 Task: Look for space in Tharangambadi, India from 15th June, 2023 to 21st June, 2023 for 5 adults in price range Rs.14000 to Rs.25000. Place can be entire place with 3 bedrooms having 3 beds and 3 bathrooms. Property type can be house, flat, guest house. Booking option can be shelf check-in. Required host language is English.
Action: Mouse moved to (537, 80)
Screenshot: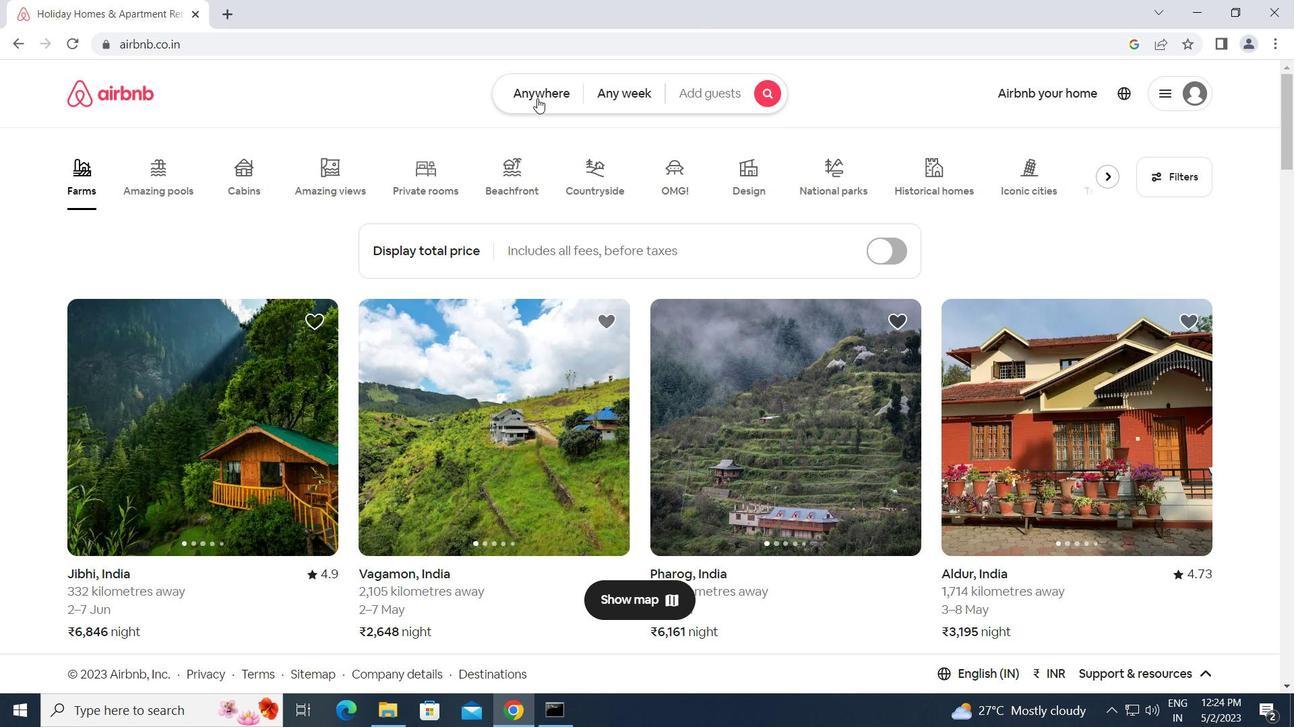 
Action: Mouse pressed left at (537, 80)
Screenshot: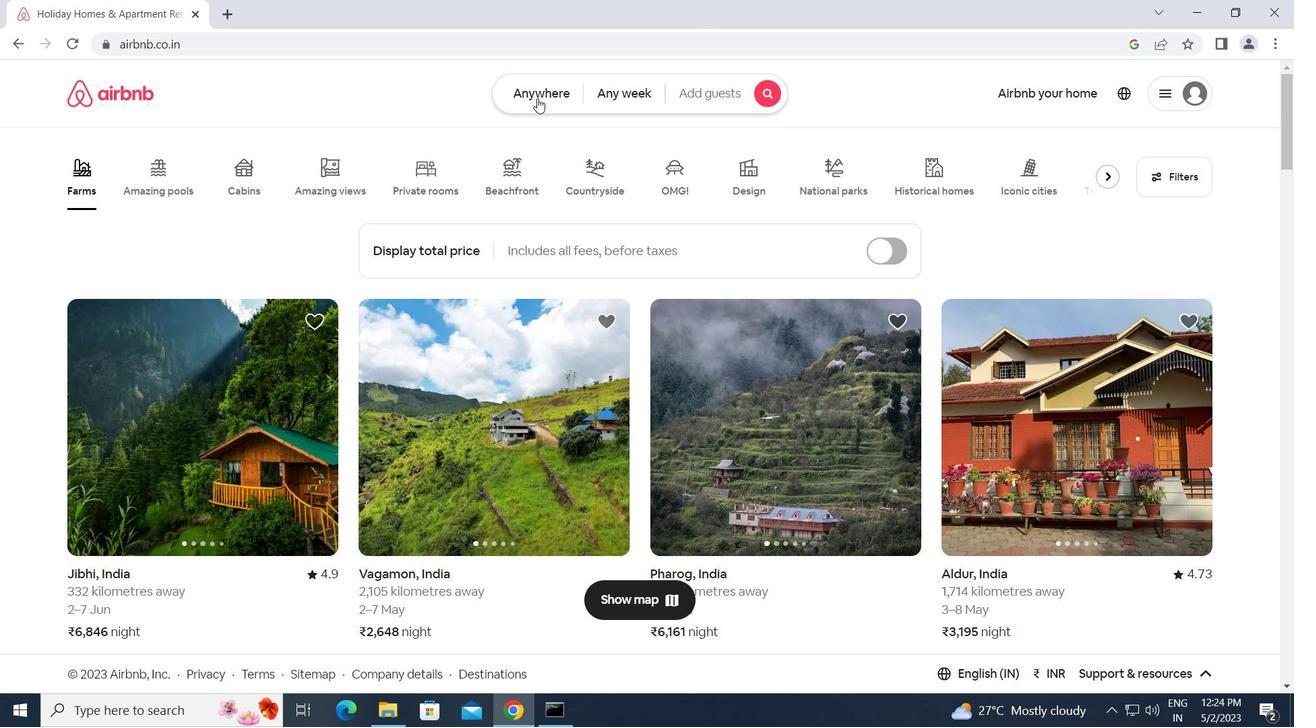 
Action: Mouse moved to (419, 155)
Screenshot: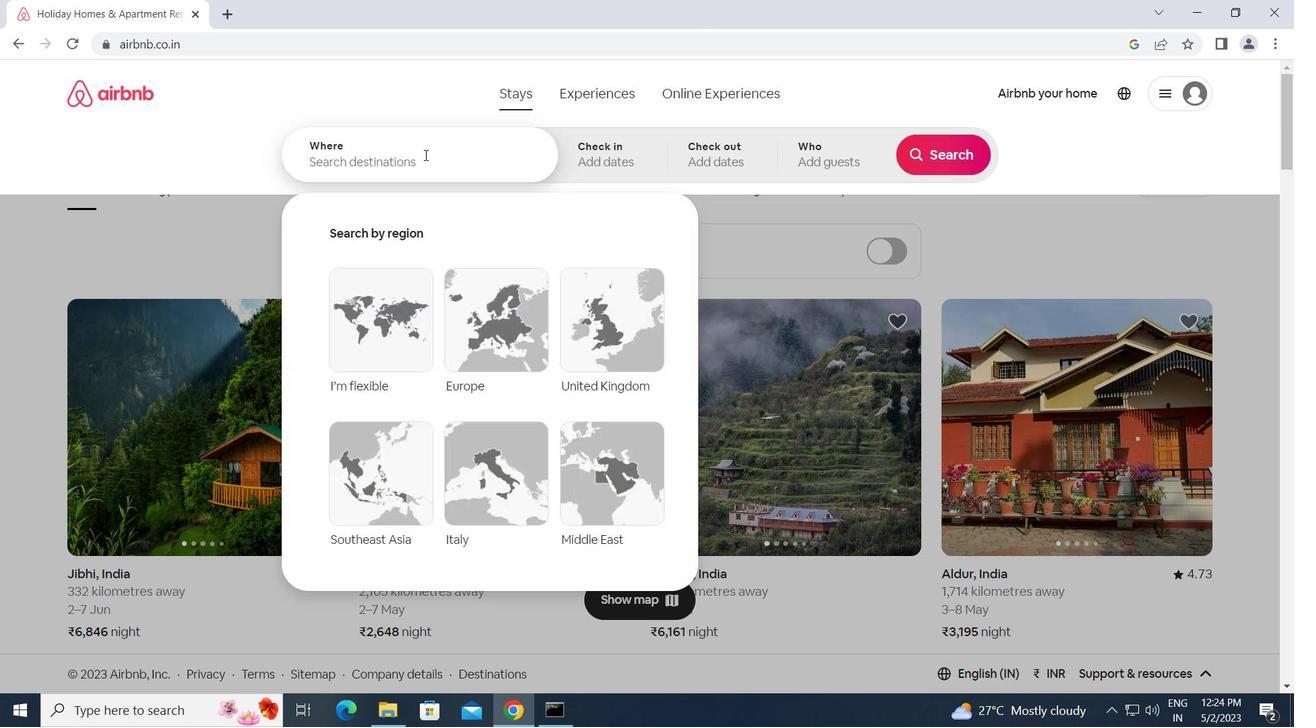
Action: Mouse pressed left at (419, 155)
Screenshot: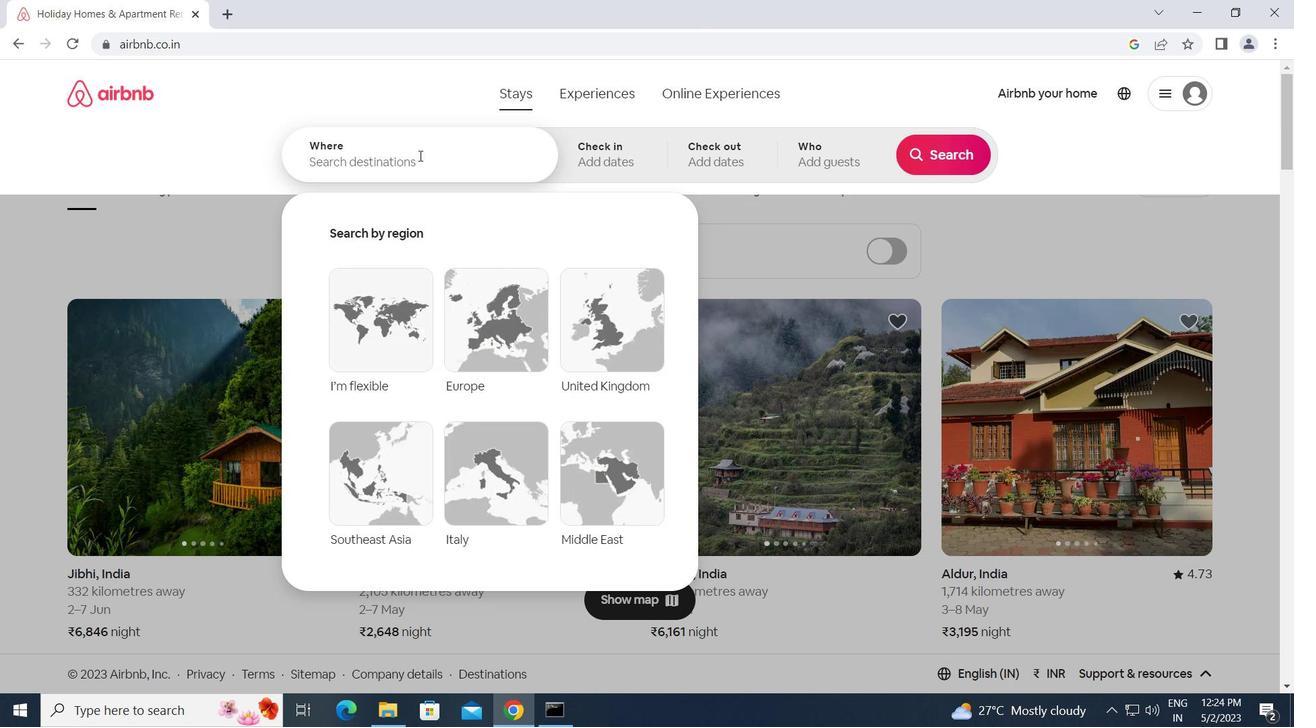 
Action: Key pressed <Key.caps_lock><Key.caps_lock>t<Key.caps_lock>harangambadi,<Key.space><Key.caps_lock>i<Key.caps_lock>ndia<Key.enter>
Screenshot: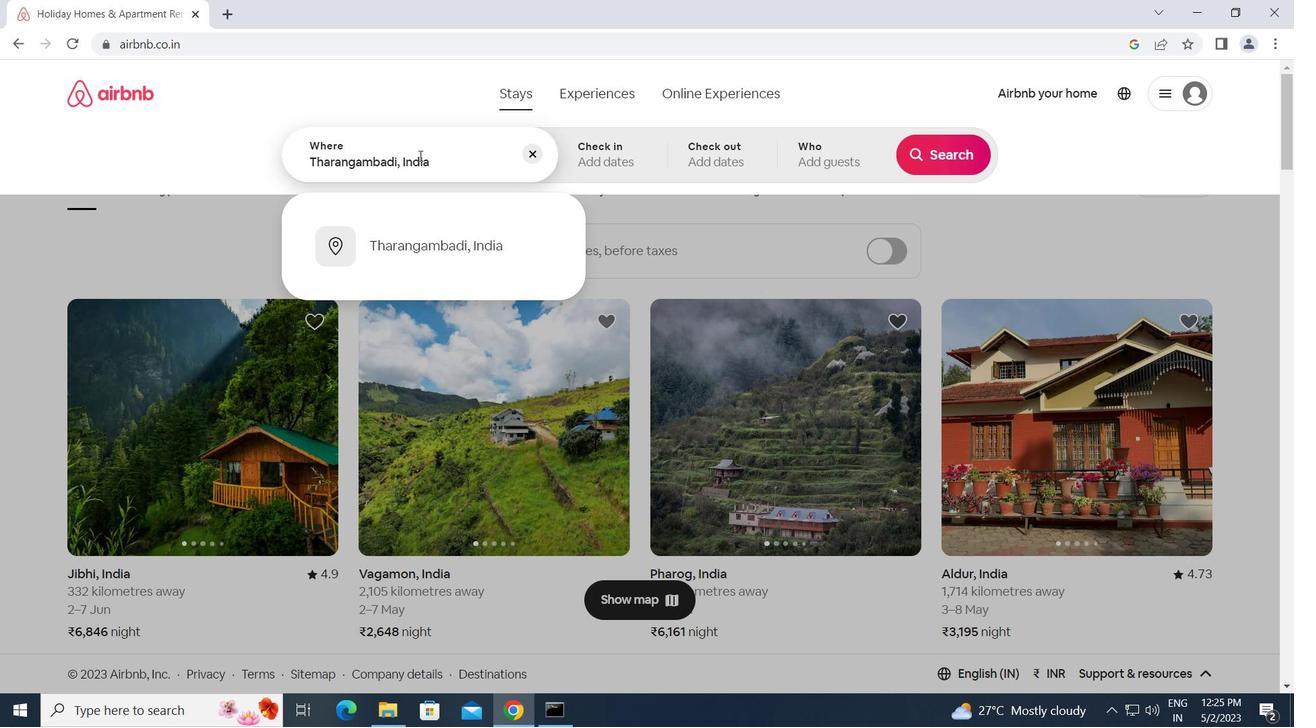 
Action: Mouse moved to (849, 434)
Screenshot: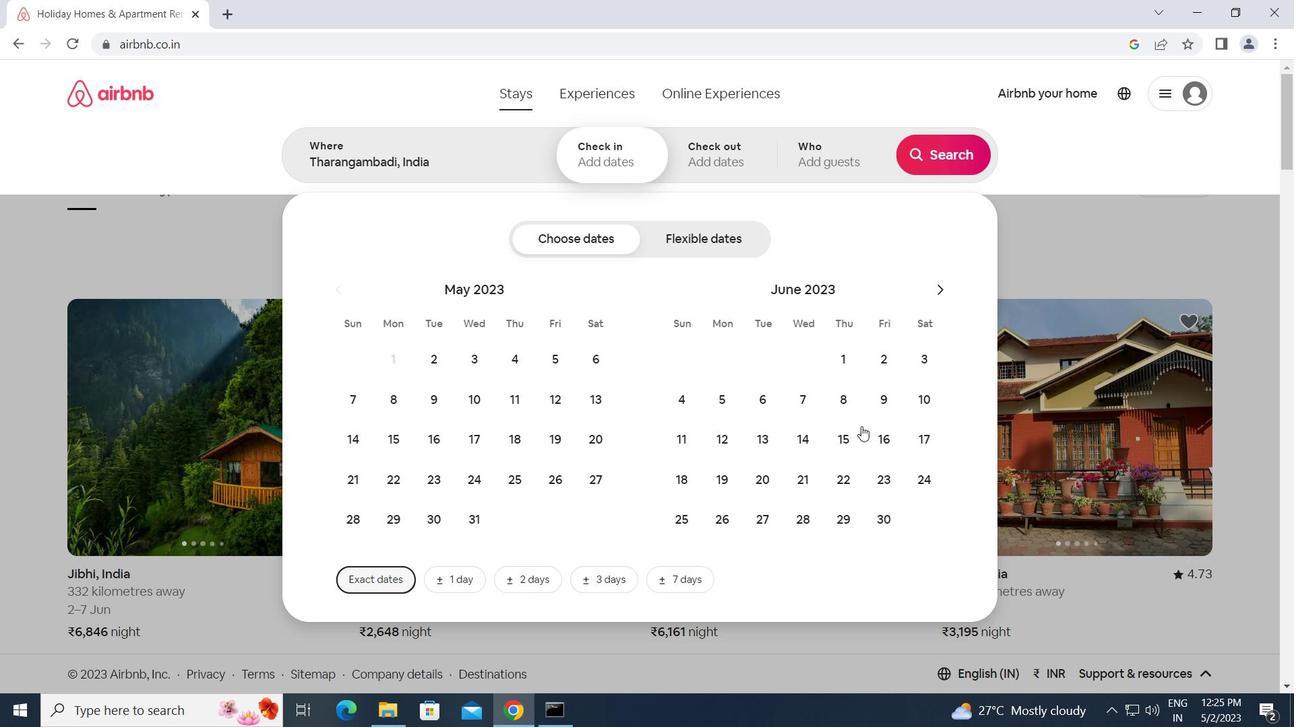 
Action: Mouse pressed left at (849, 434)
Screenshot: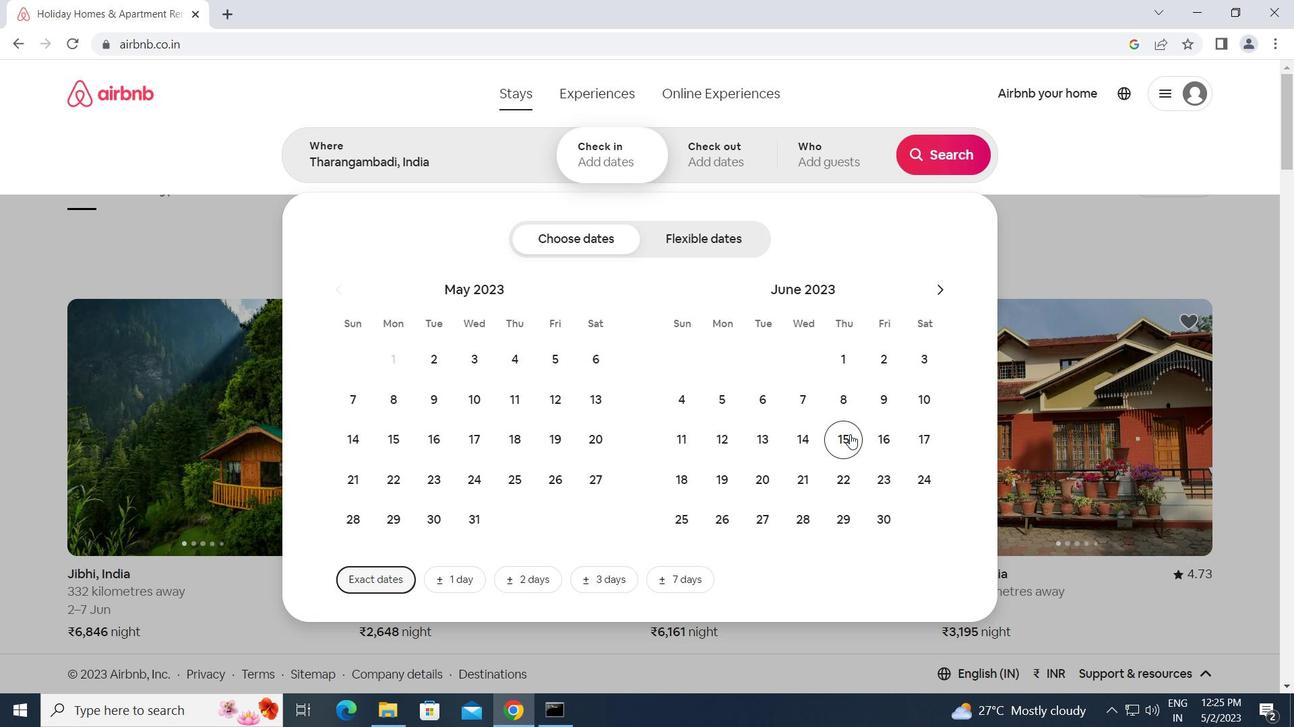 
Action: Mouse moved to (792, 477)
Screenshot: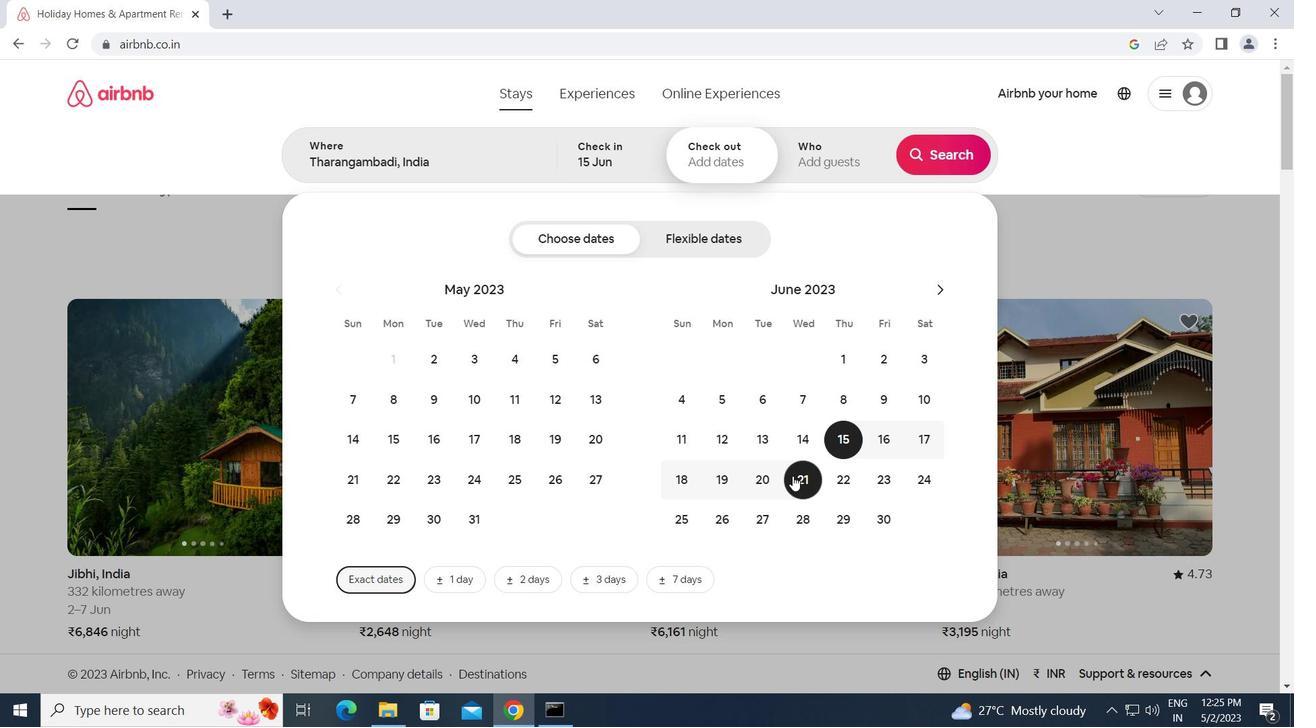 
Action: Mouse pressed left at (792, 477)
Screenshot: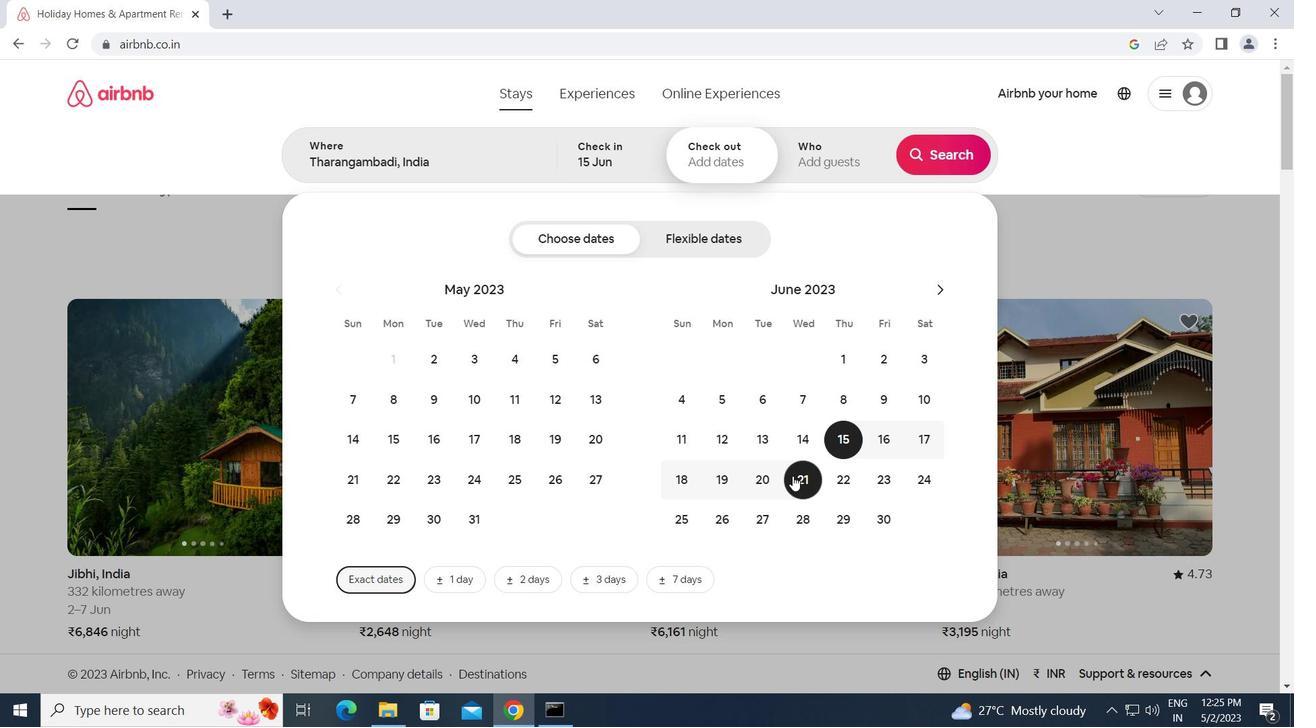 
Action: Mouse moved to (835, 155)
Screenshot: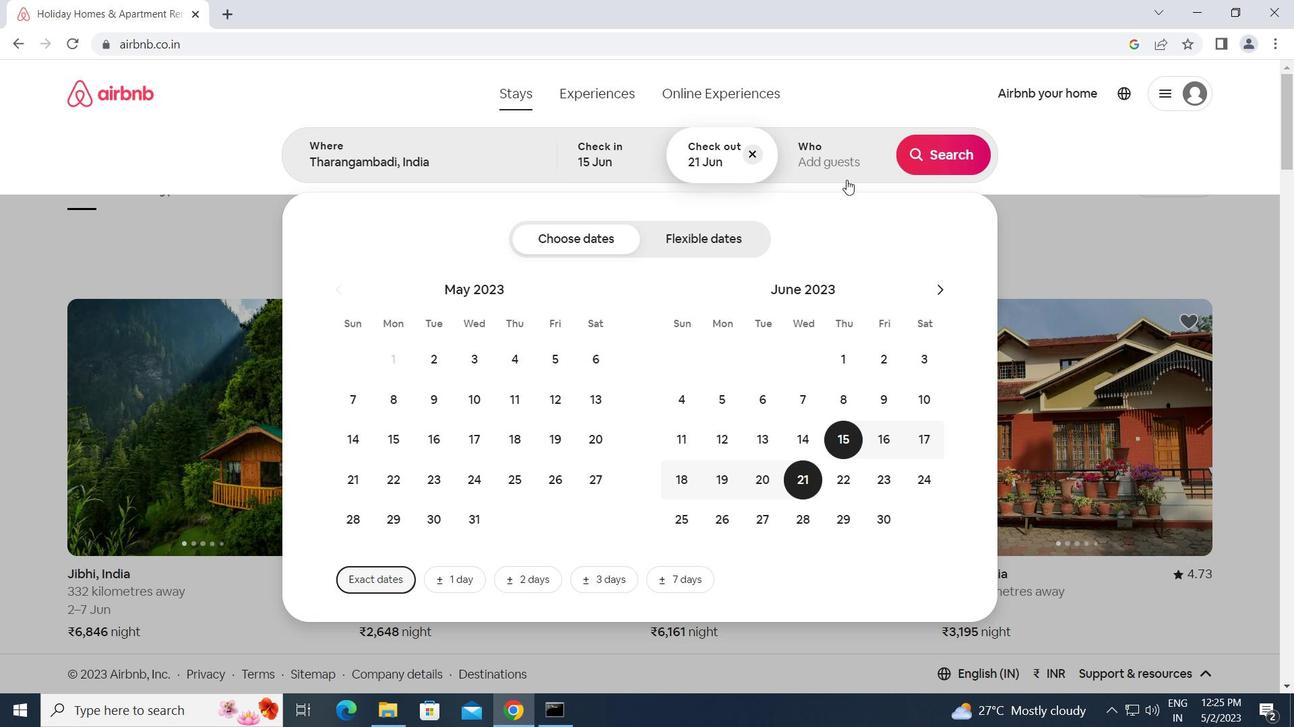 
Action: Mouse pressed left at (835, 155)
Screenshot: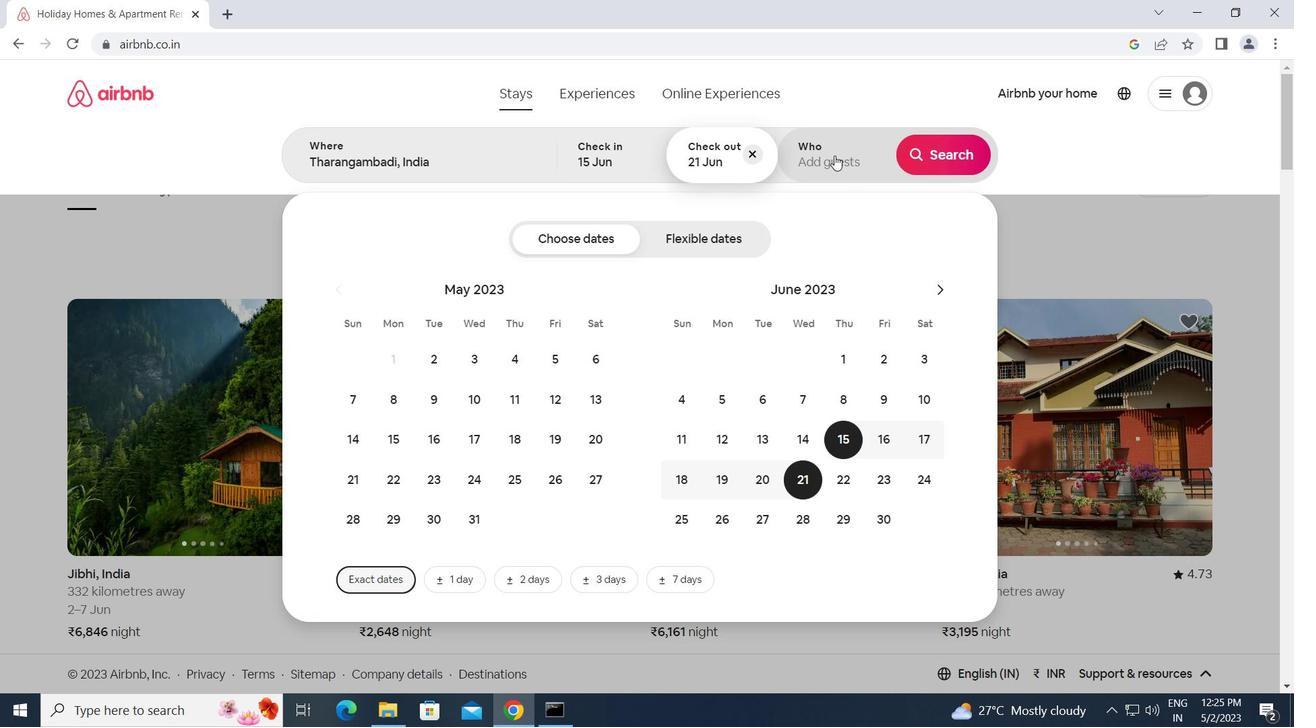 
Action: Mouse moved to (950, 239)
Screenshot: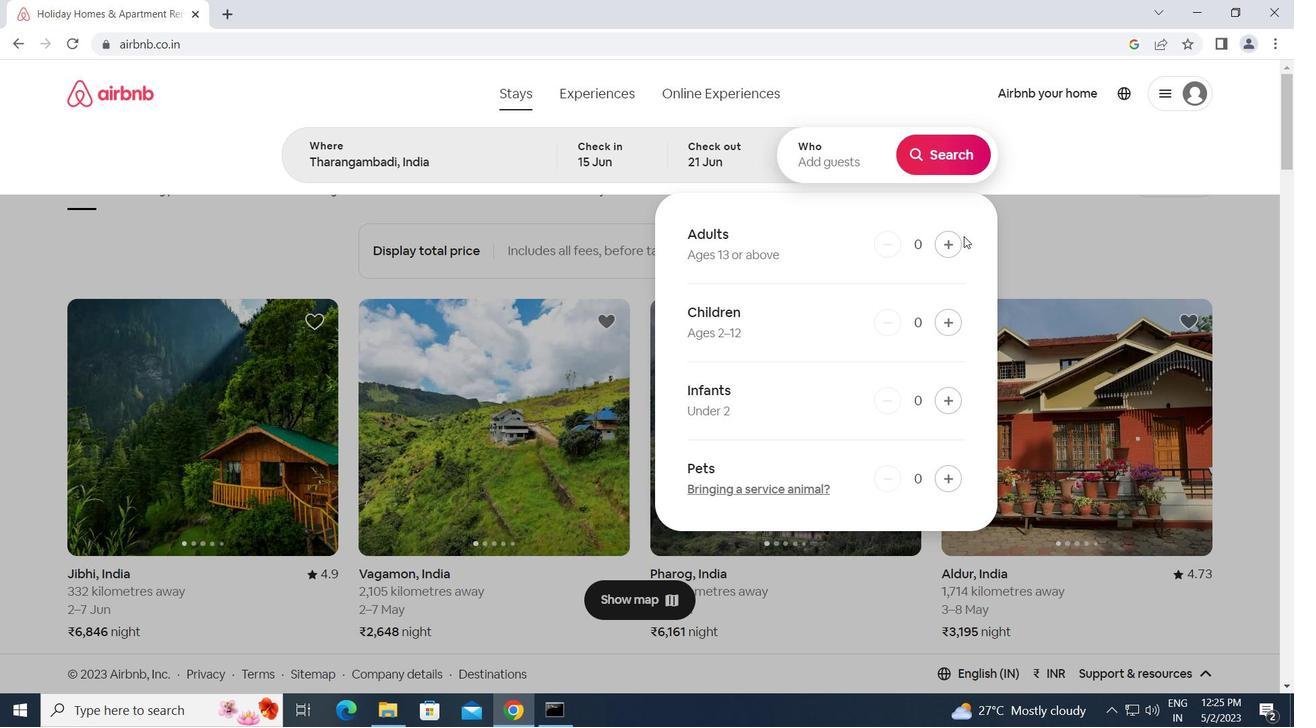 
Action: Mouse pressed left at (950, 239)
Screenshot: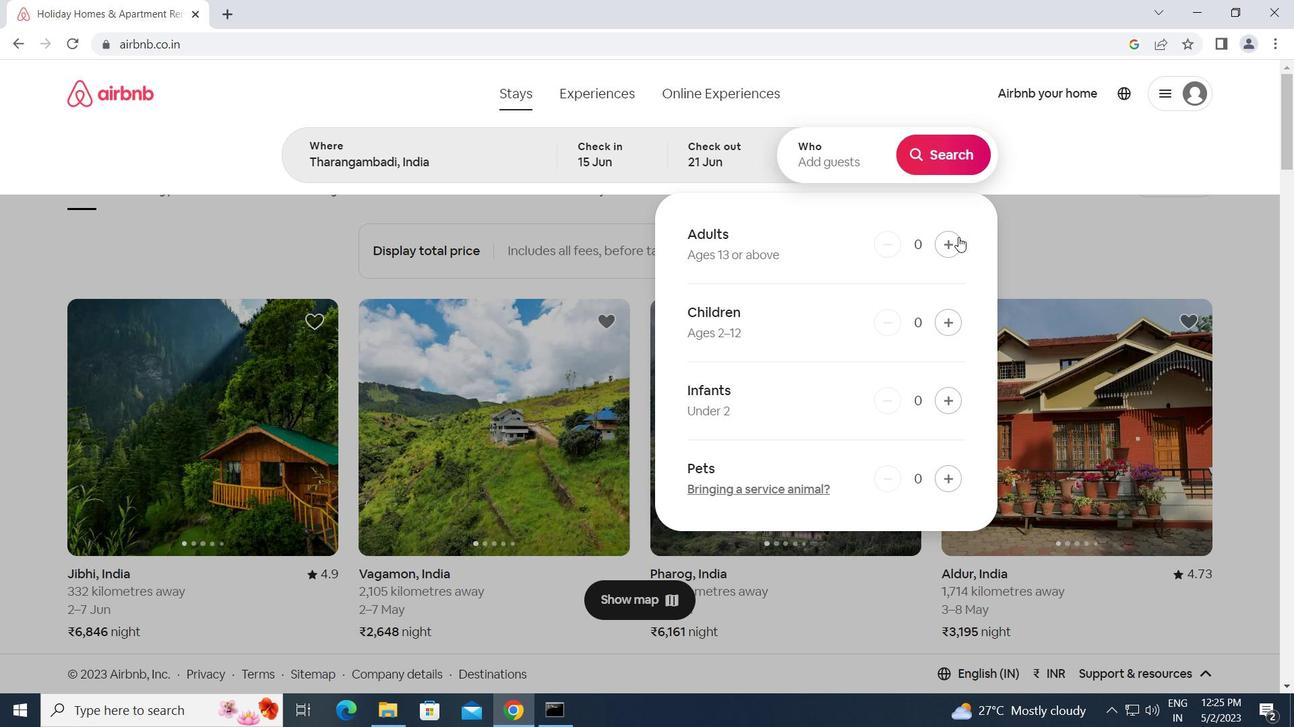
Action: Mouse pressed left at (950, 239)
Screenshot: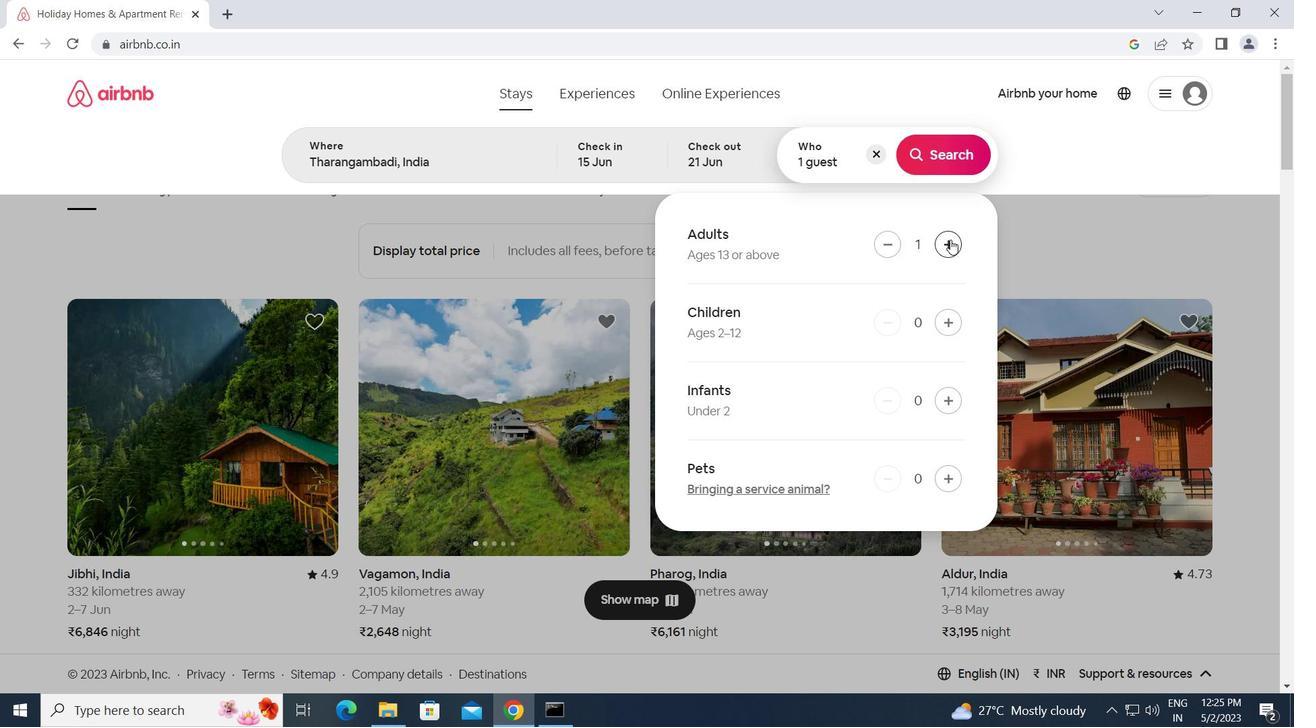 
Action: Mouse pressed left at (950, 239)
Screenshot: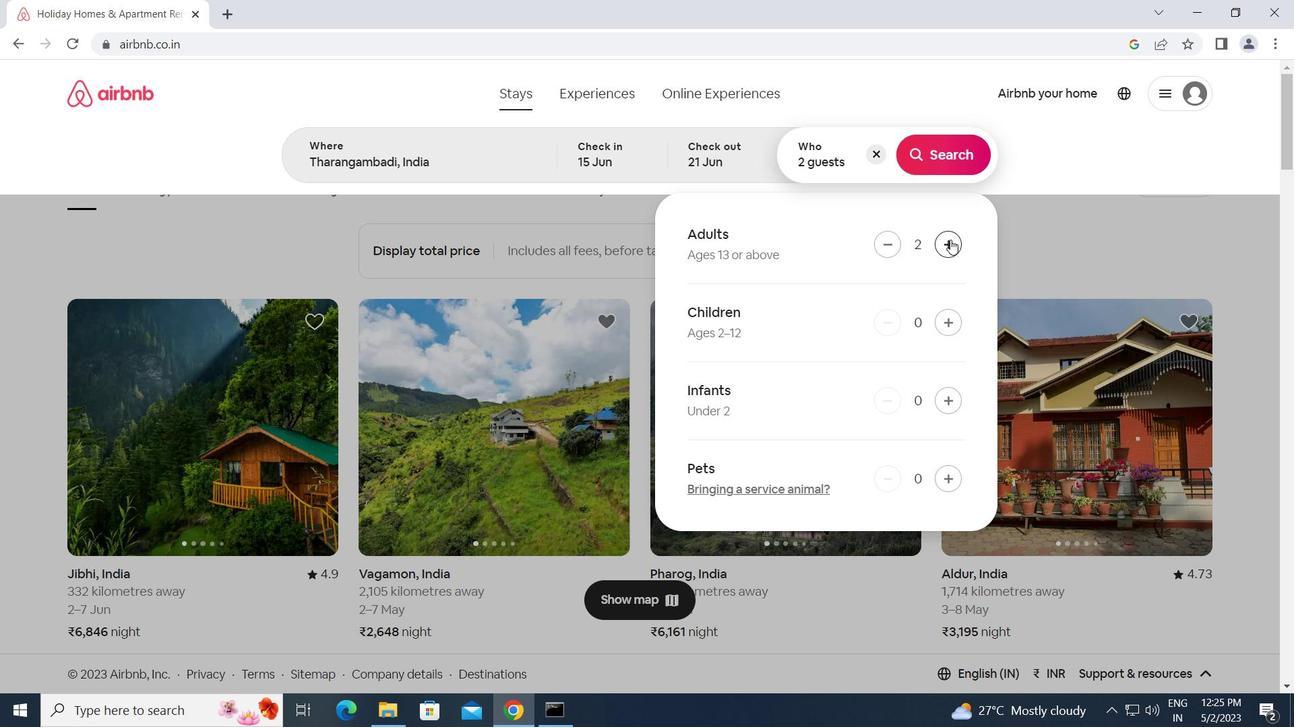 
Action: Mouse pressed left at (950, 239)
Screenshot: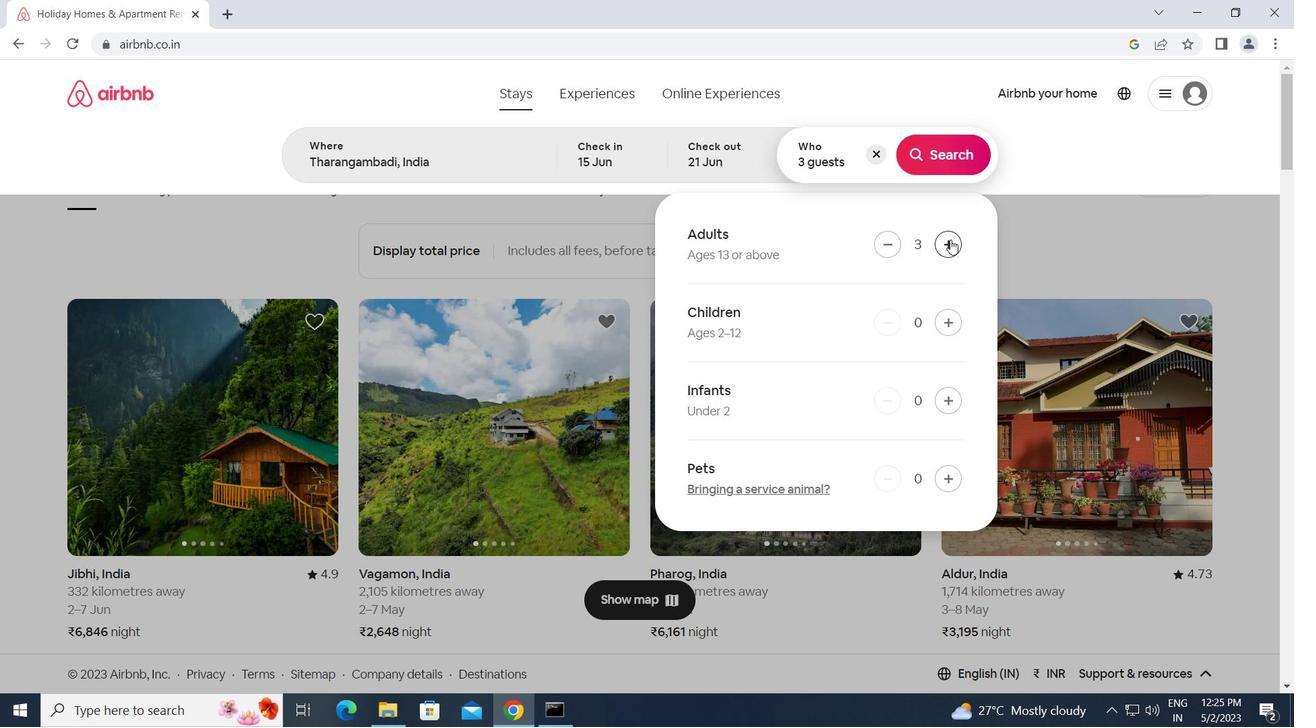 
Action: Mouse pressed left at (950, 239)
Screenshot: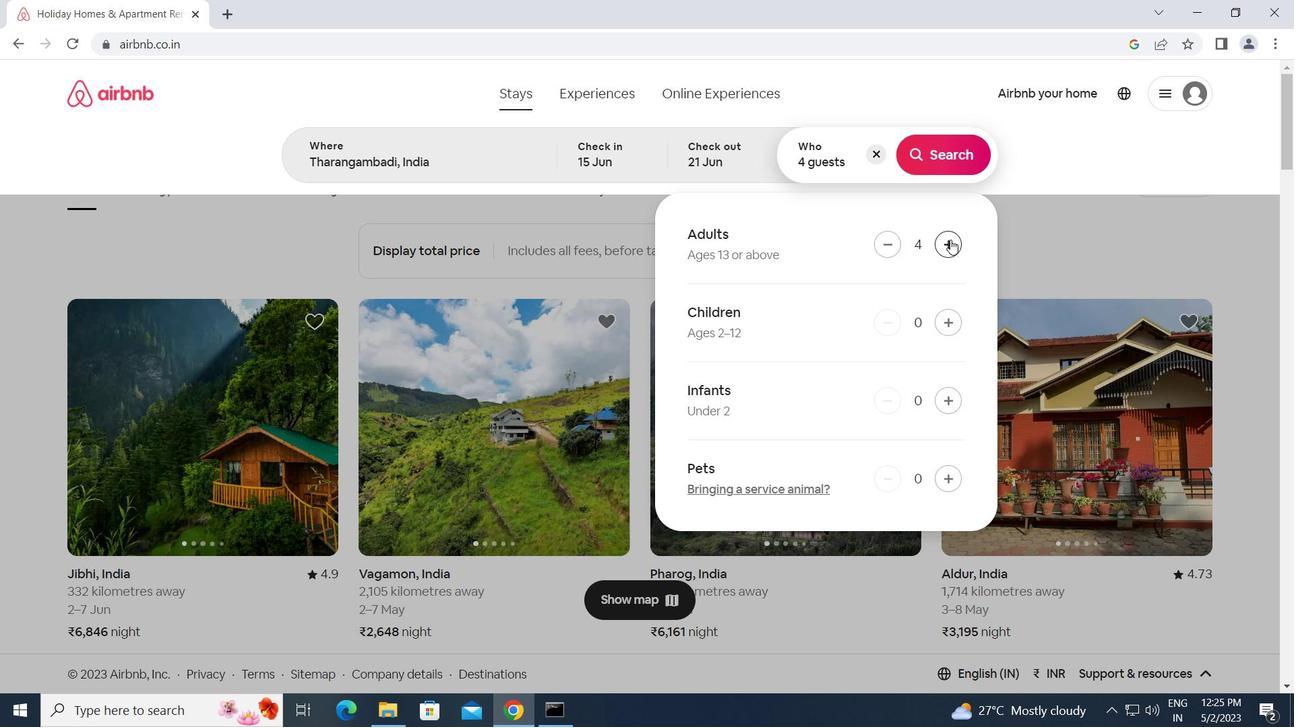 
Action: Mouse moved to (942, 159)
Screenshot: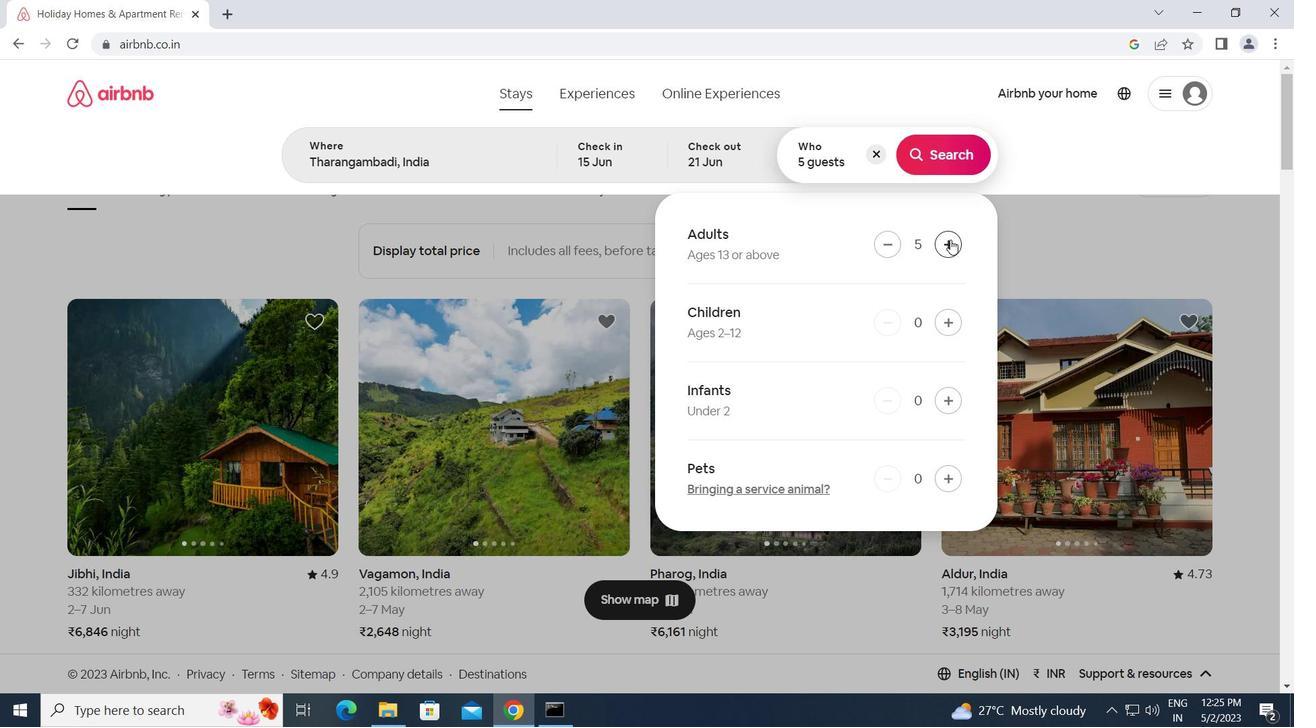 
Action: Mouse pressed left at (942, 159)
Screenshot: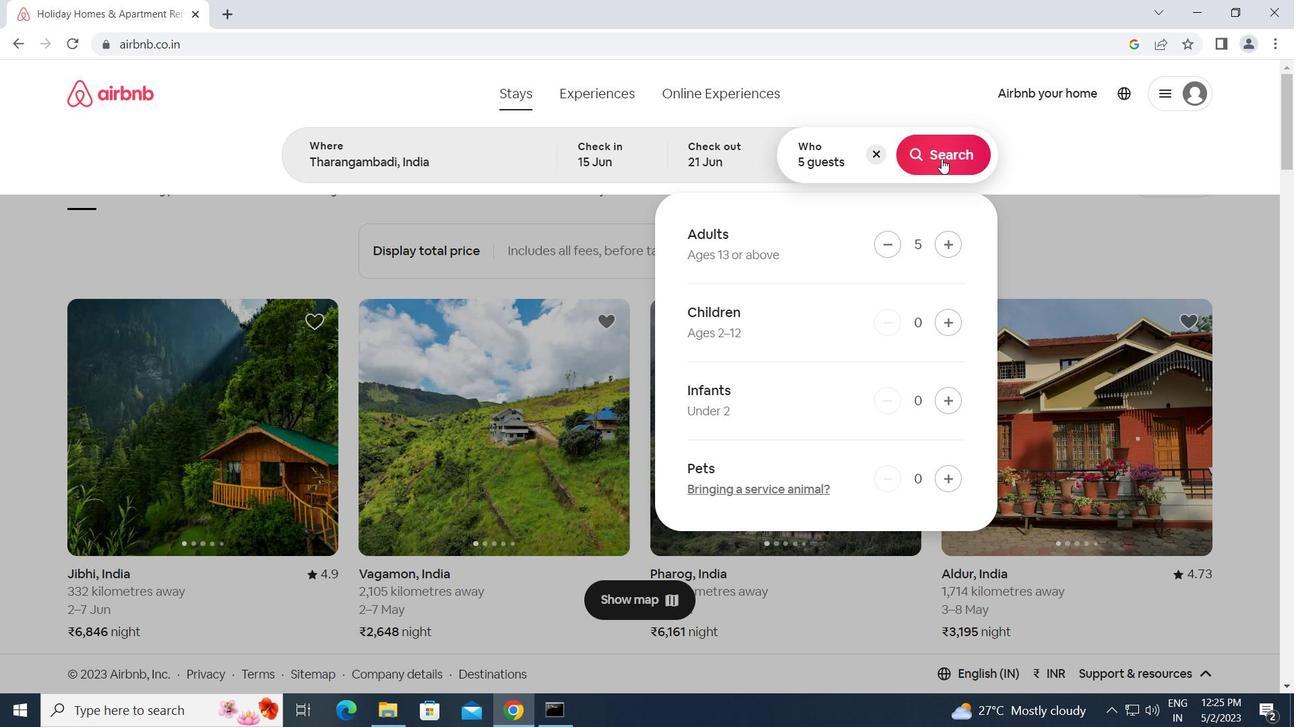 
Action: Mouse moved to (1203, 159)
Screenshot: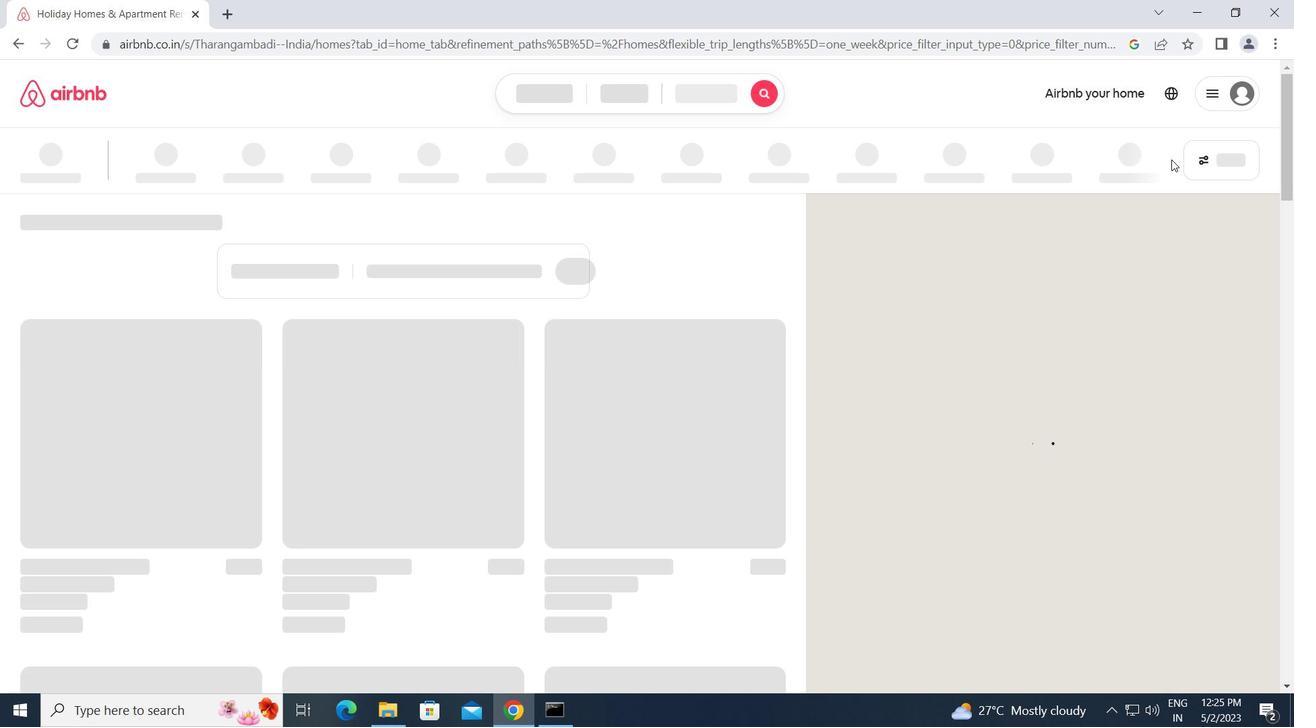 
Action: Mouse pressed left at (1203, 159)
Screenshot: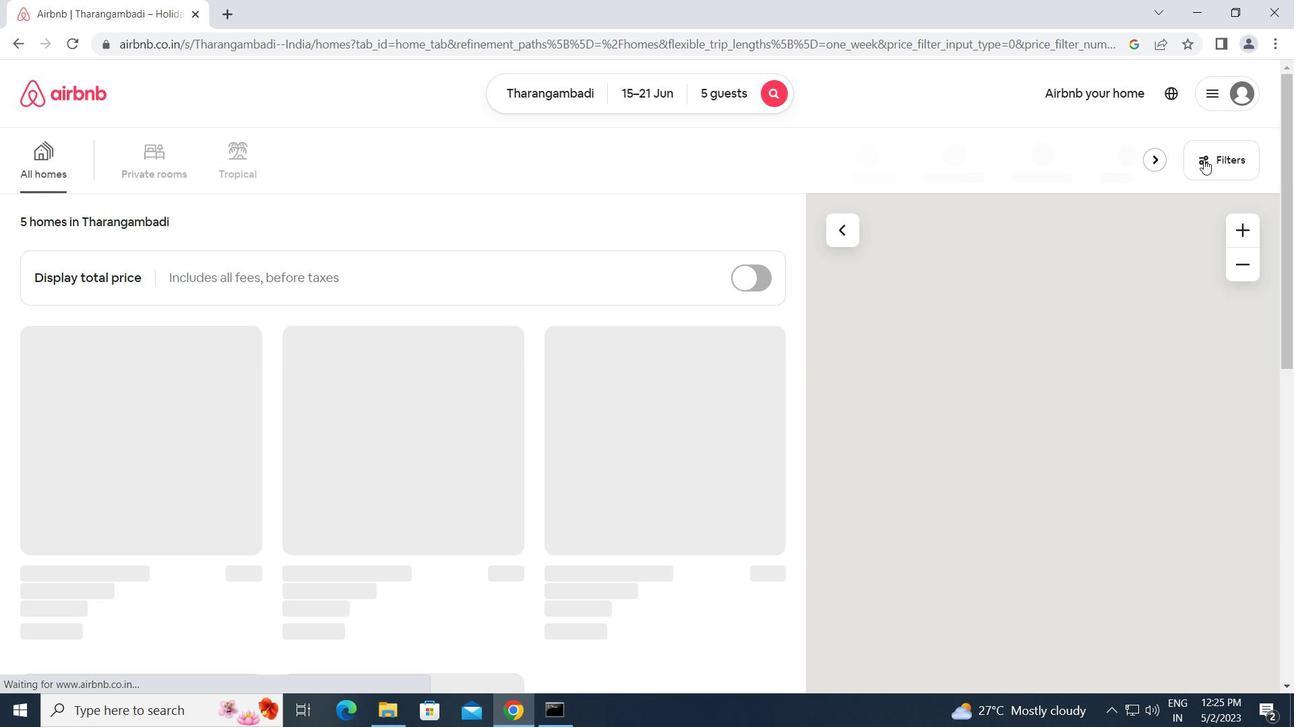 
Action: Mouse moved to (437, 365)
Screenshot: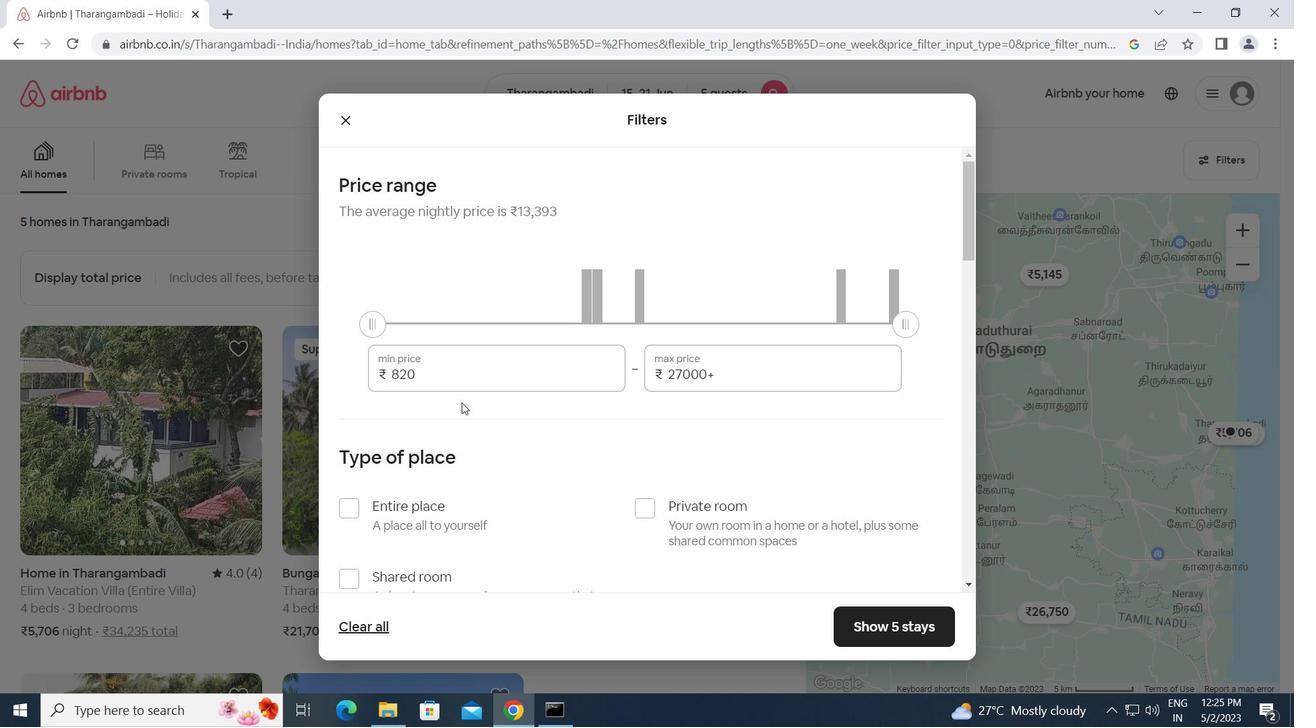 
Action: Mouse pressed left at (437, 365)
Screenshot: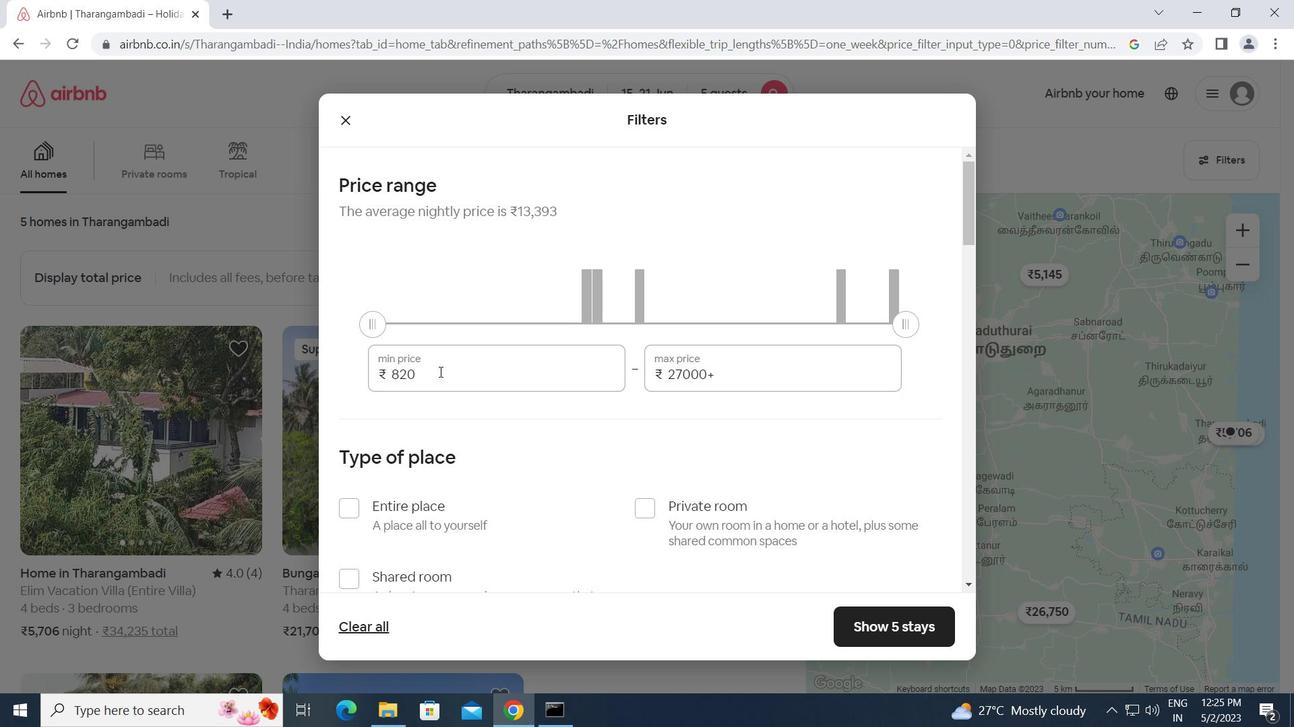 
Action: Mouse moved to (419, 376)
Screenshot: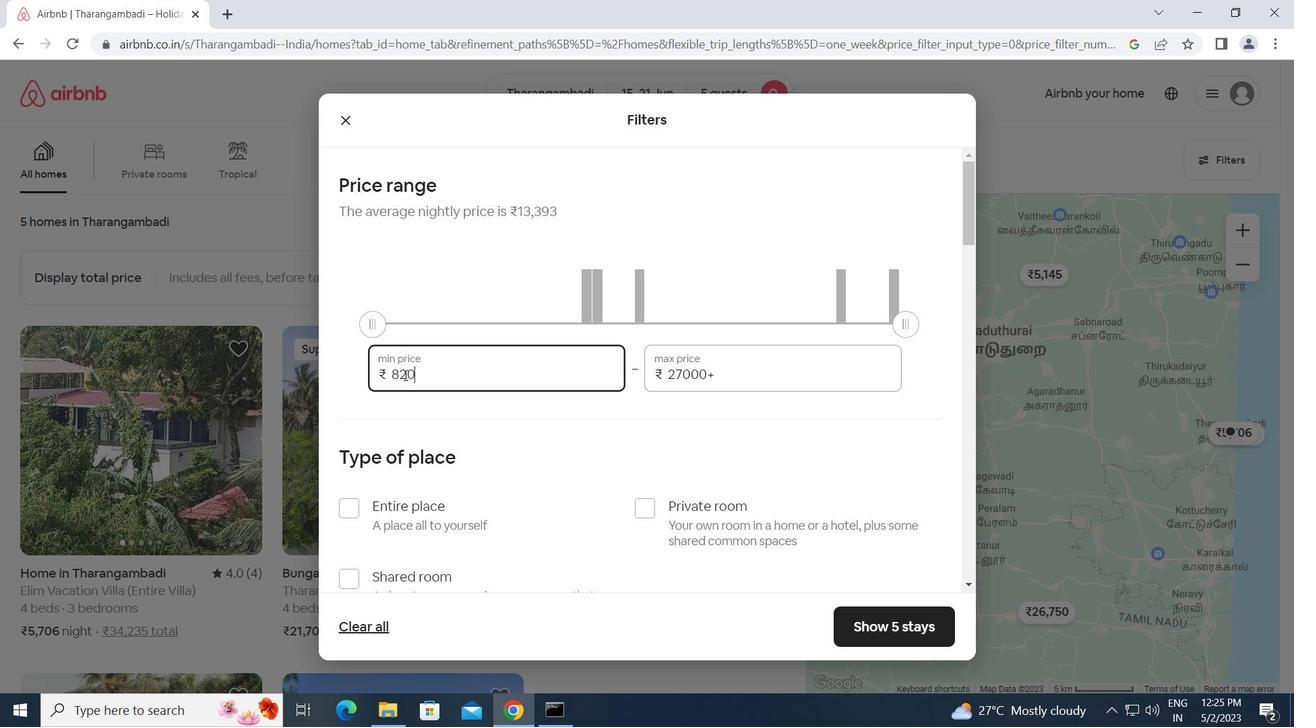 
Action: Mouse pressed left at (419, 376)
Screenshot: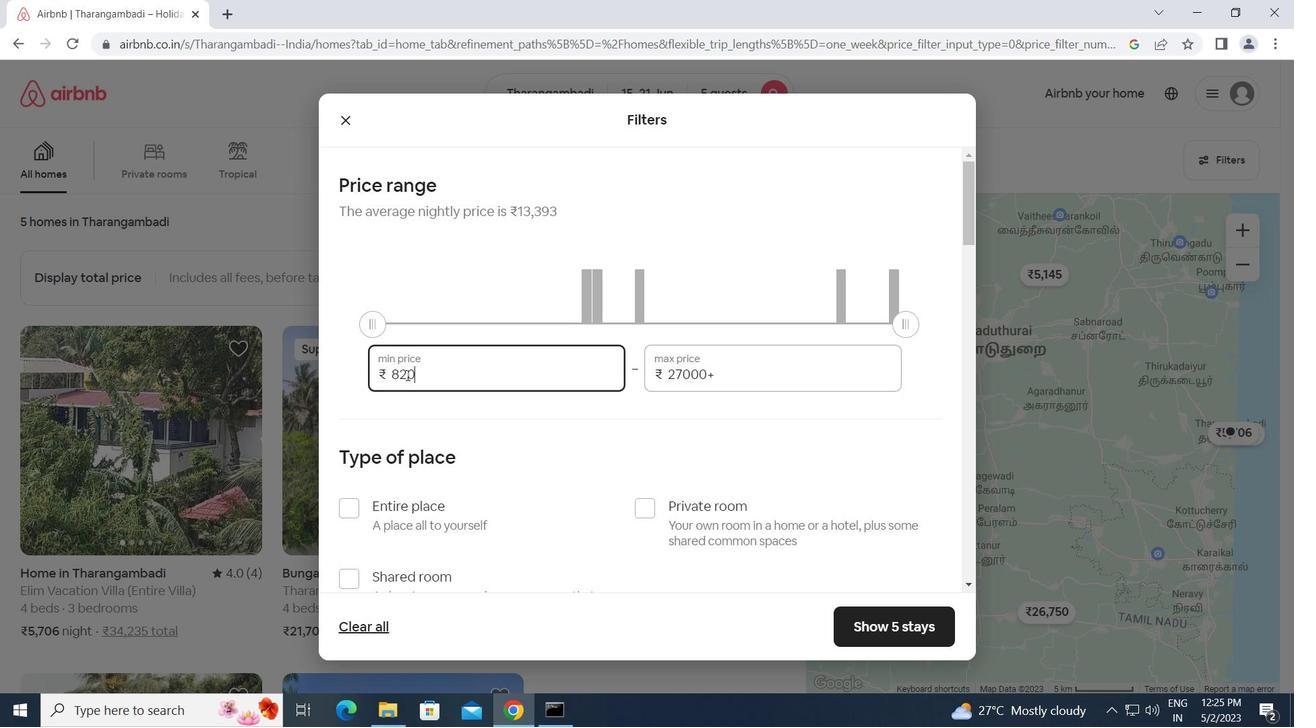 
Action: Mouse moved to (376, 378)
Screenshot: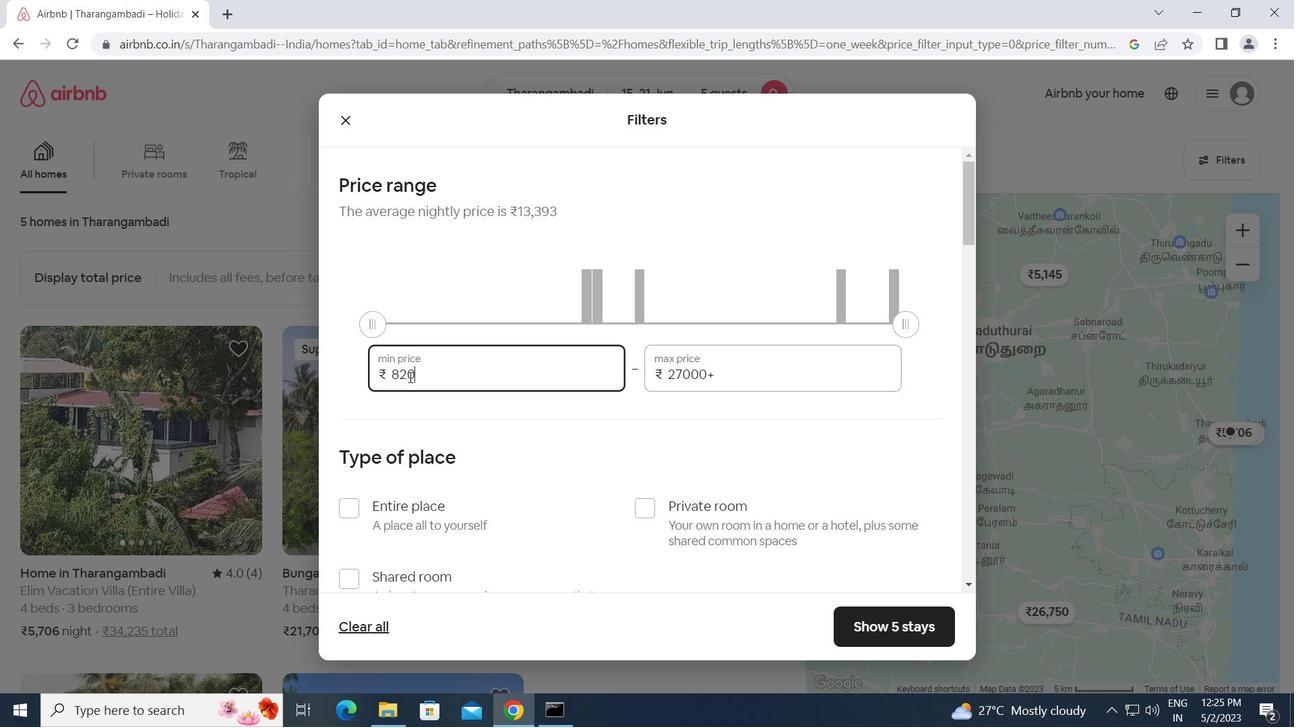 
Action: Key pressed 14000<Key.tab>25000
Screenshot: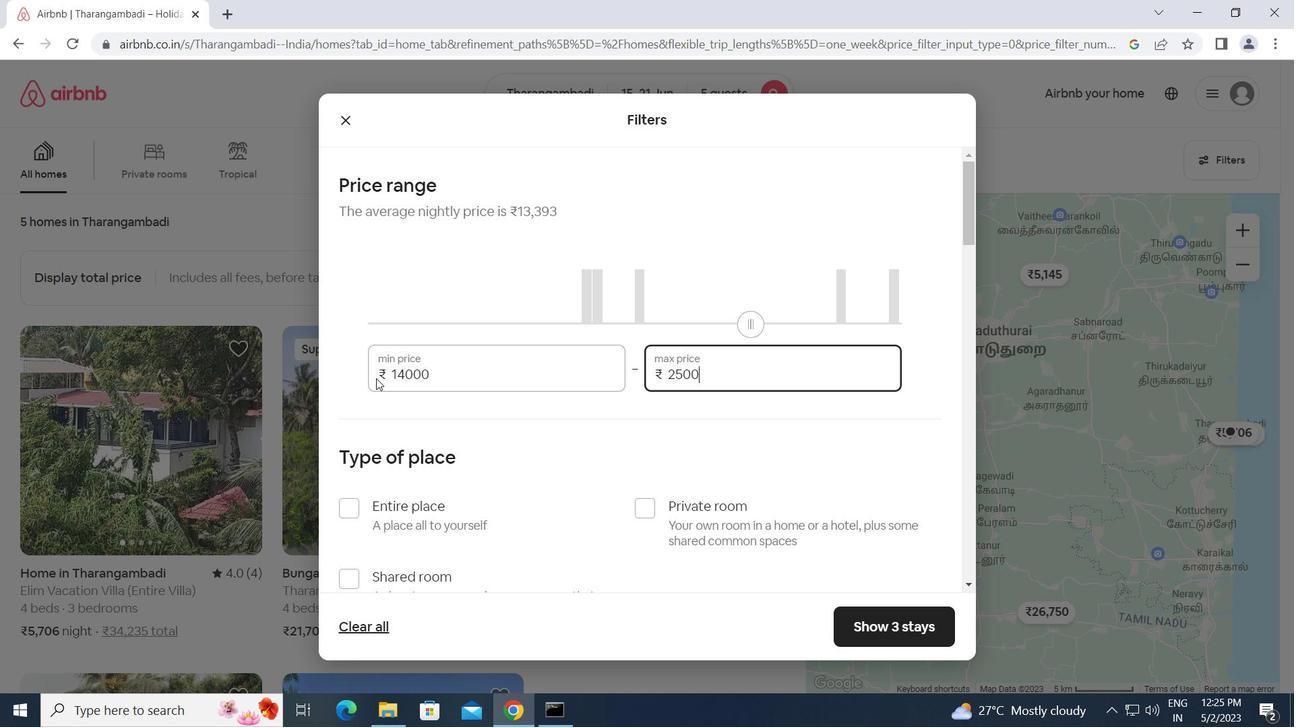 
Action: Mouse moved to (463, 488)
Screenshot: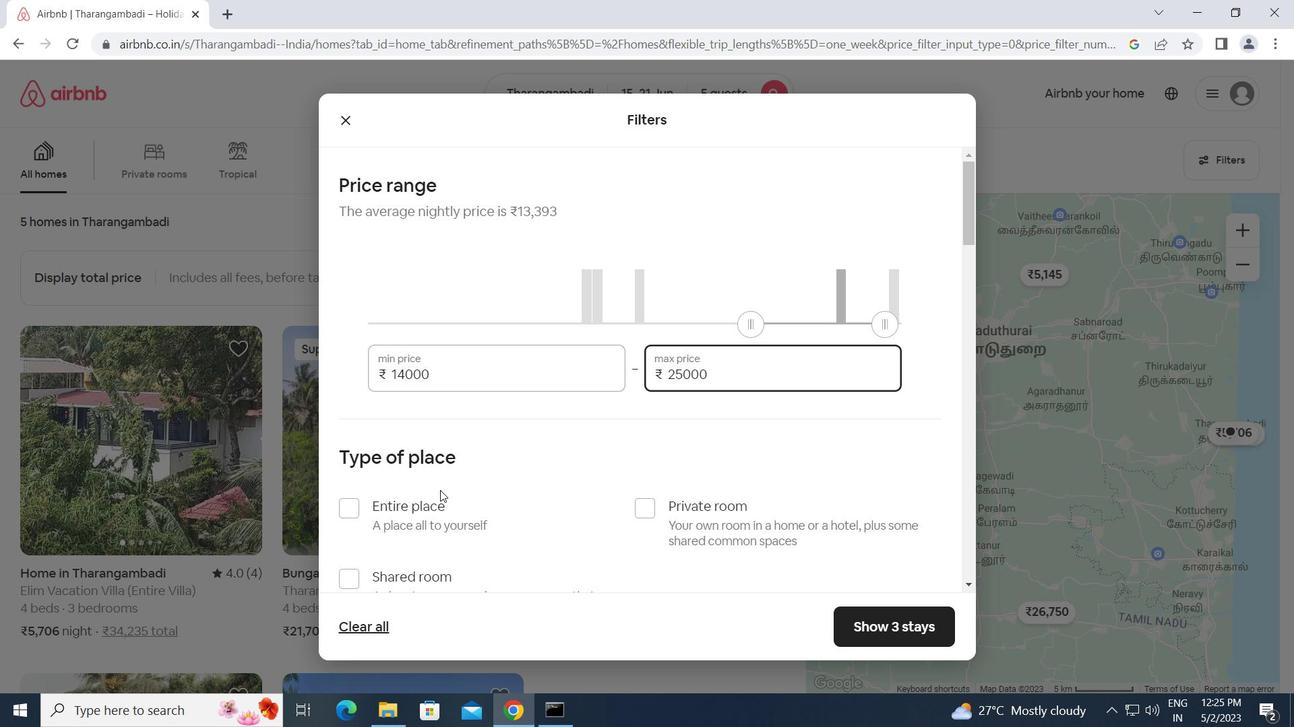 
Action: Mouse scrolled (463, 487) with delta (0, 0)
Screenshot: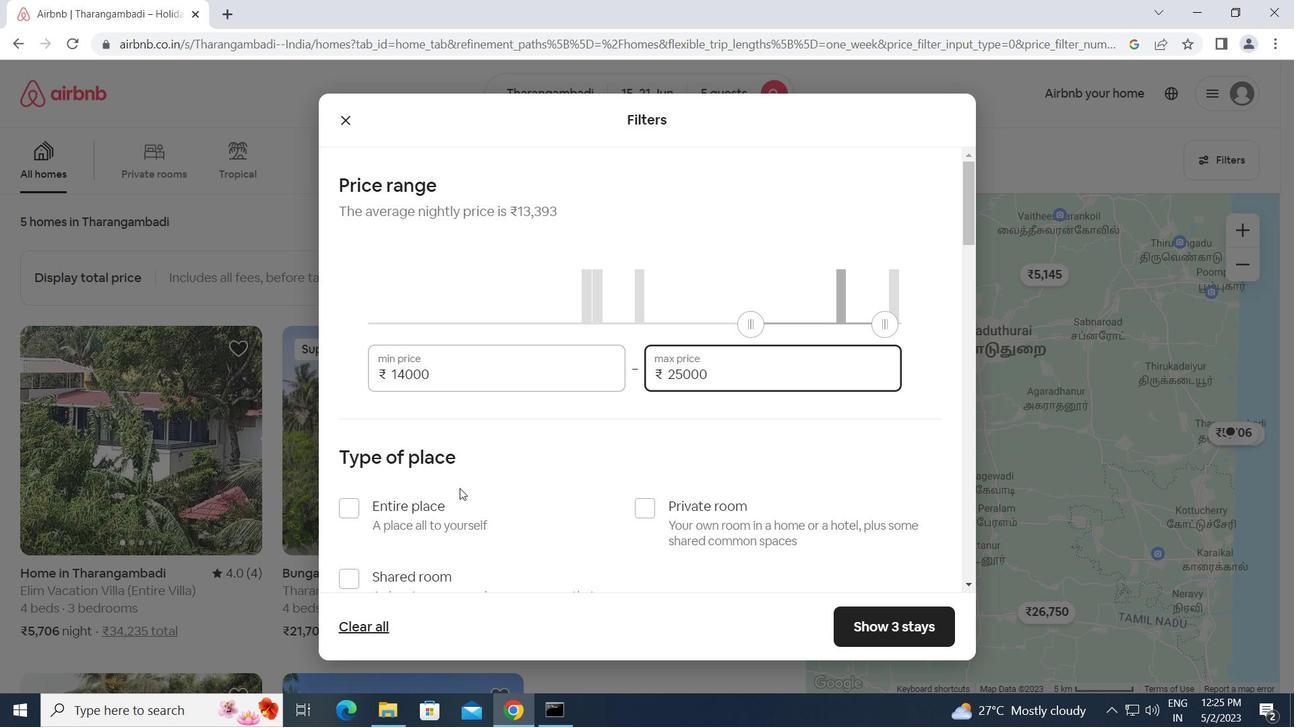 
Action: Mouse moved to (351, 416)
Screenshot: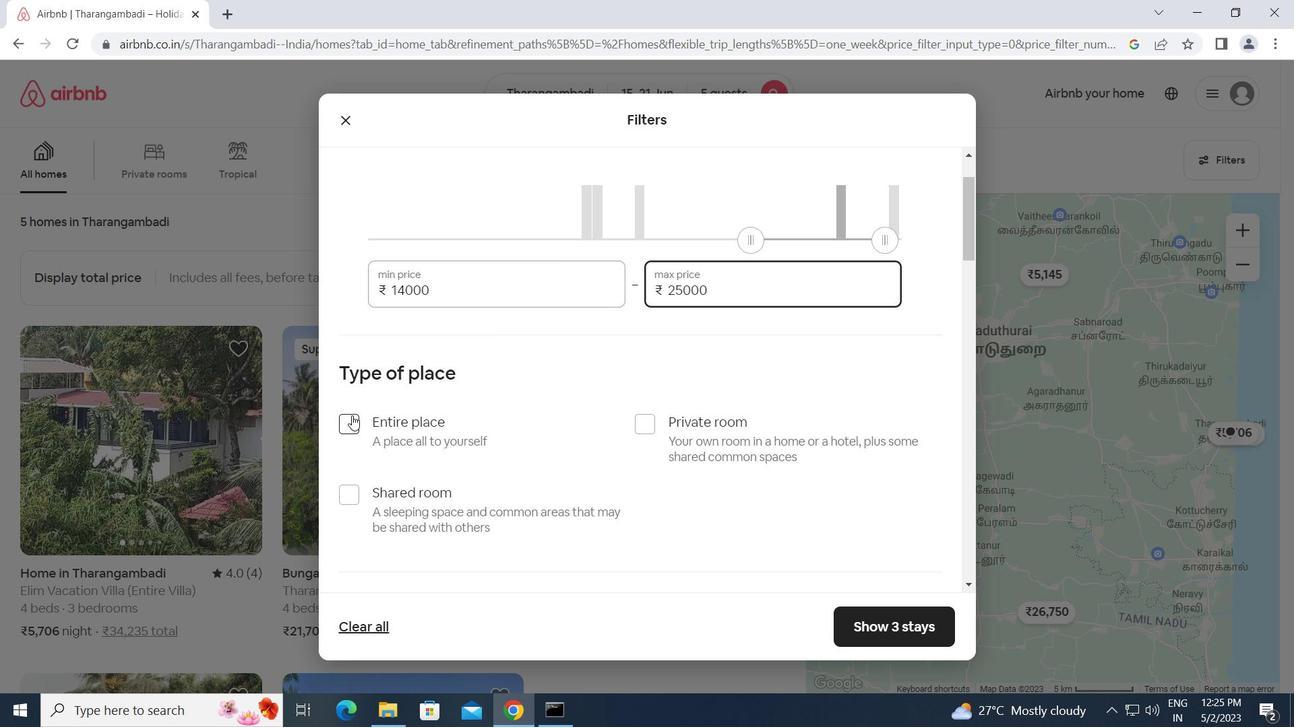 
Action: Mouse pressed left at (351, 416)
Screenshot: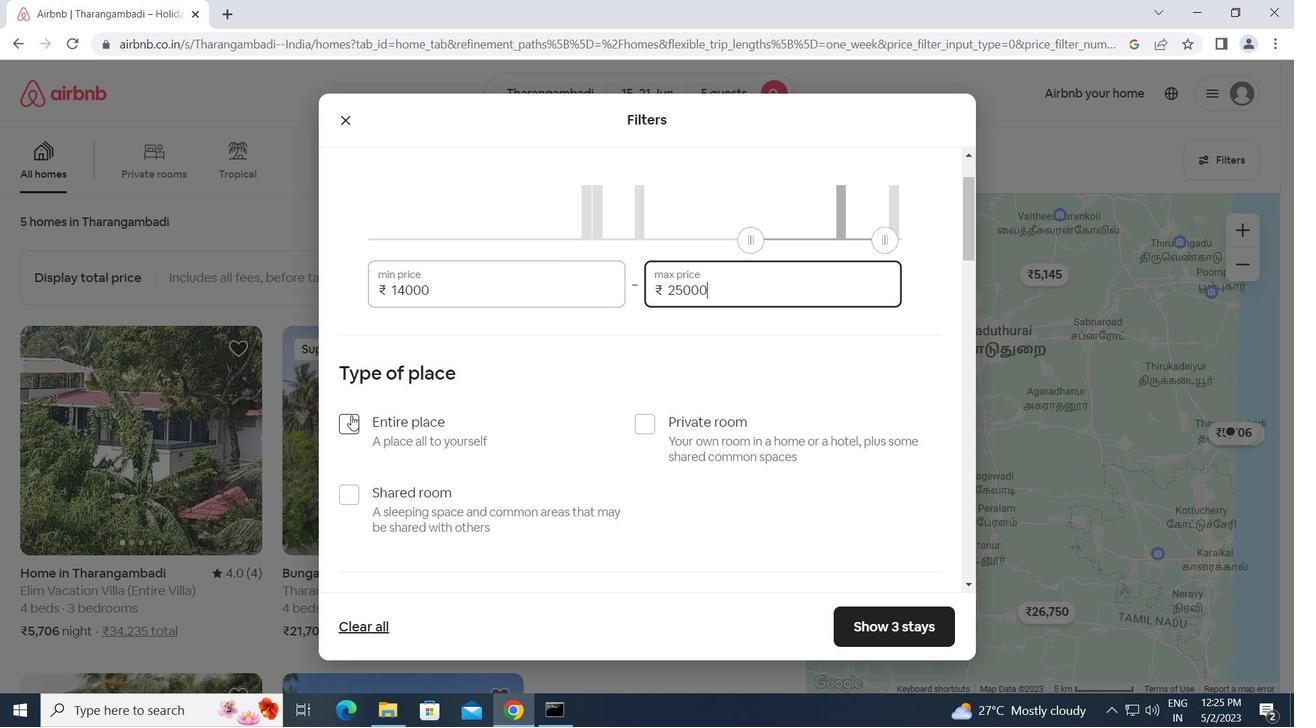 
Action: Mouse moved to (440, 435)
Screenshot: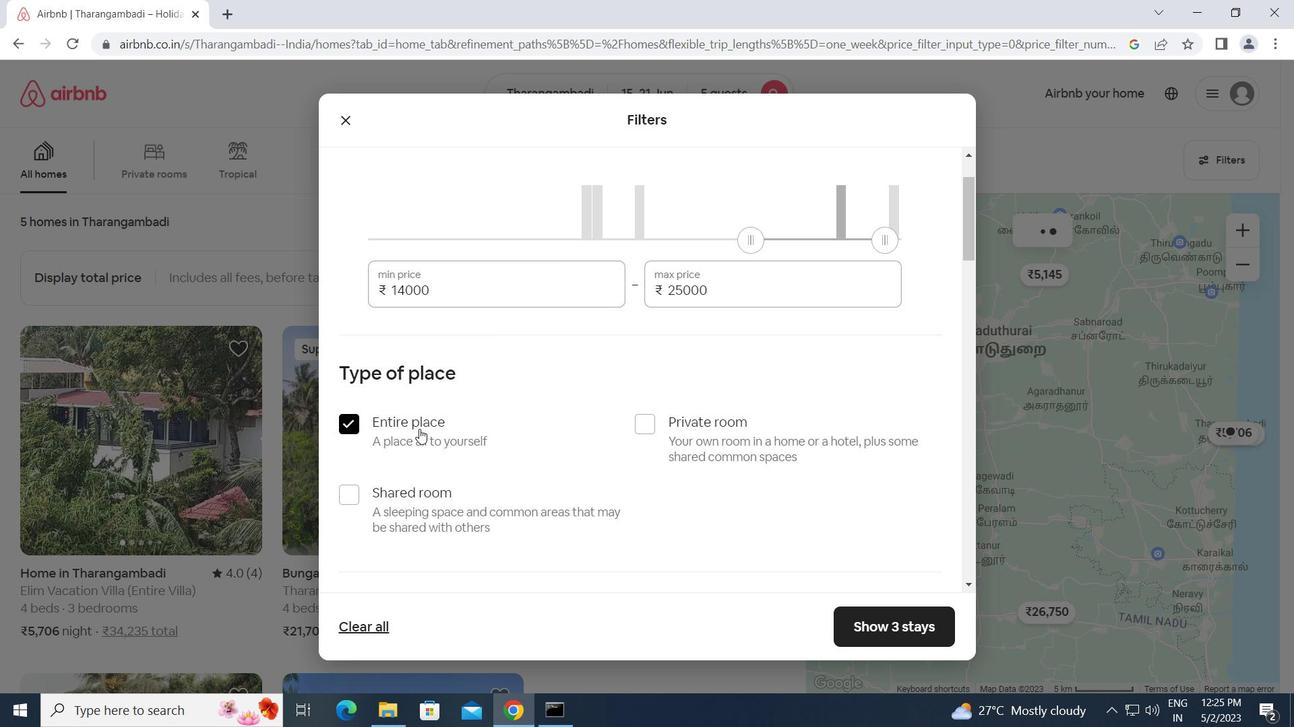 
Action: Mouse scrolled (440, 434) with delta (0, 0)
Screenshot: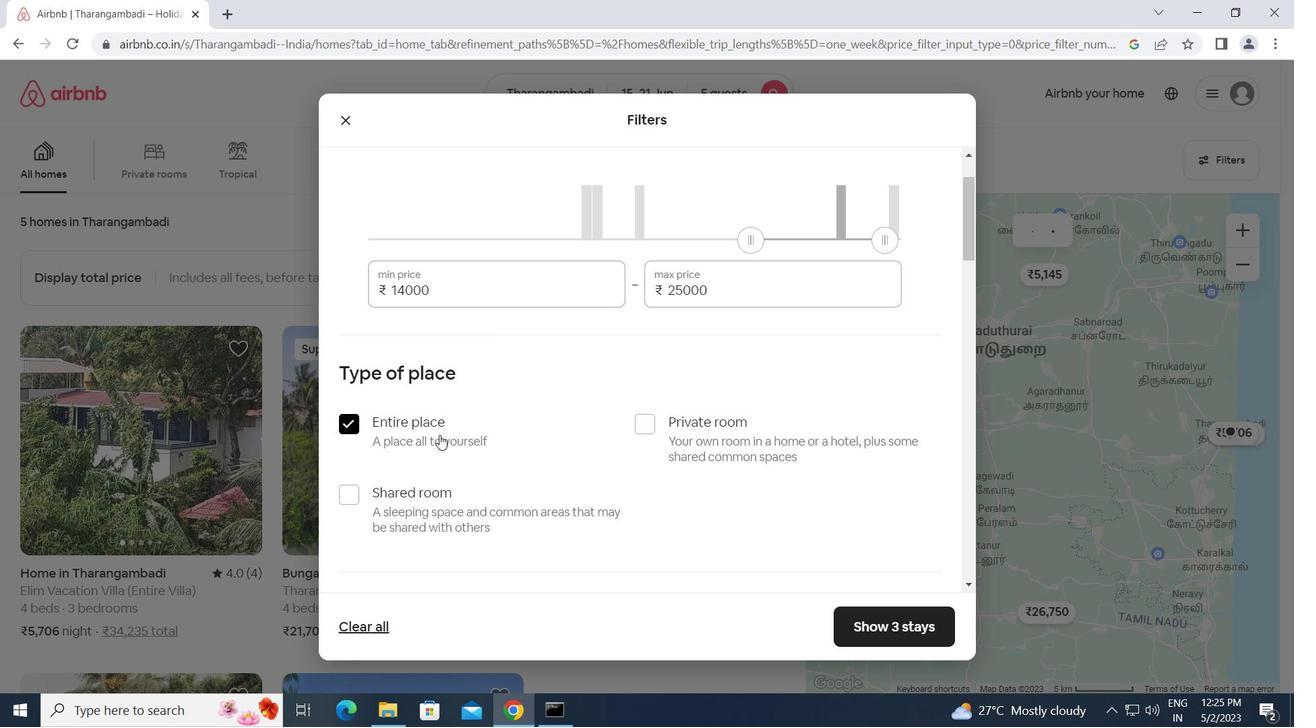 
Action: Mouse scrolled (440, 434) with delta (0, 0)
Screenshot: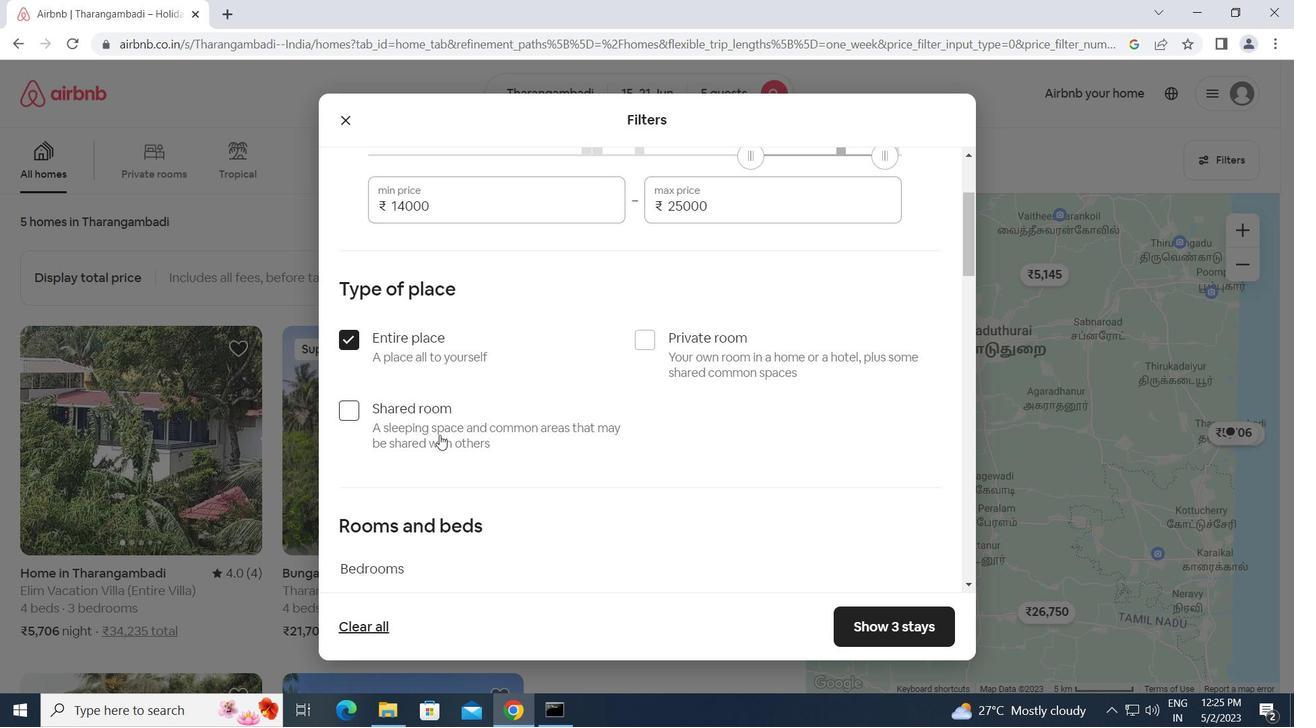 
Action: Mouse moved to (554, 529)
Screenshot: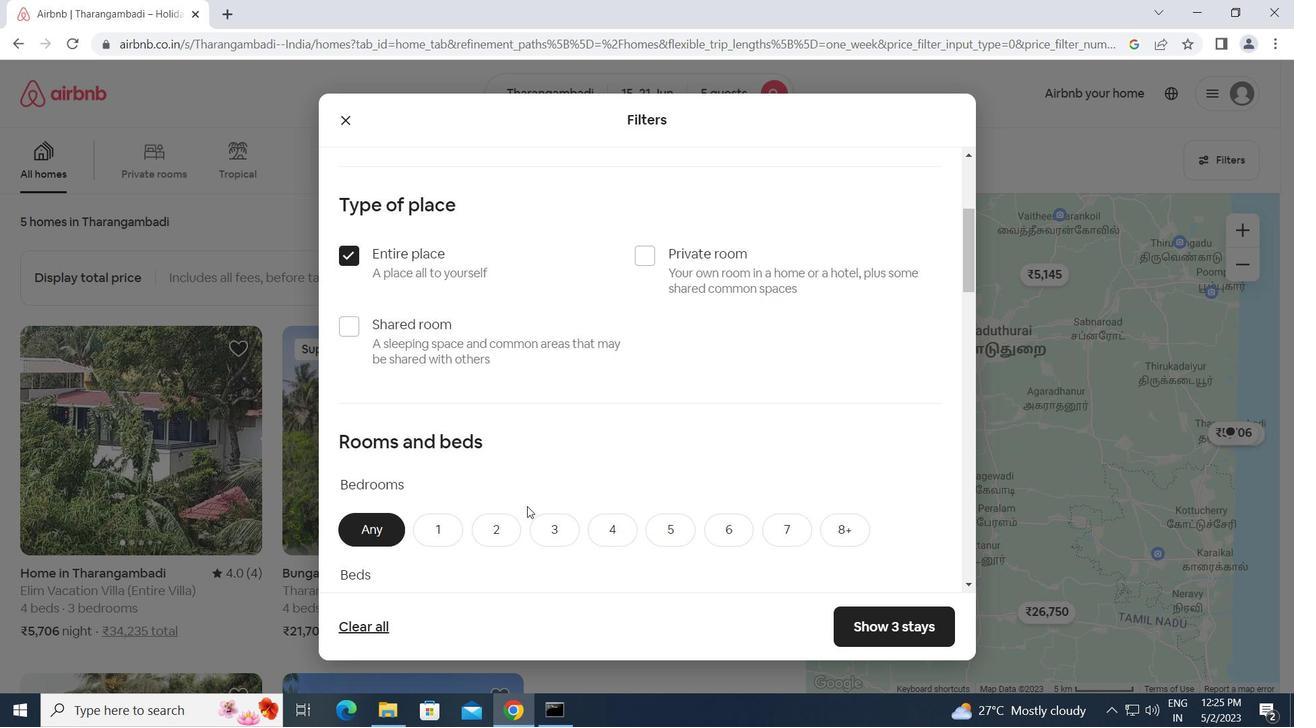
Action: Mouse pressed left at (554, 529)
Screenshot: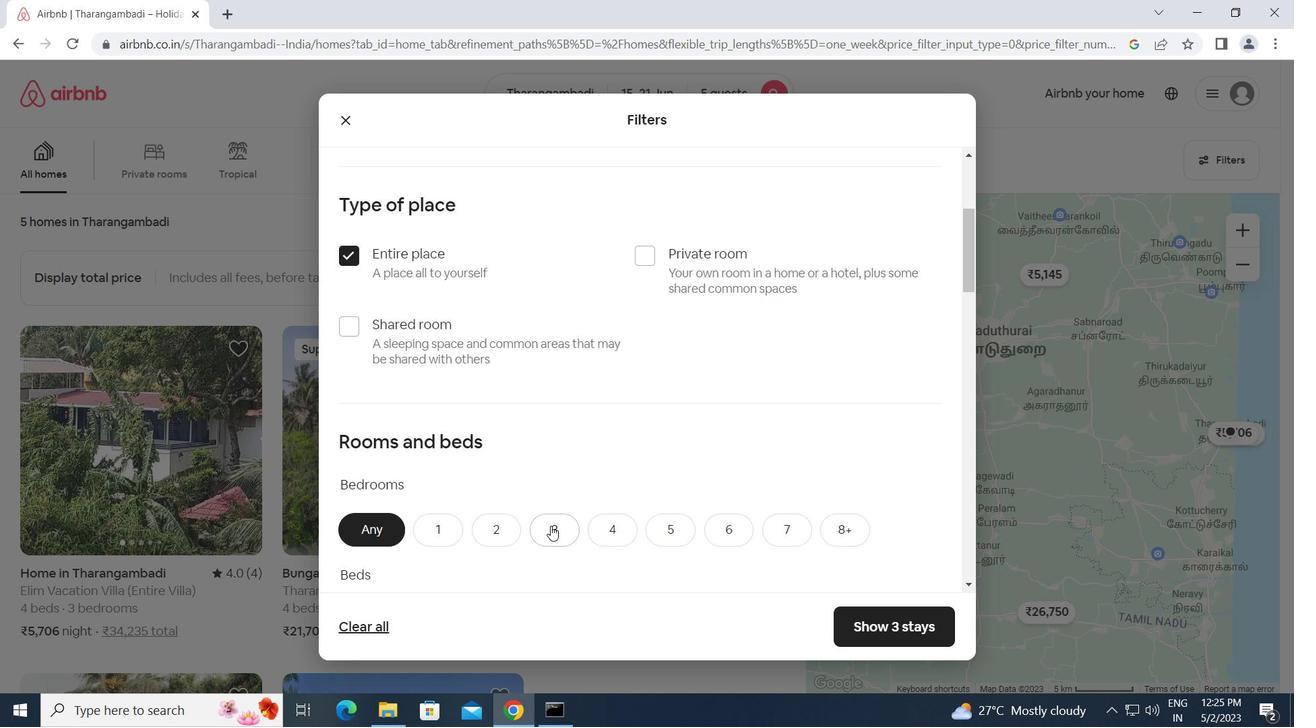 
Action: Mouse moved to (562, 528)
Screenshot: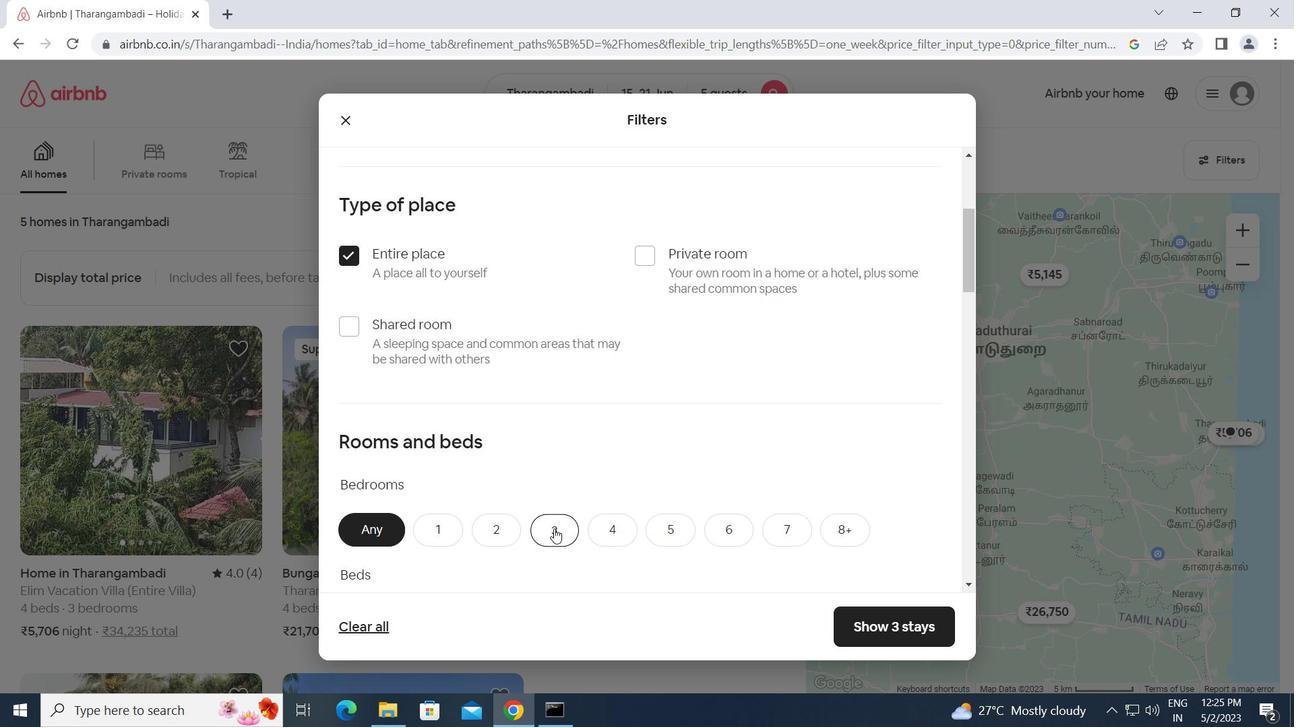 
Action: Mouse scrolled (562, 527) with delta (0, 0)
Screenshot: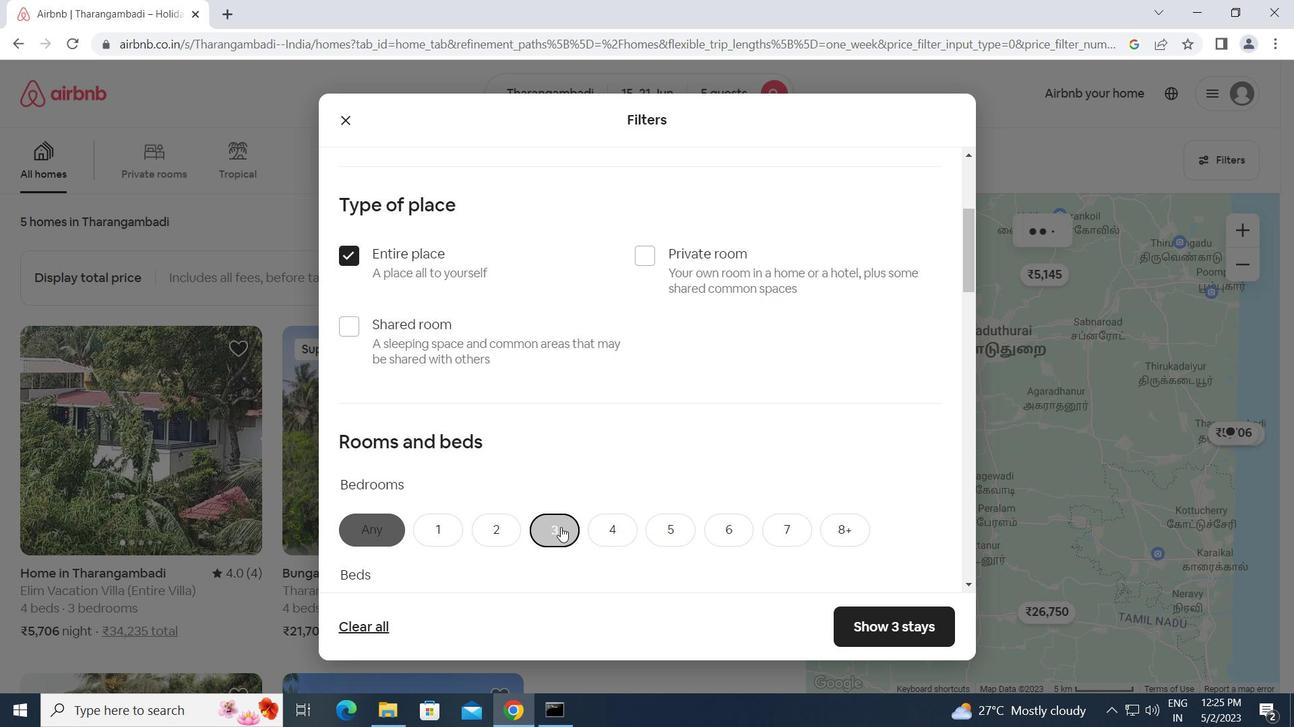 
Action: Mouse scrolled (562, 527) with delta (0, 0)
Screenshot: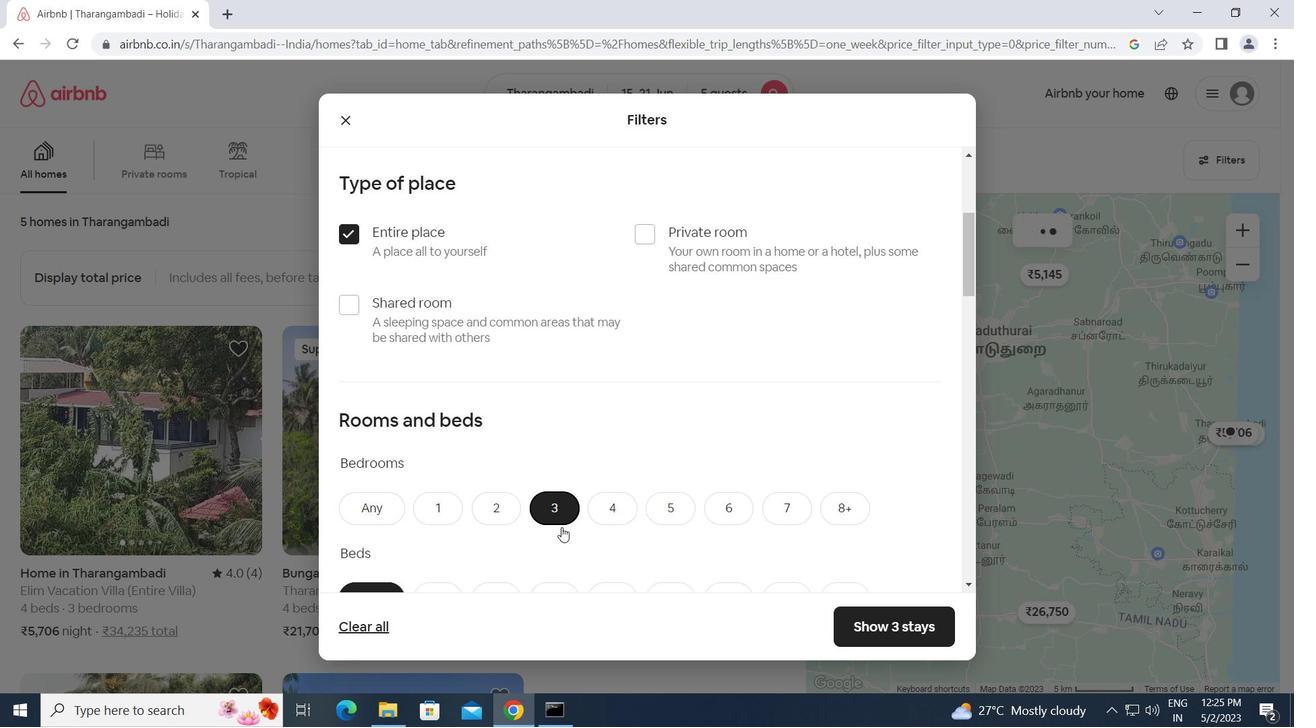 
Action: Mouse moved to (559, 463)
Screenshot: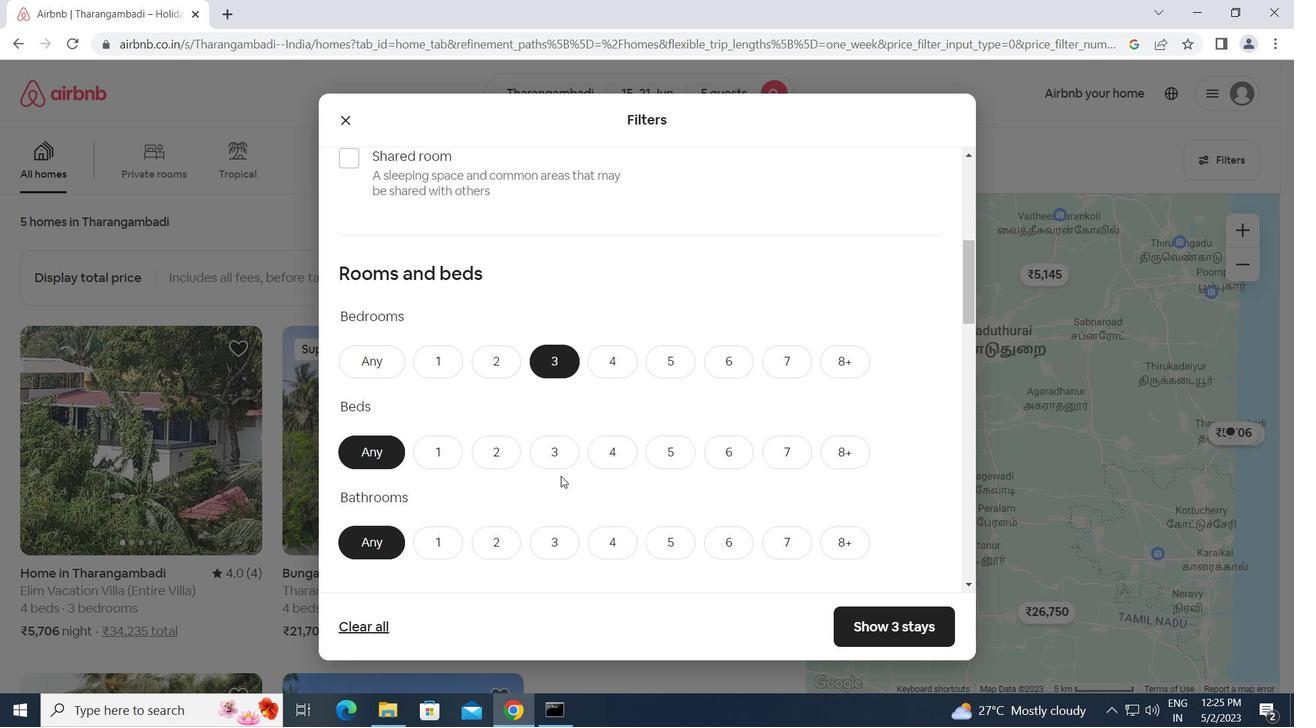 
Action: Mouse pressed left at (559, 463)
Screenshot: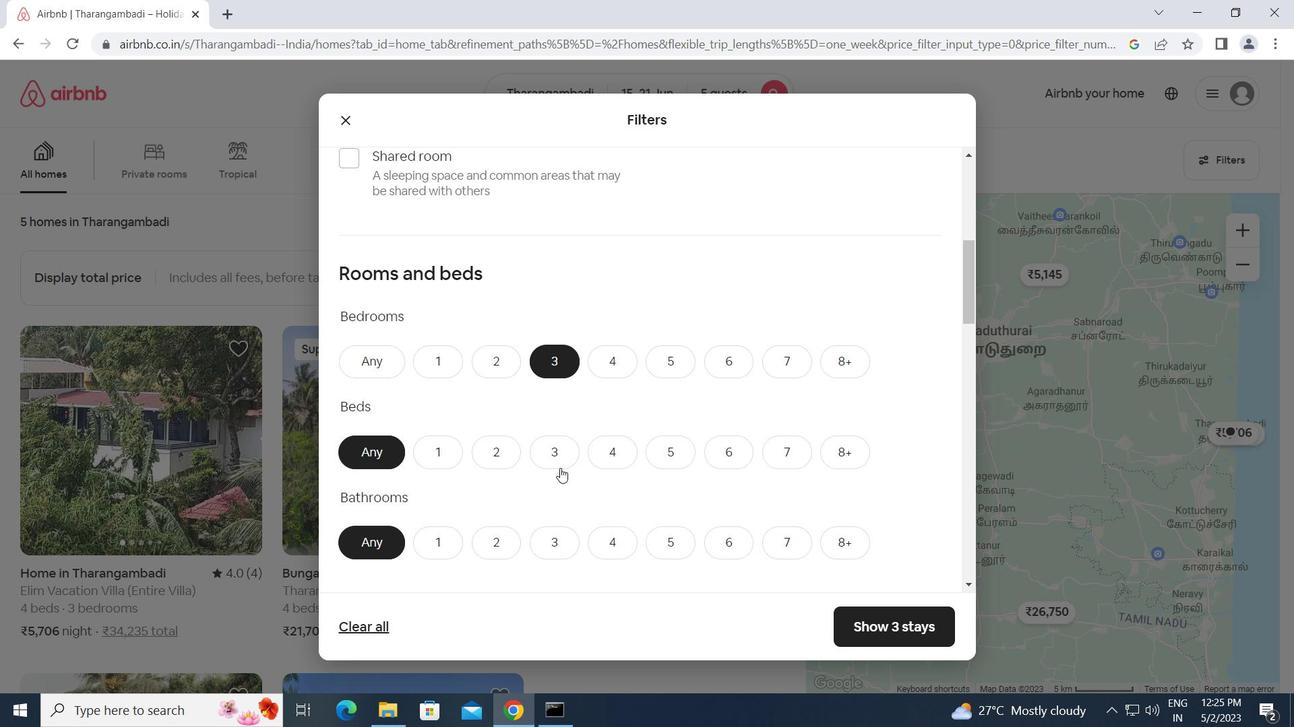 
Action: Mouse moved to (545, 540)
Screenshot: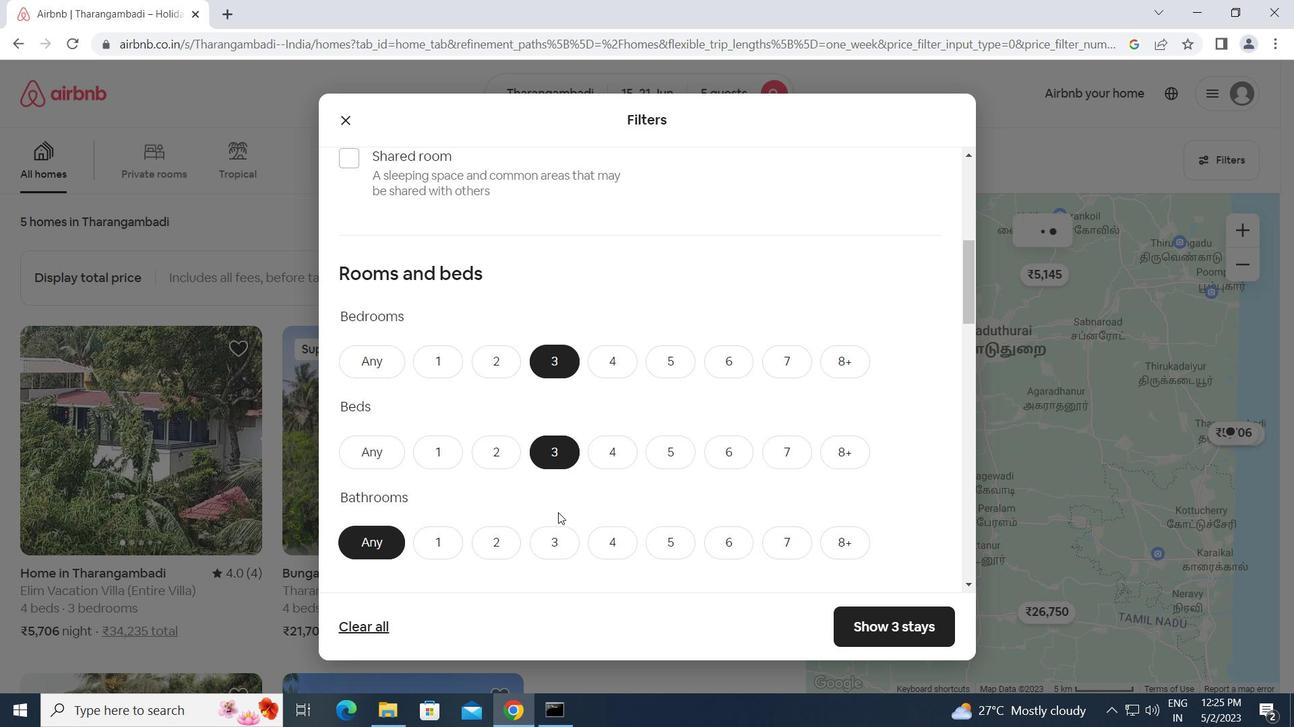 
Action: Mouse pressed left at (545, 540)
Screenshot: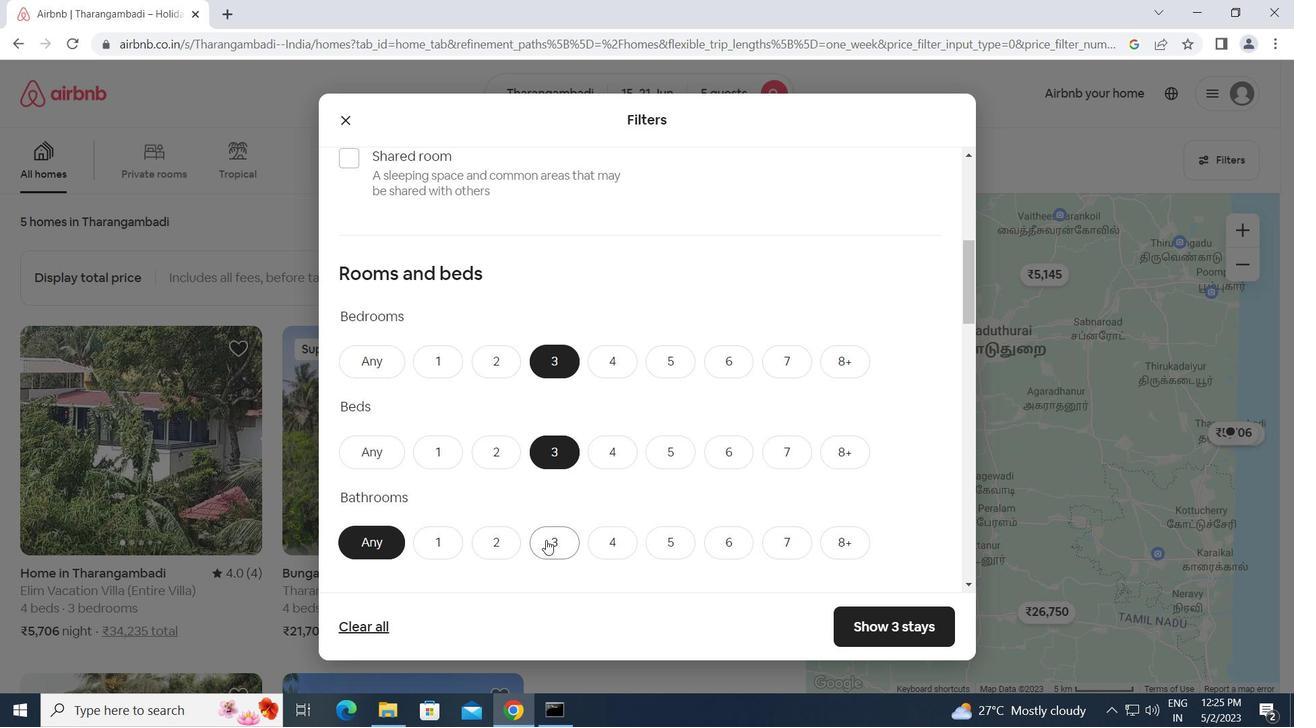 
Action: Mouse moved to (613, 518)
Screenshot: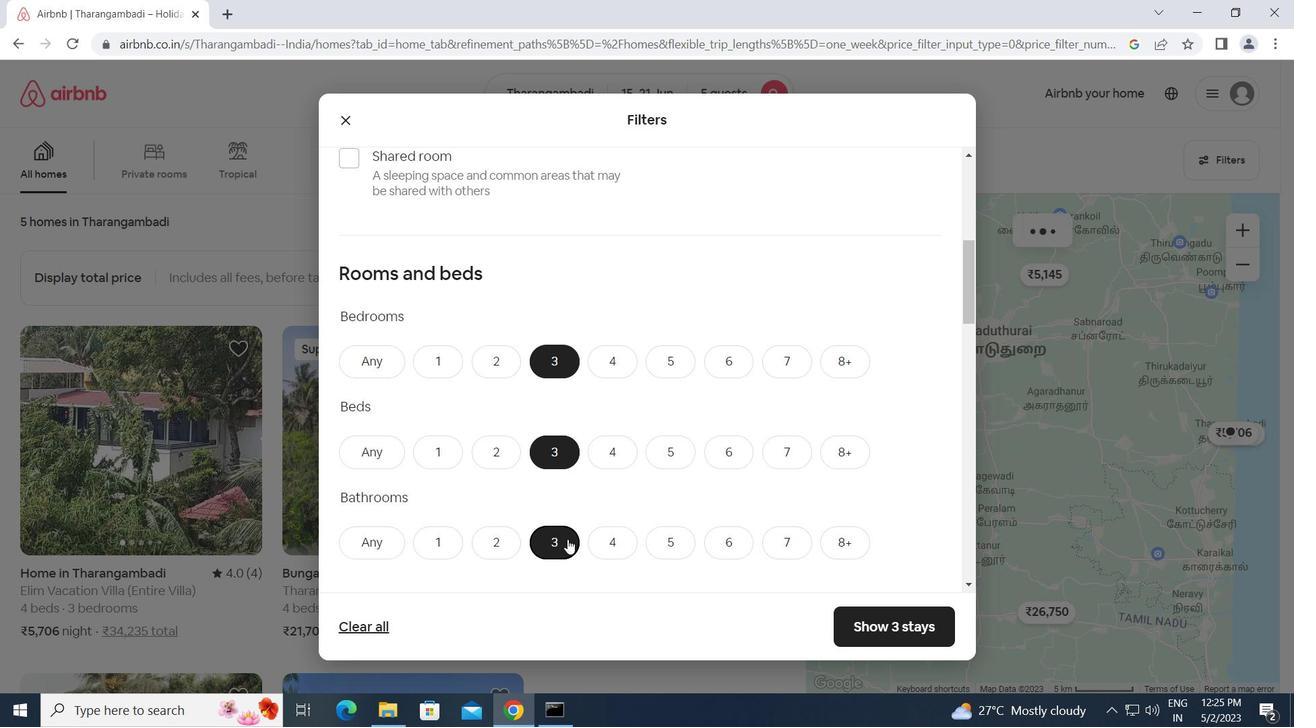 
Action: Mouse scrolled (613, 518) with delta (0, 0)
Screenshot: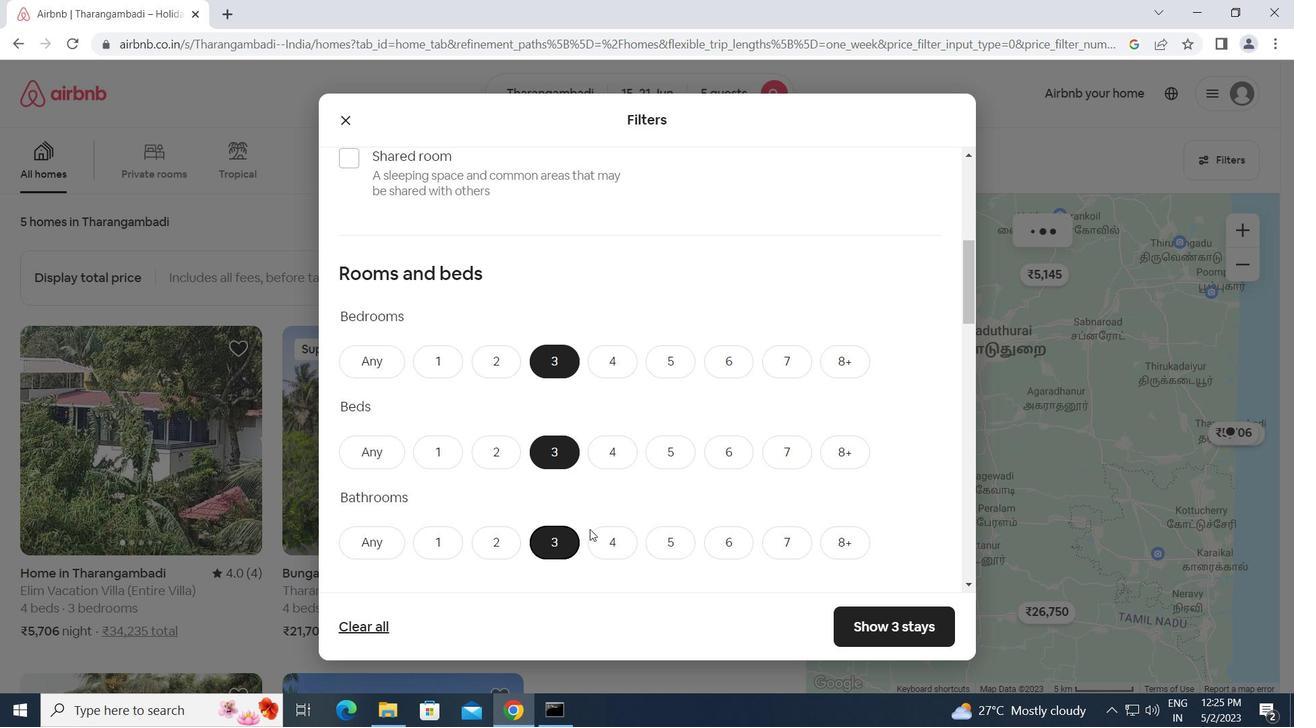 
Action: Mouse scrolled (613, 518) with delta (0, 0)
Screenshot: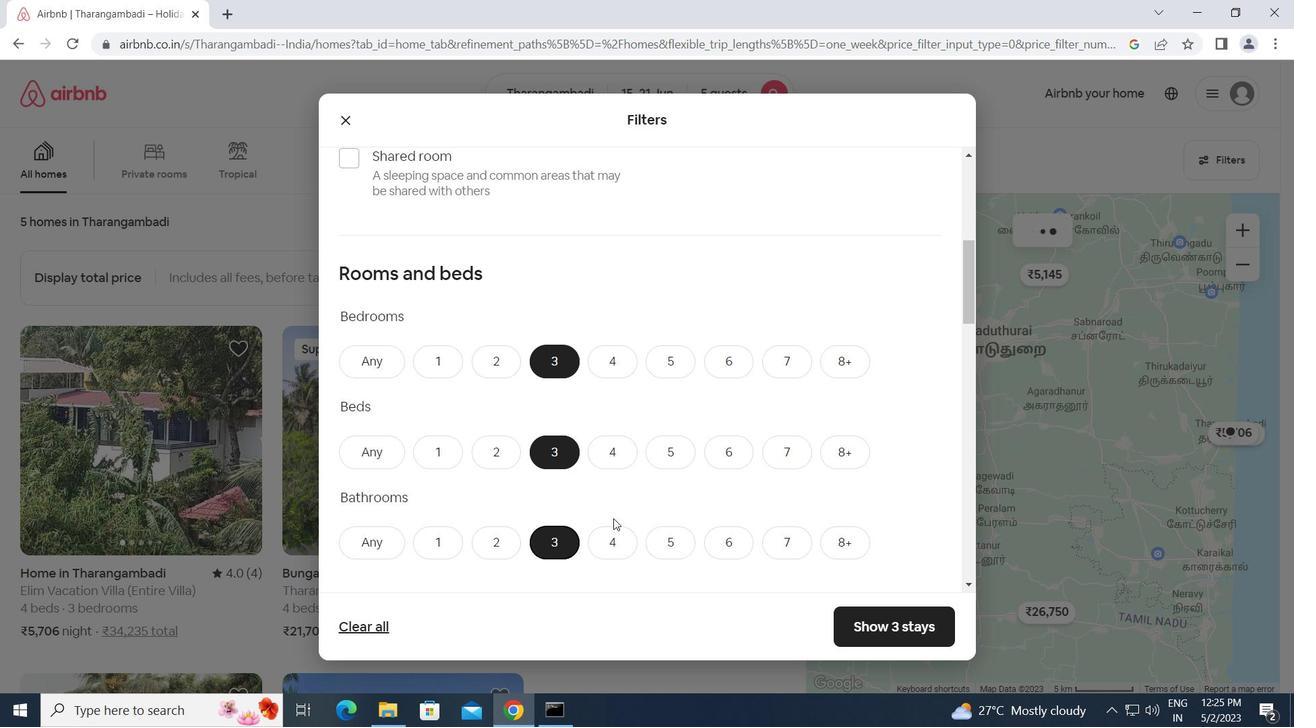 
Action: Mouse scrolled (613, 518) with delta (0, 0)
Screenshot: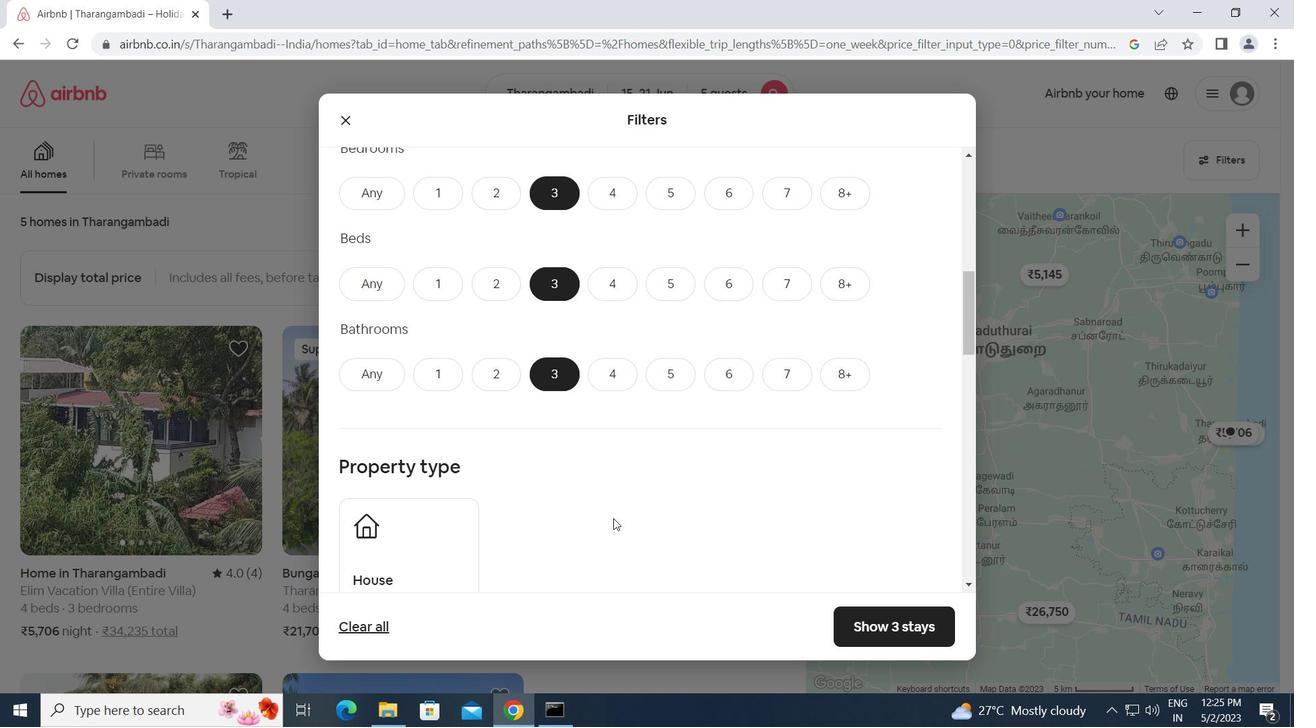 
Action: Mouse moved to (380, 478)
Screenshot: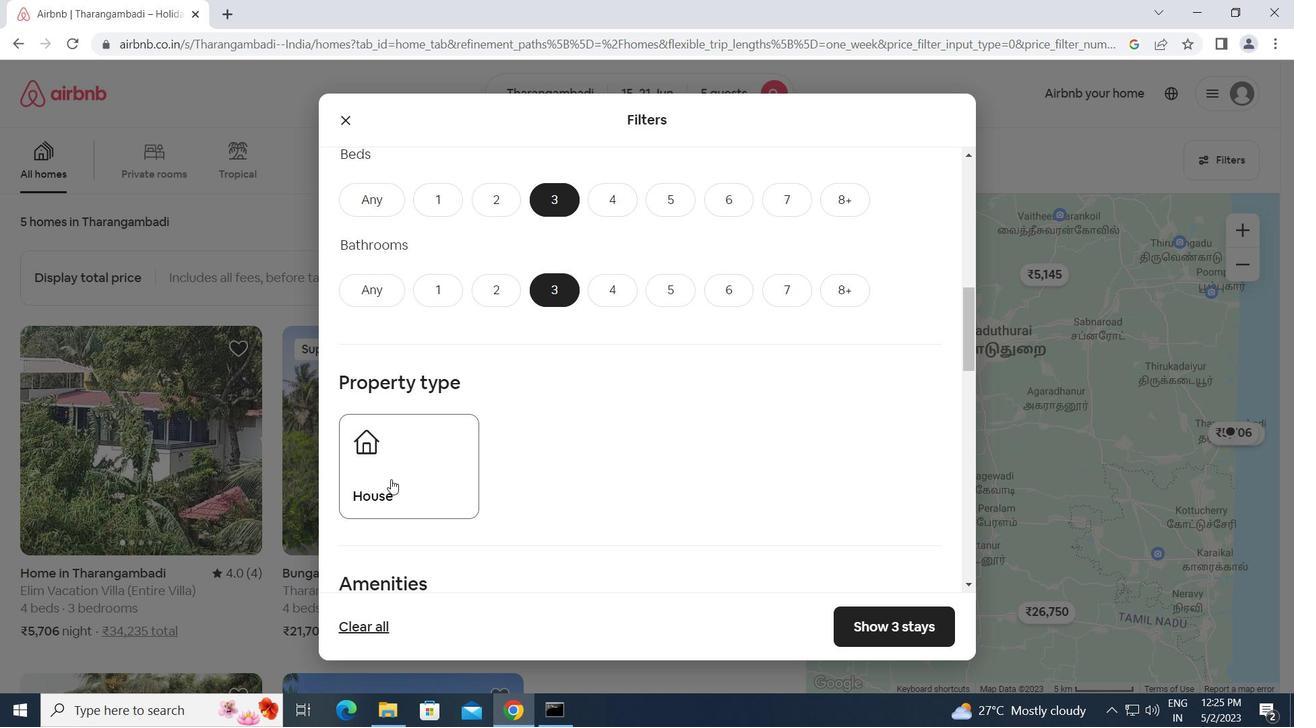 
Action: Mouse pressed left at (380, 478)
Screenshot: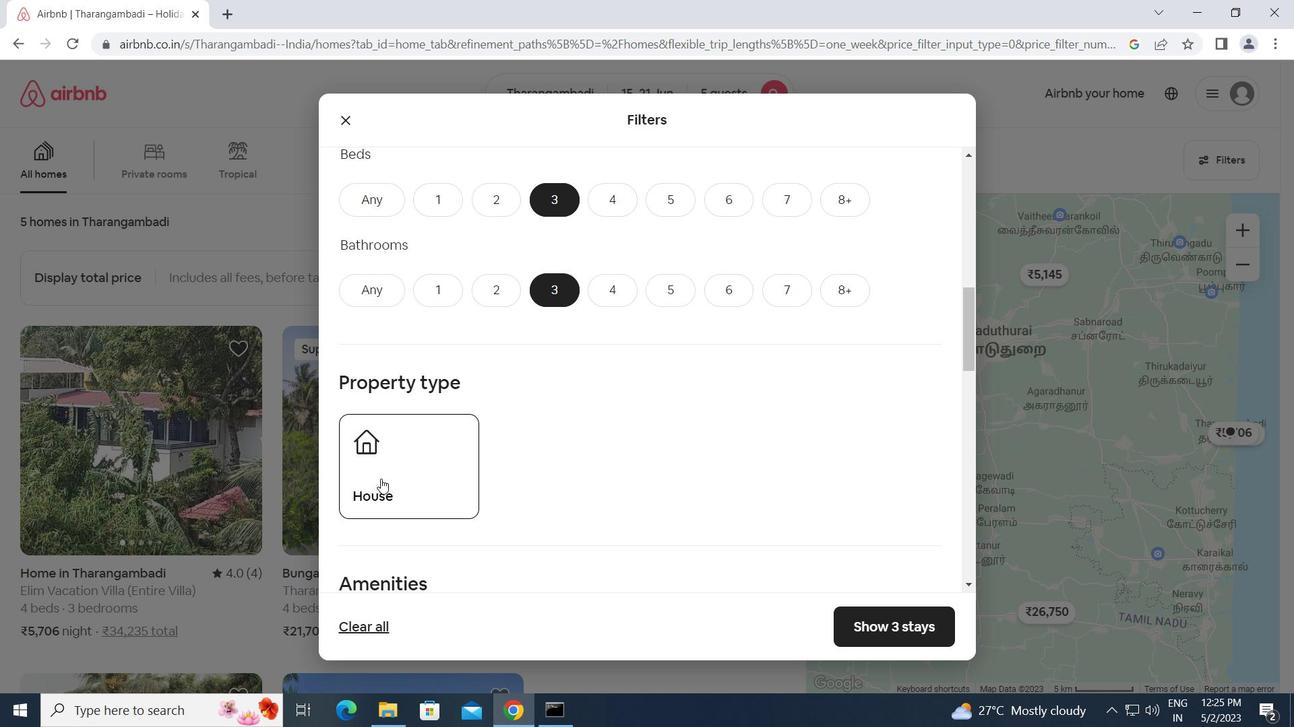 
Action: Mouse moved to (627, 475)
Screenshot: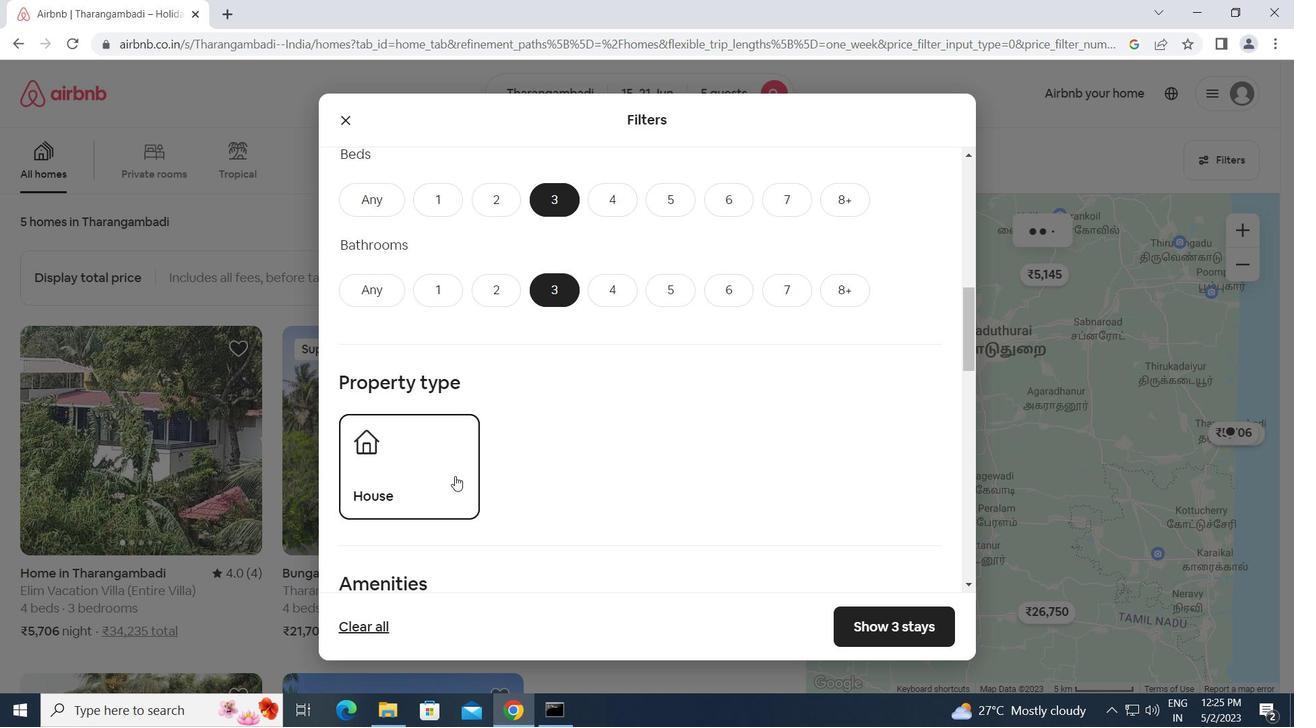 
Action: Mouse scrolled (627, 475) with delta (0, 0)
Screenshot: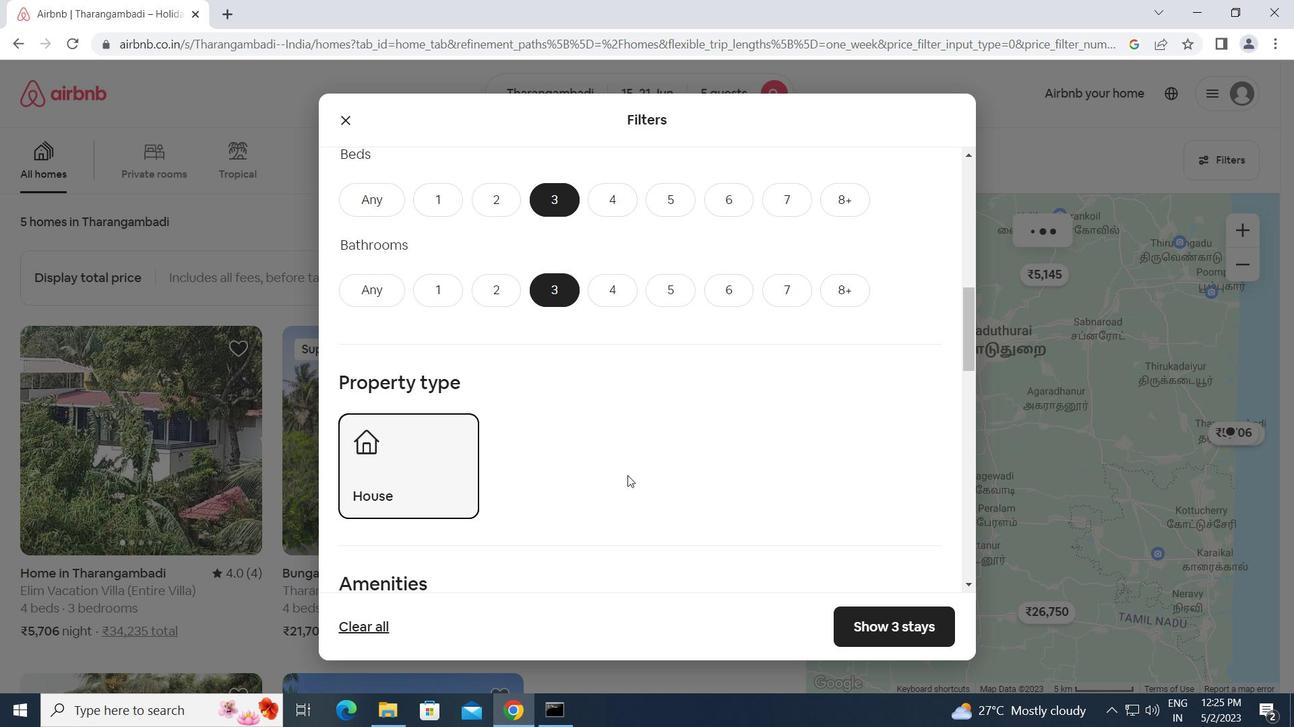 
Action: Mouse scrolled (627, 475) with delta (0, 0)
Screenshot: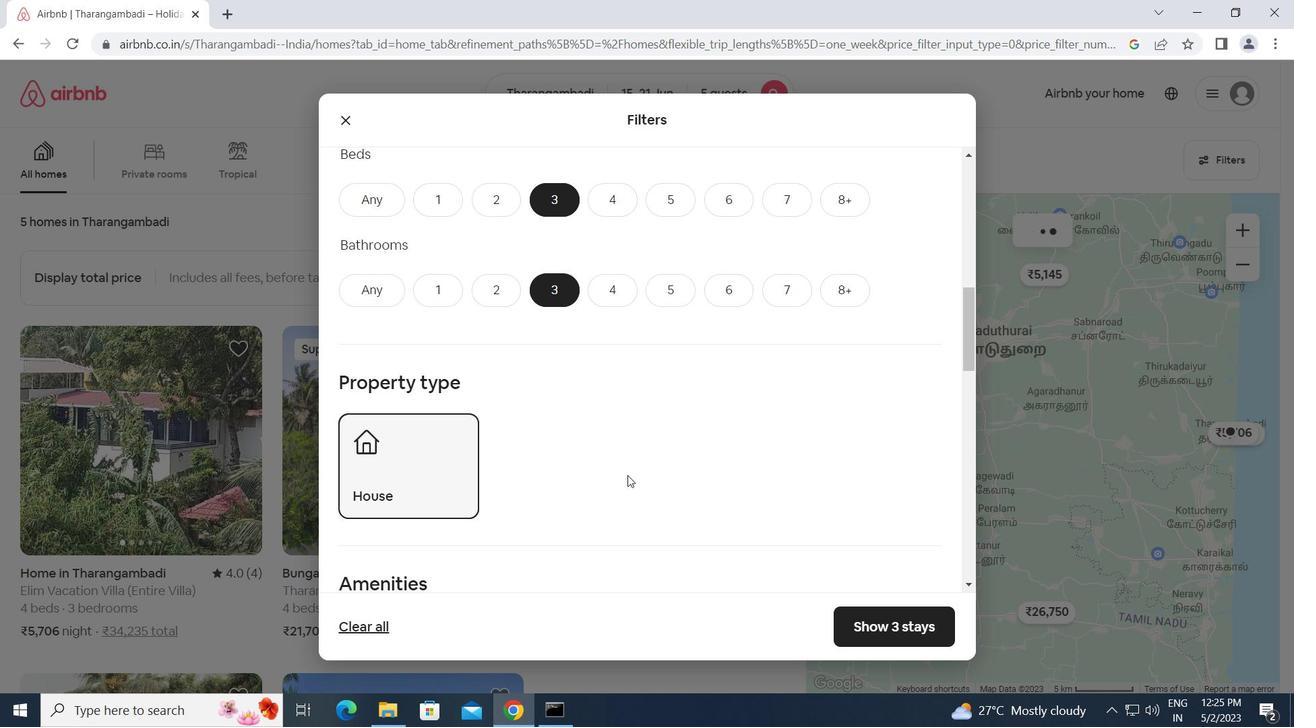 
Action: Mouse scrolled (627, 475) with delta (0, 0)
Screenshot: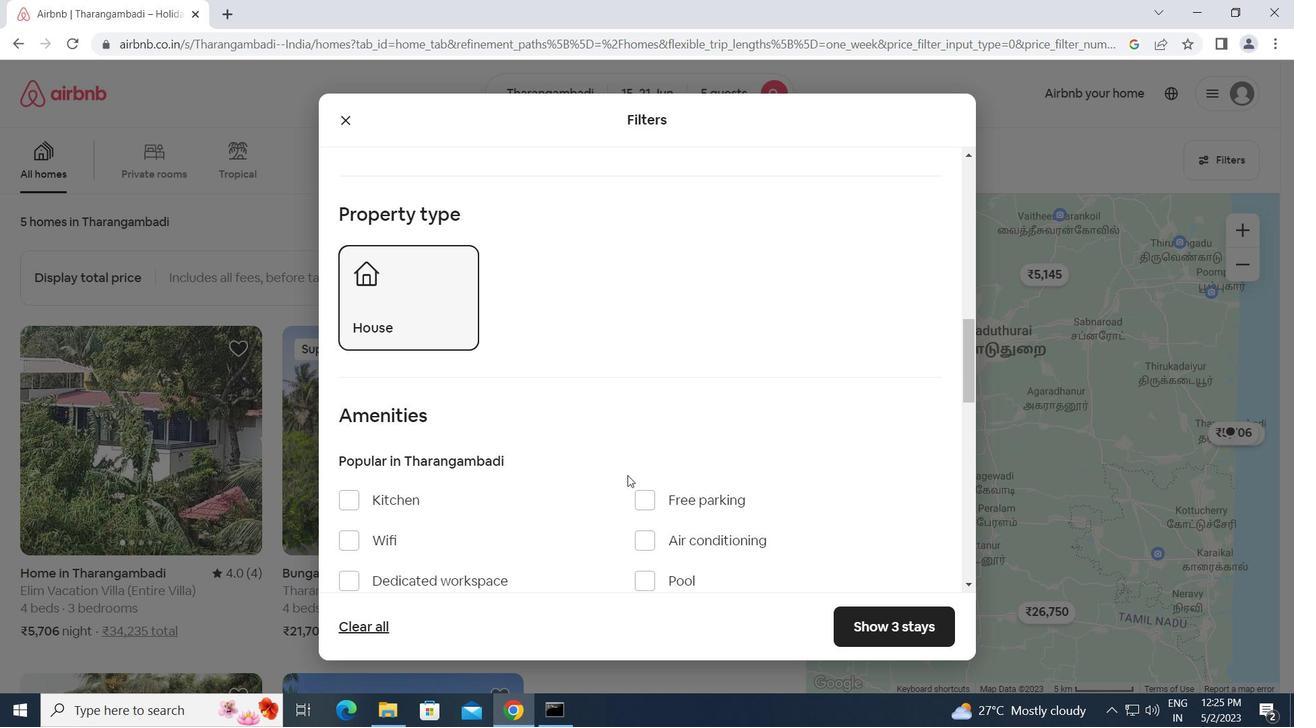 
Action: Mouse scrolled (627, 475) with delta (0, 0)
Screenshot: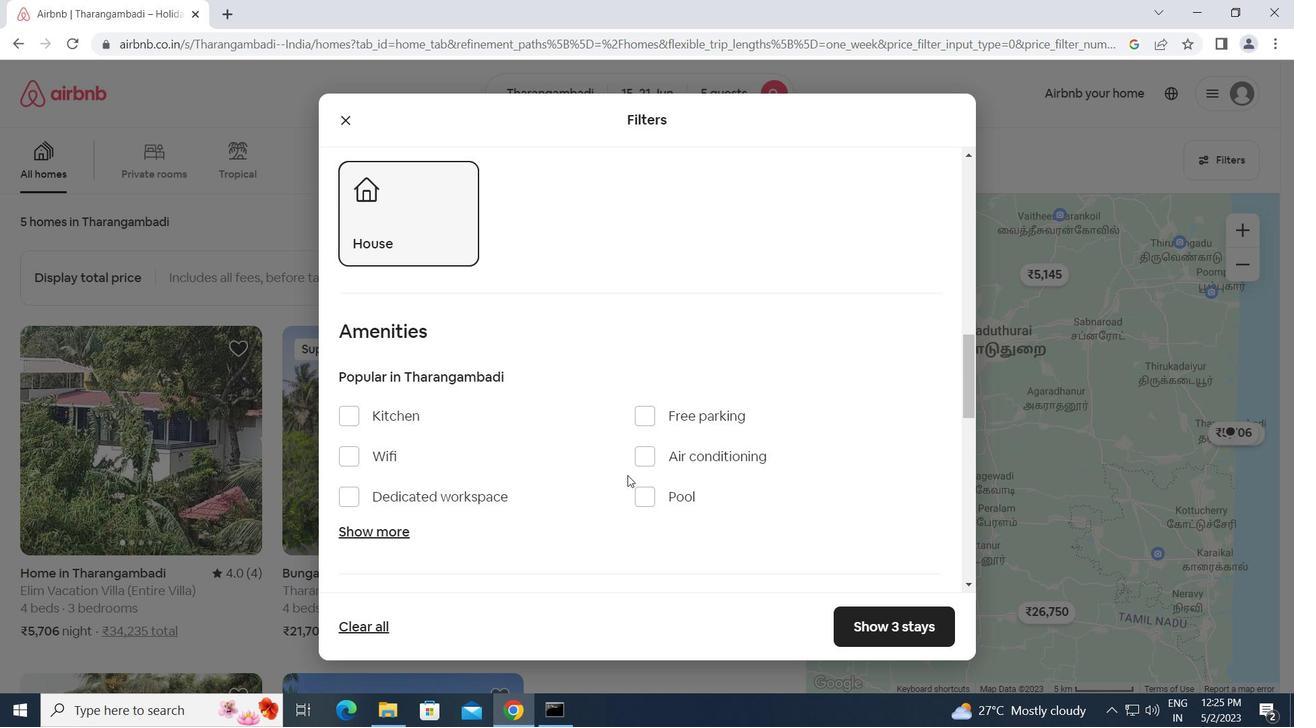 
Action: Mouse moved to (697, 485)
Screenshot: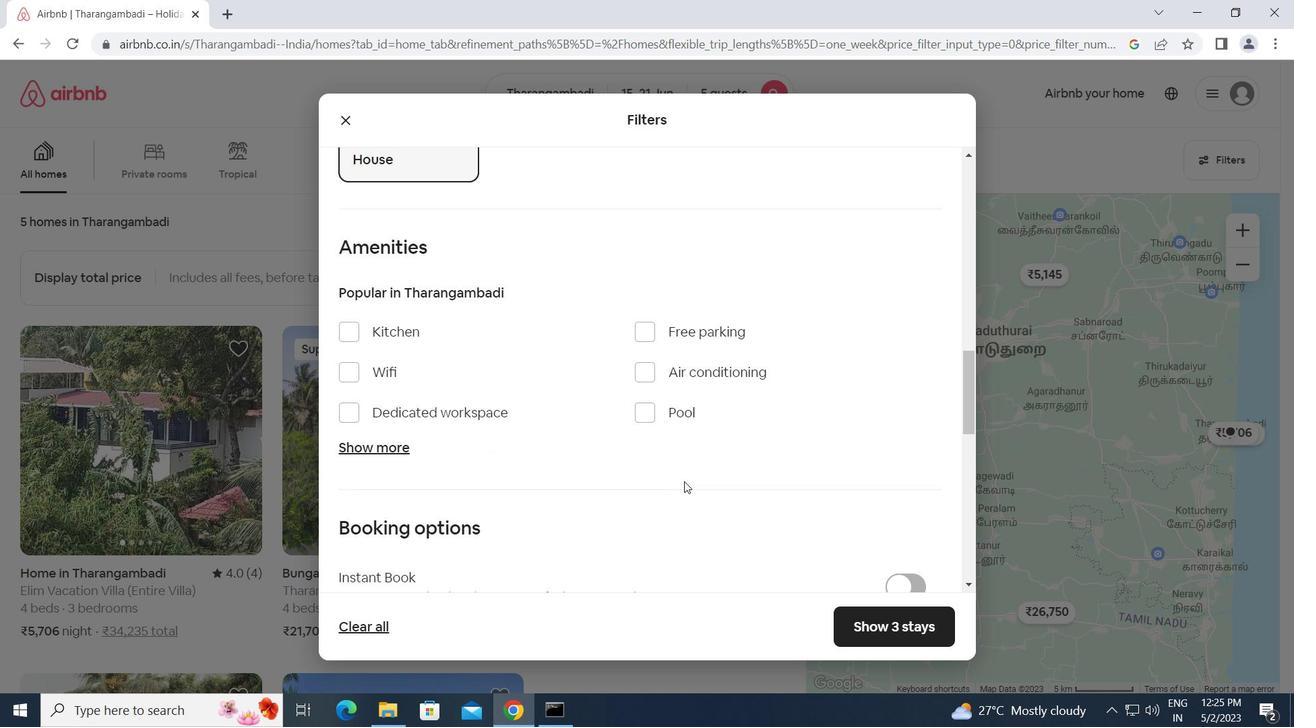 
Action: Mouse scrolled (697, 484) with delta (0, 0)
Screenshot: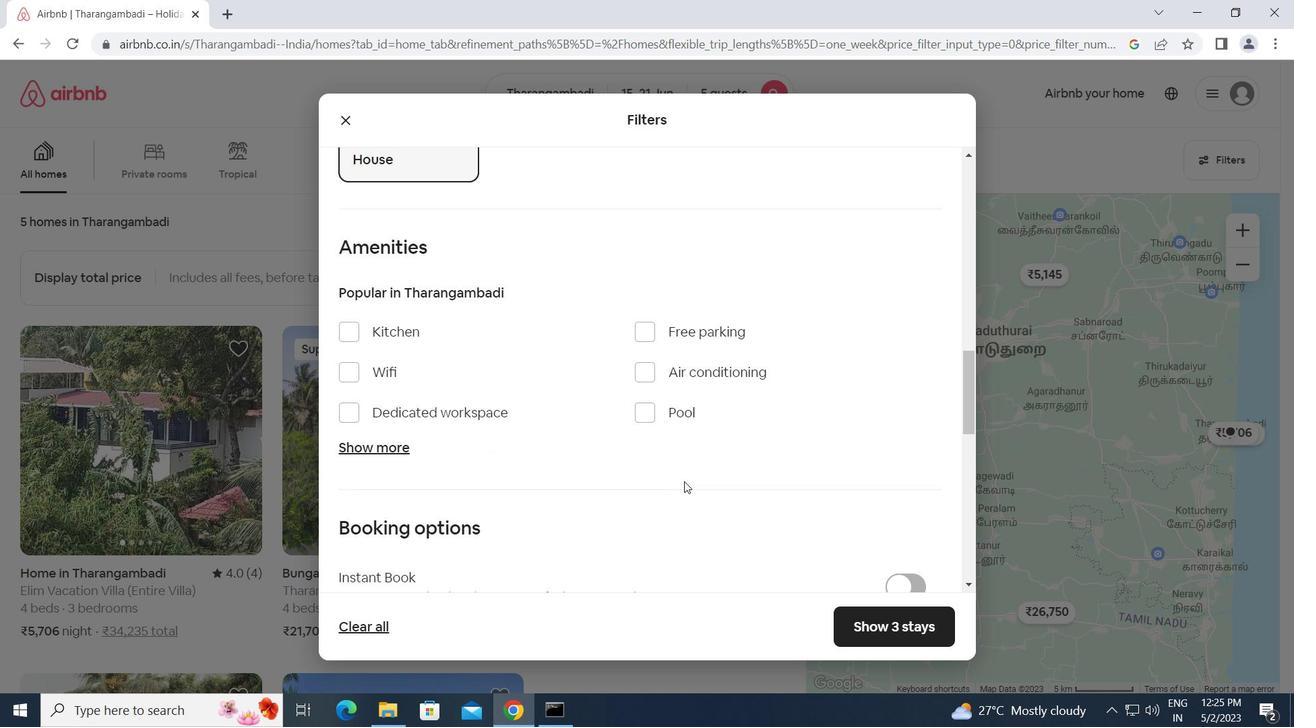 
Action: Mouse moved to (698, 485)
Screenshot: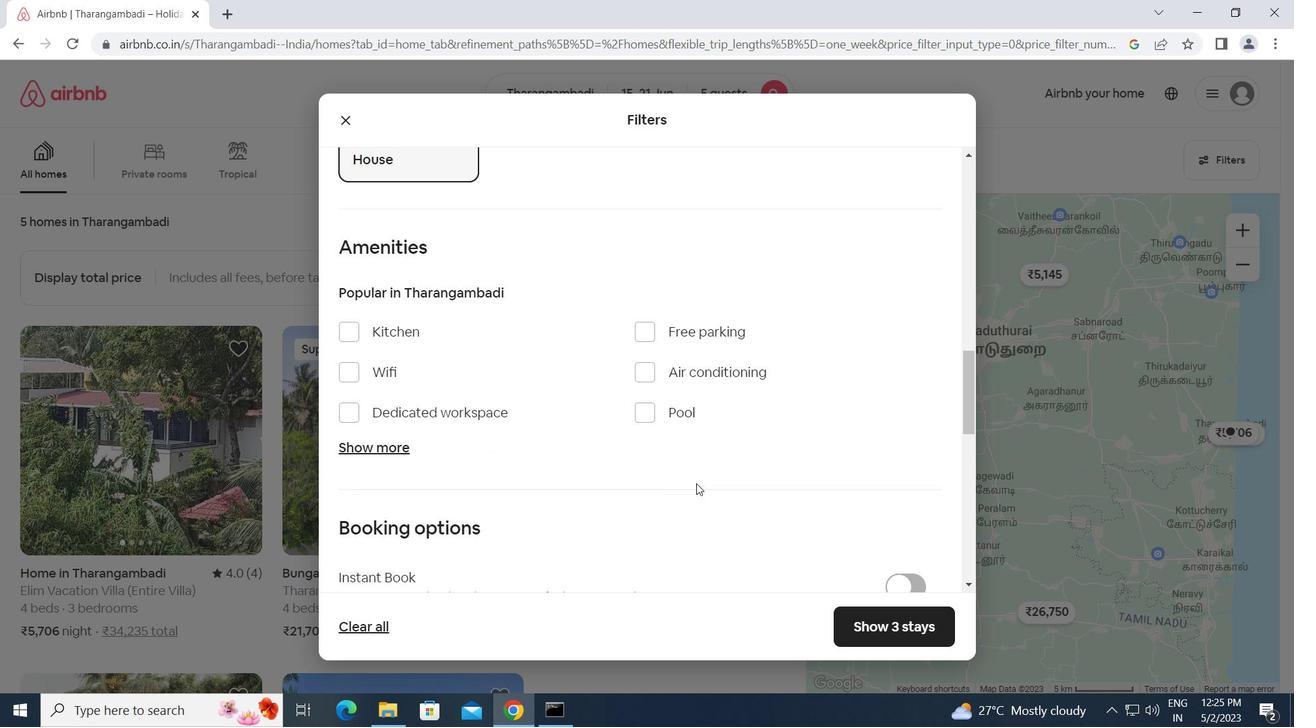 
Action: Mouse scrolled (698, 485) with delta (0, 0)
Screenshot: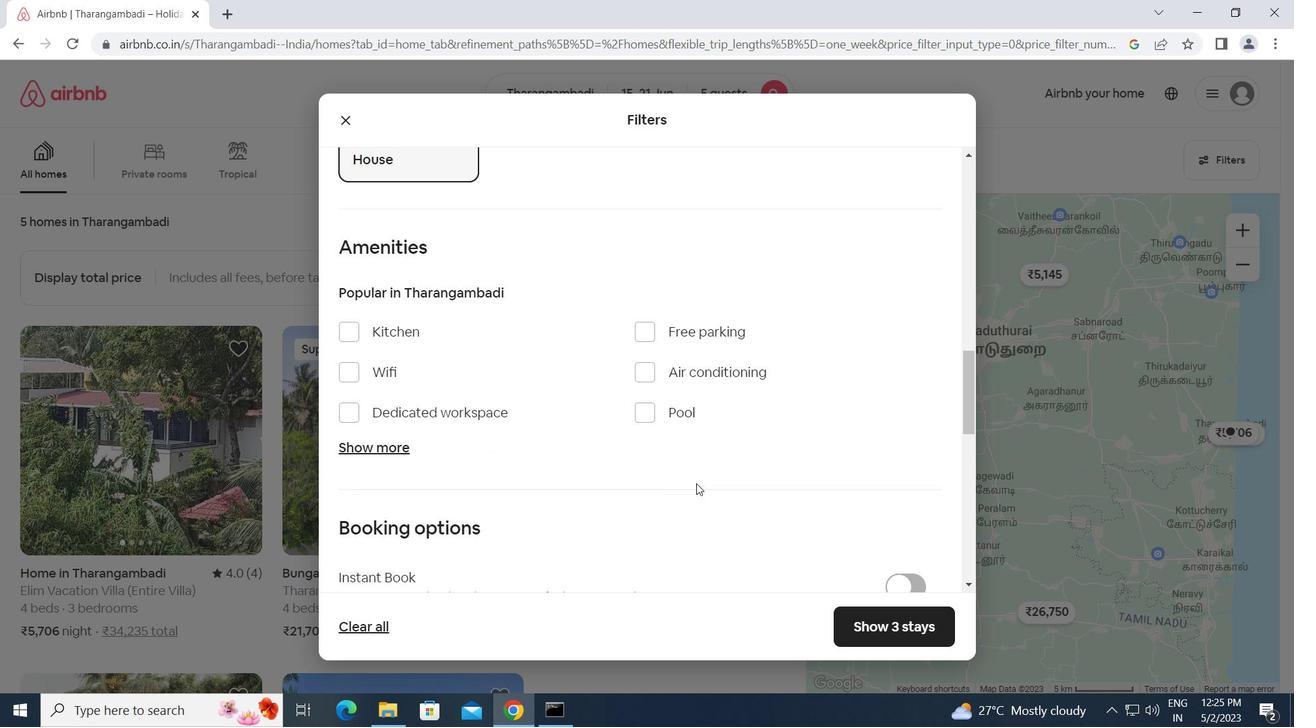 
Action: Mouse moved to (900, 476)
Screenshot: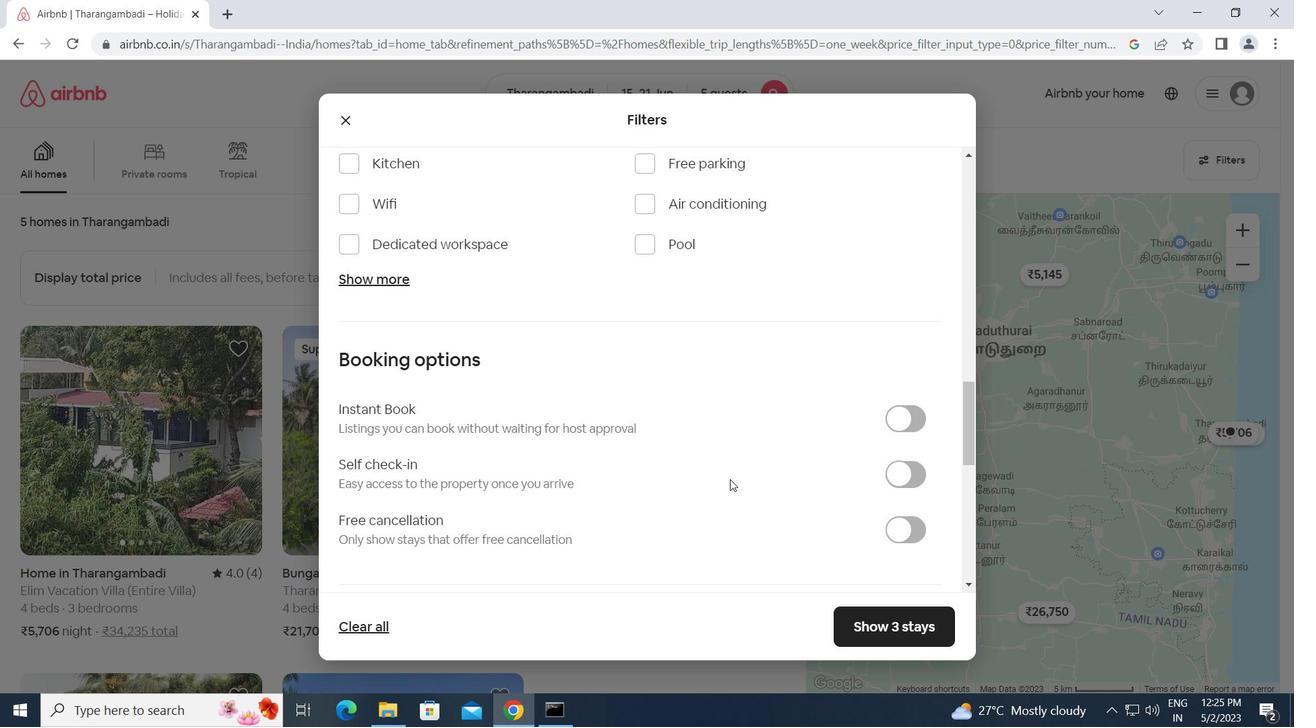 
Action: Mouse pressed left at (900, 476)
Screenshot: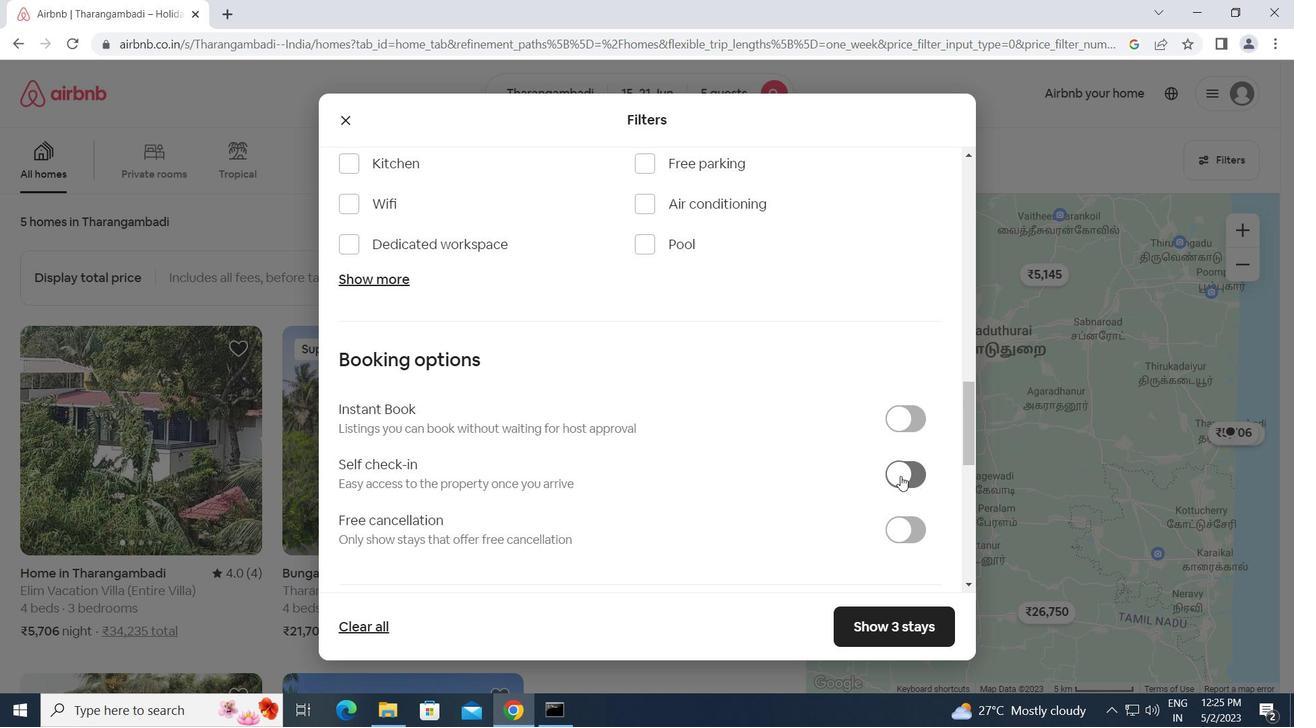 
Action: Mouse moved to (694, 480)
Screenshot: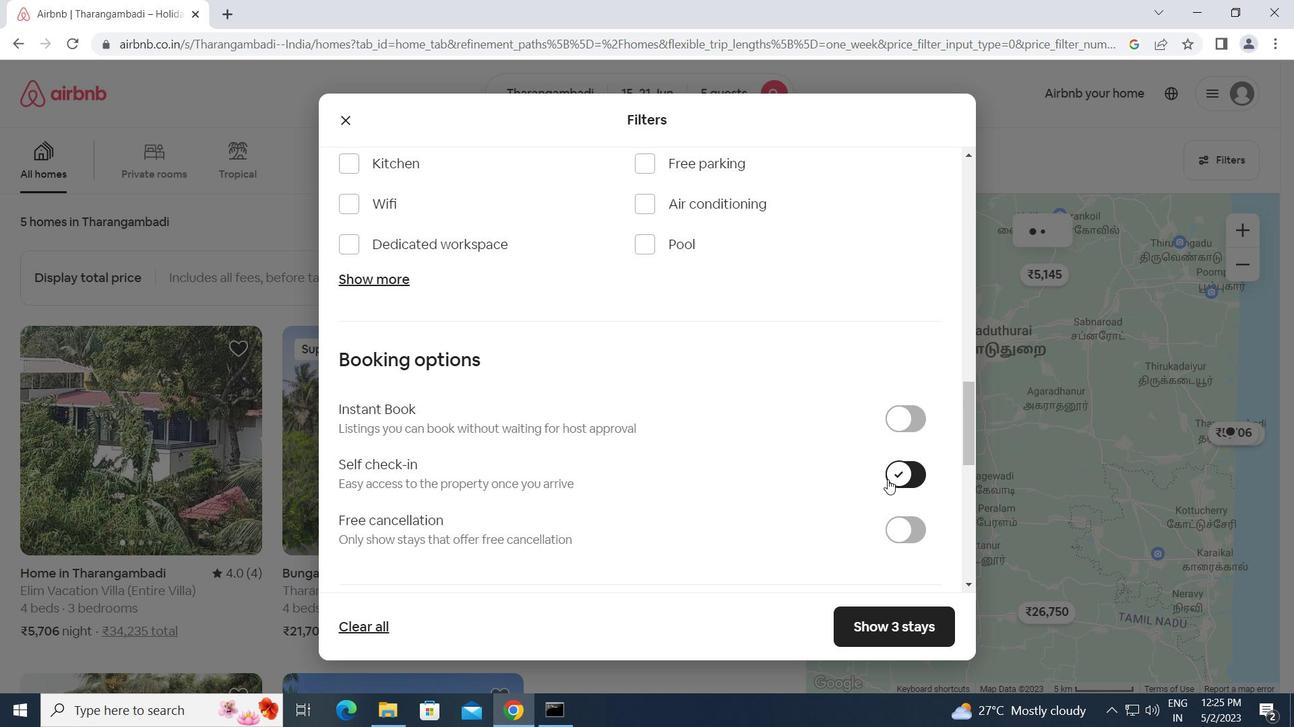 
Action: Mouse scrolled (694, 479) with delta (0, 0)
Screenshot: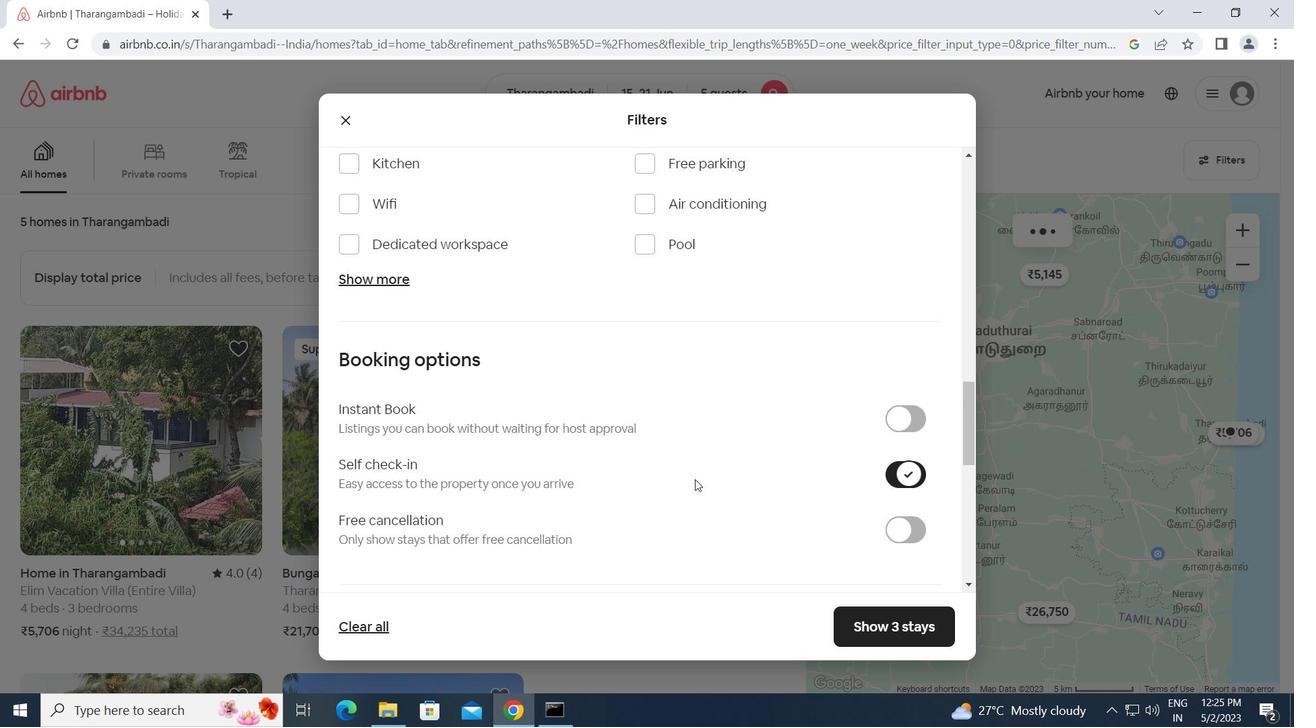 
Action: Mouse scrolled (694, 479) with delta (0, 0)
Screenshot: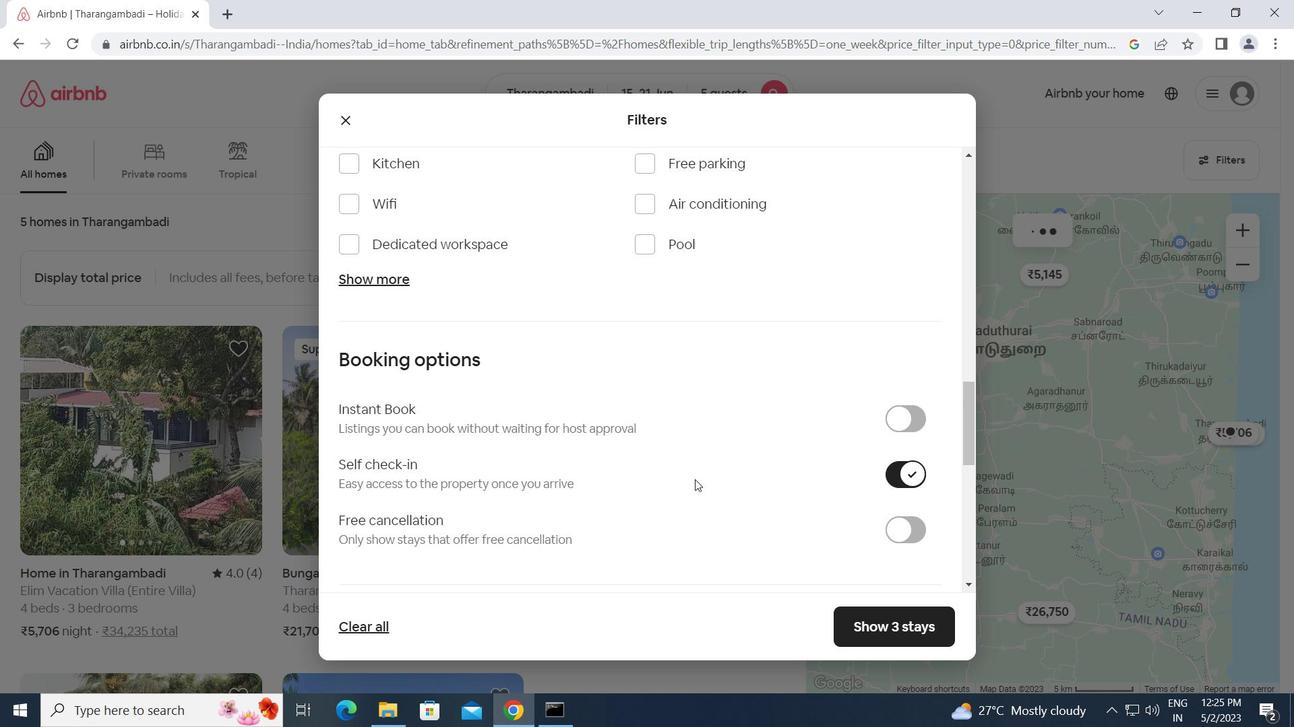
Action: Mouse moved to (647, 478)
Screenshot: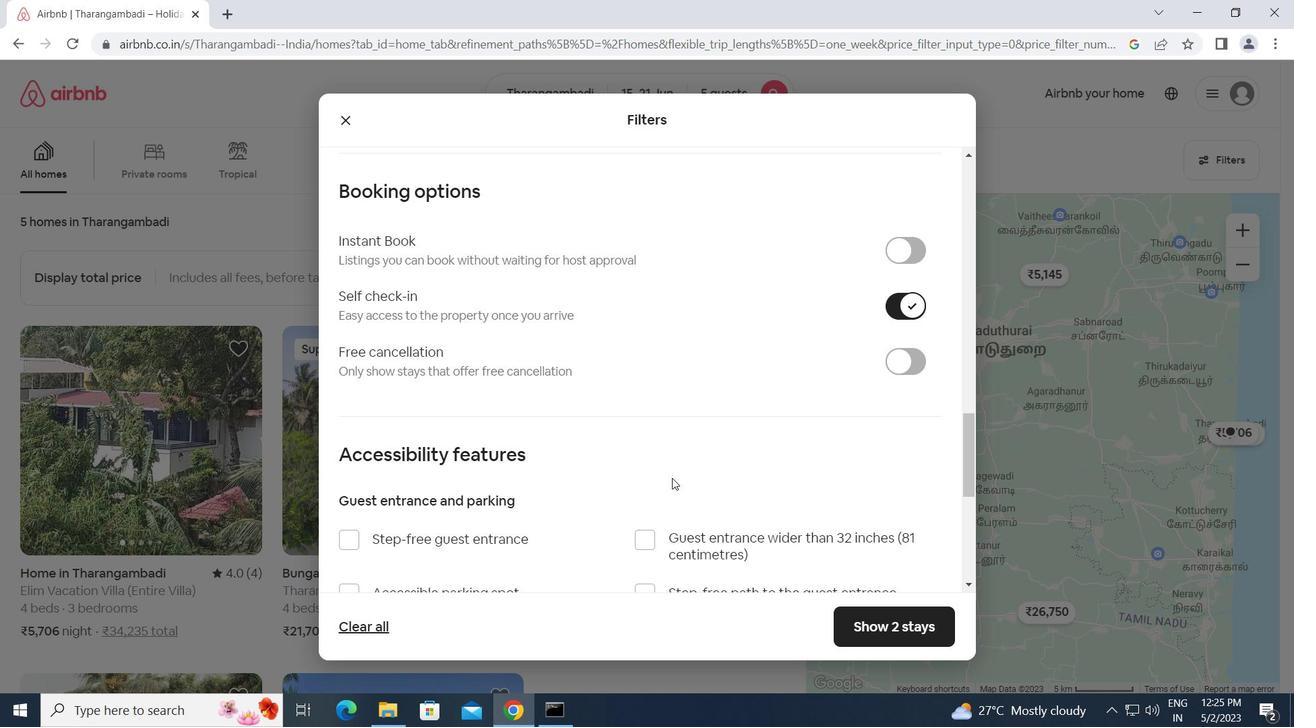 
Action: Mouse scrolled (647, 477) with delta (0, 0)
Screenshot: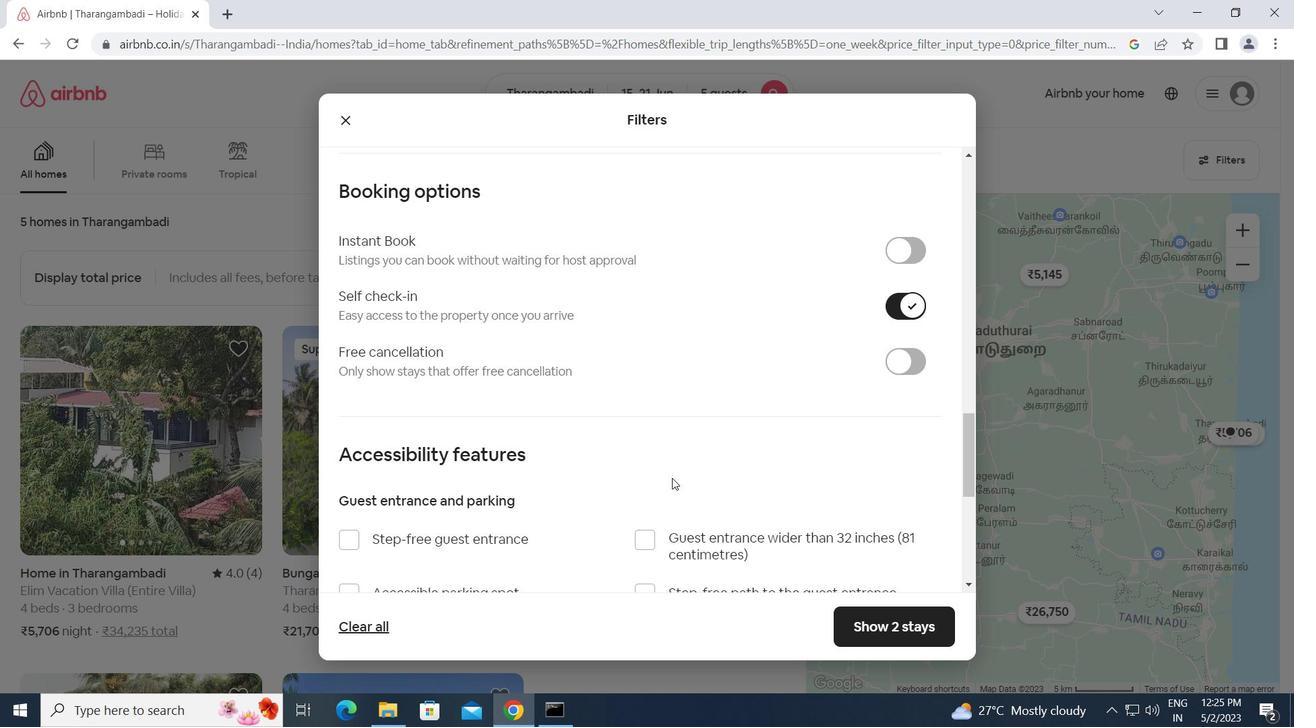 
Action: Mouse moved to (625, 478)
Screenshot: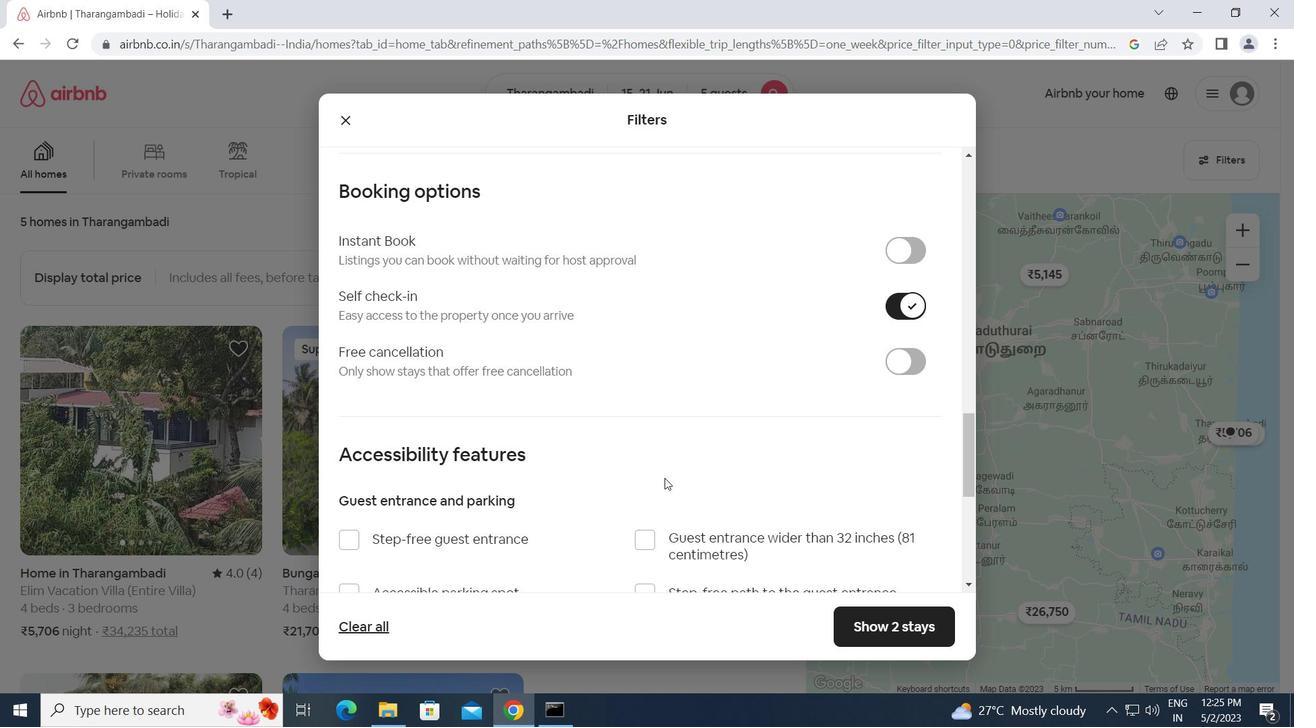 
Action: Mouse scrolled (625, 477) with delta (0, 0)
Screenshot: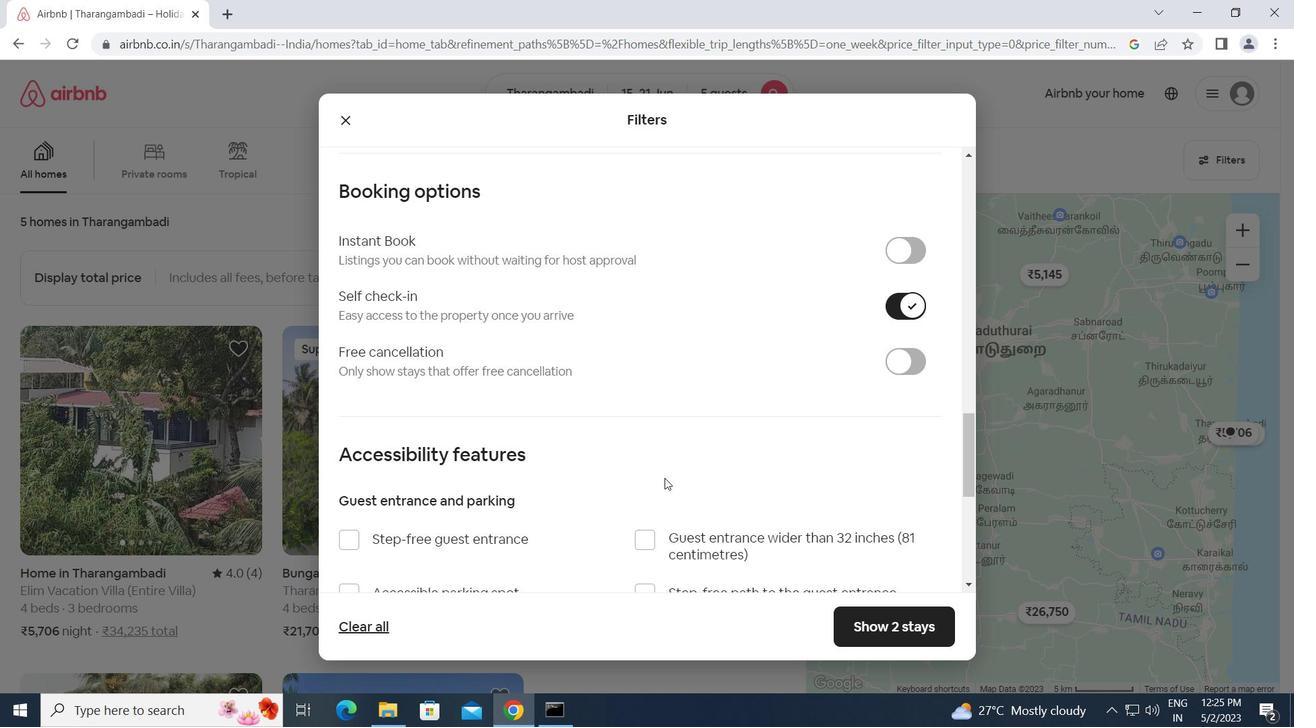
Action: Mouse moved to (621, 478)
Screenshot: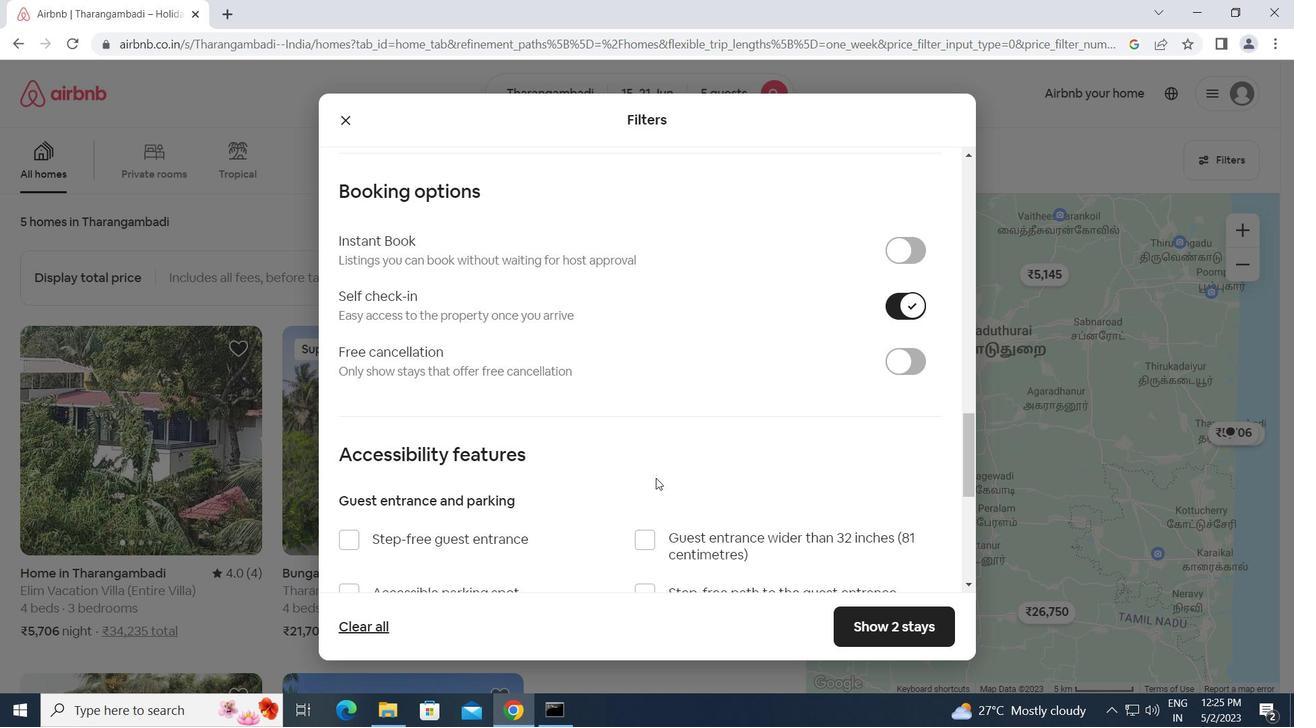 
Action: Mouse scrolled (621, 477) with delta (0, 0)
Screenshot: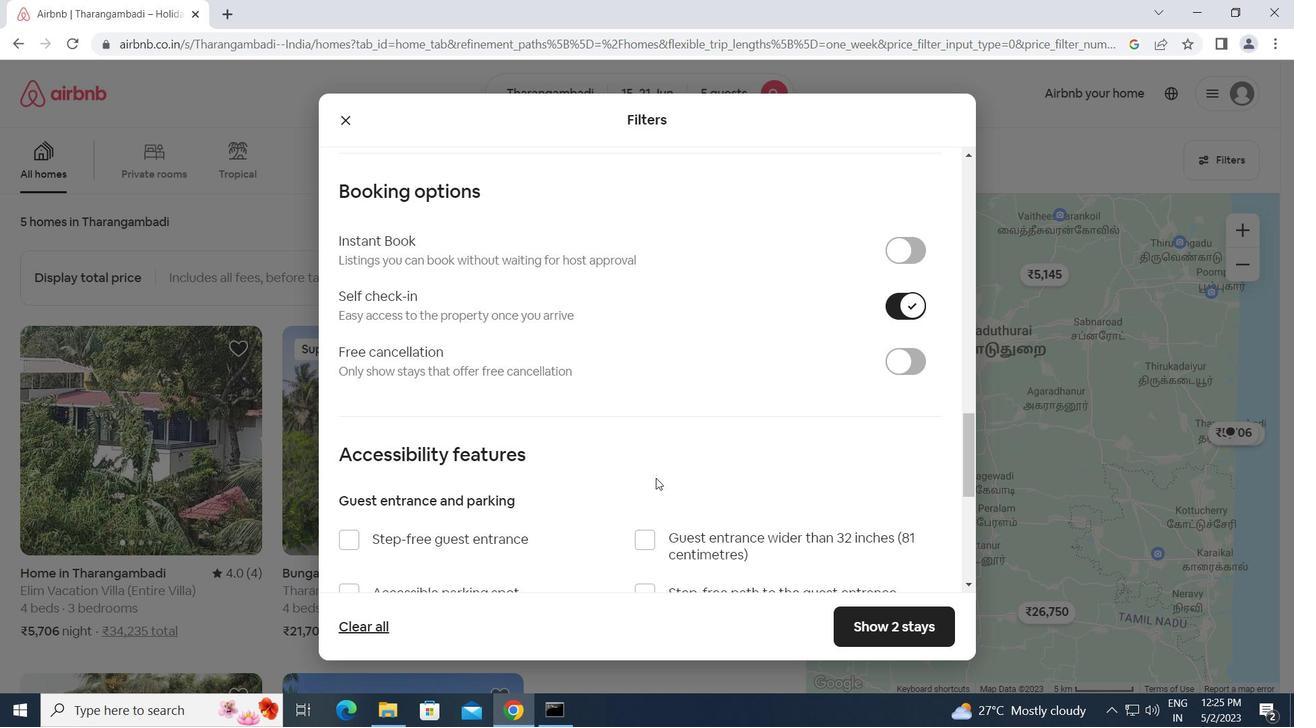 
Action: Mouse moved to (618, 478)
Screenshot: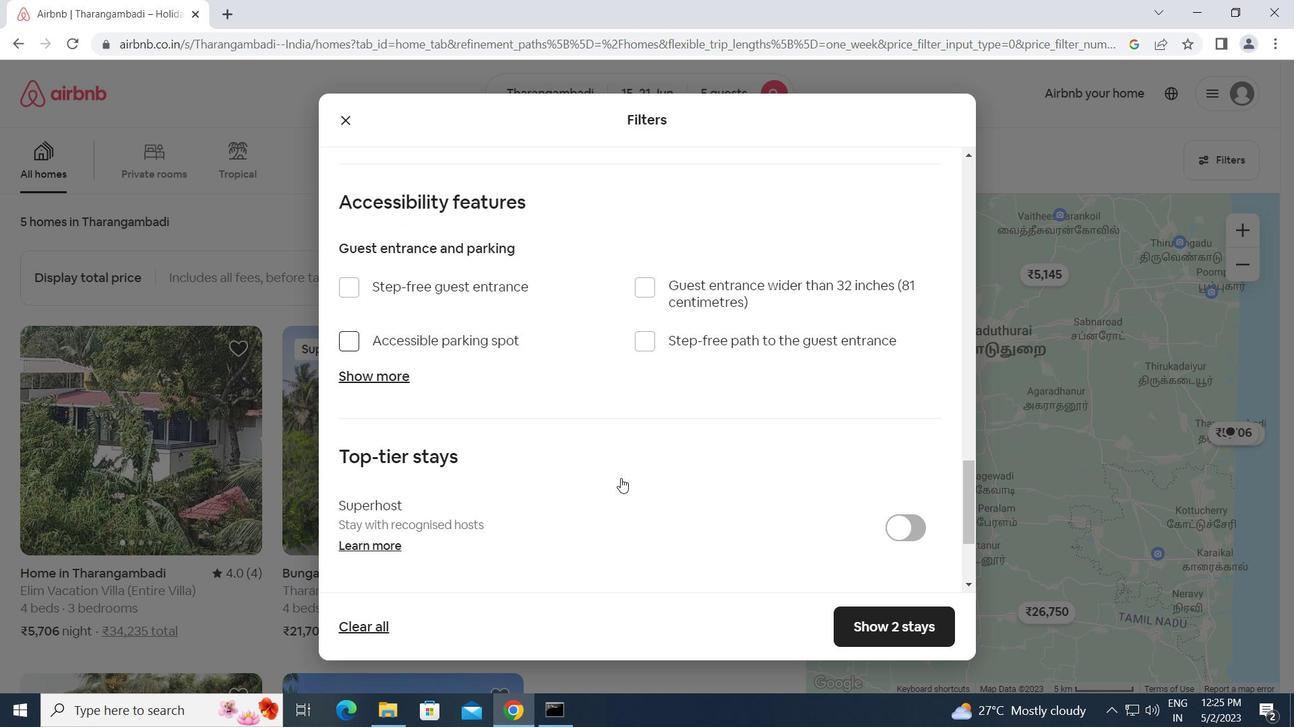 
Action: Mouse scrolled (618, 477) with delta (0, 0)
Screenshot: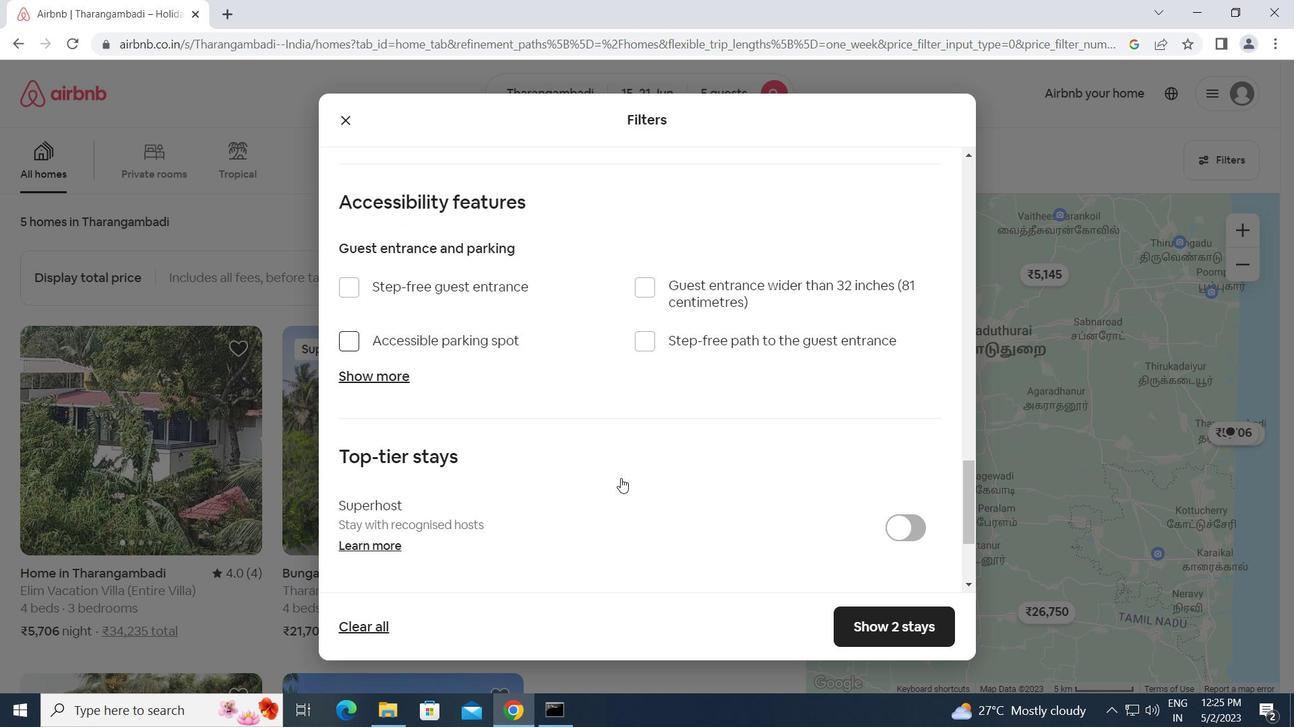 
Action: Mouse moved to (615, 478)
Screenshot: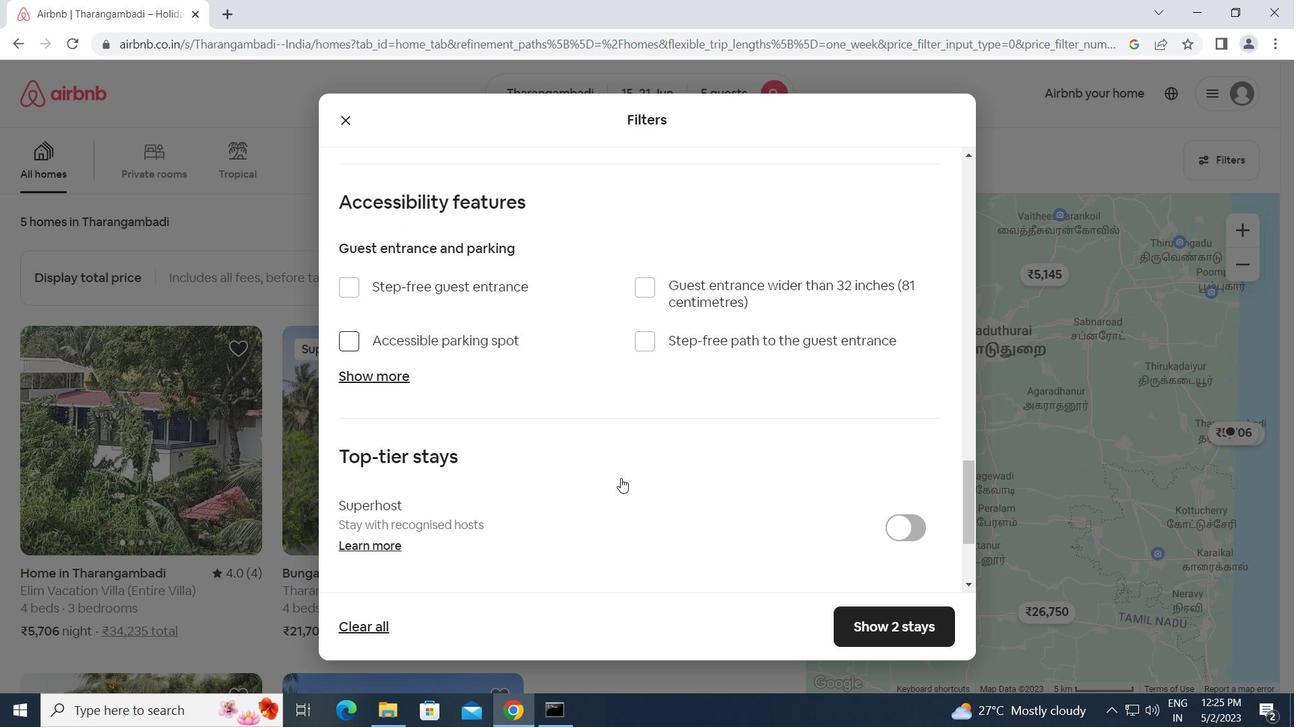 
Action: Mouse scrolled (615, 477) with delta (0, 0)
Screenshot: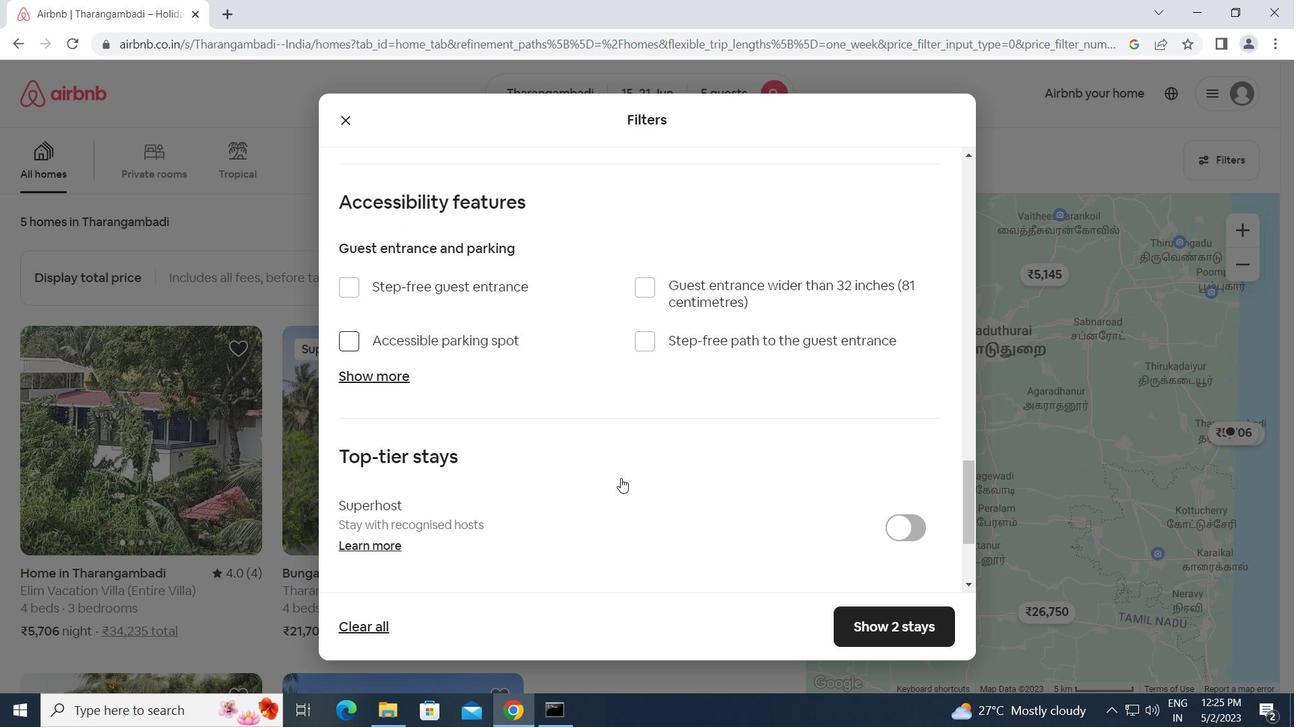 
Action: Mouse moved to (611, 478)
Screenshot: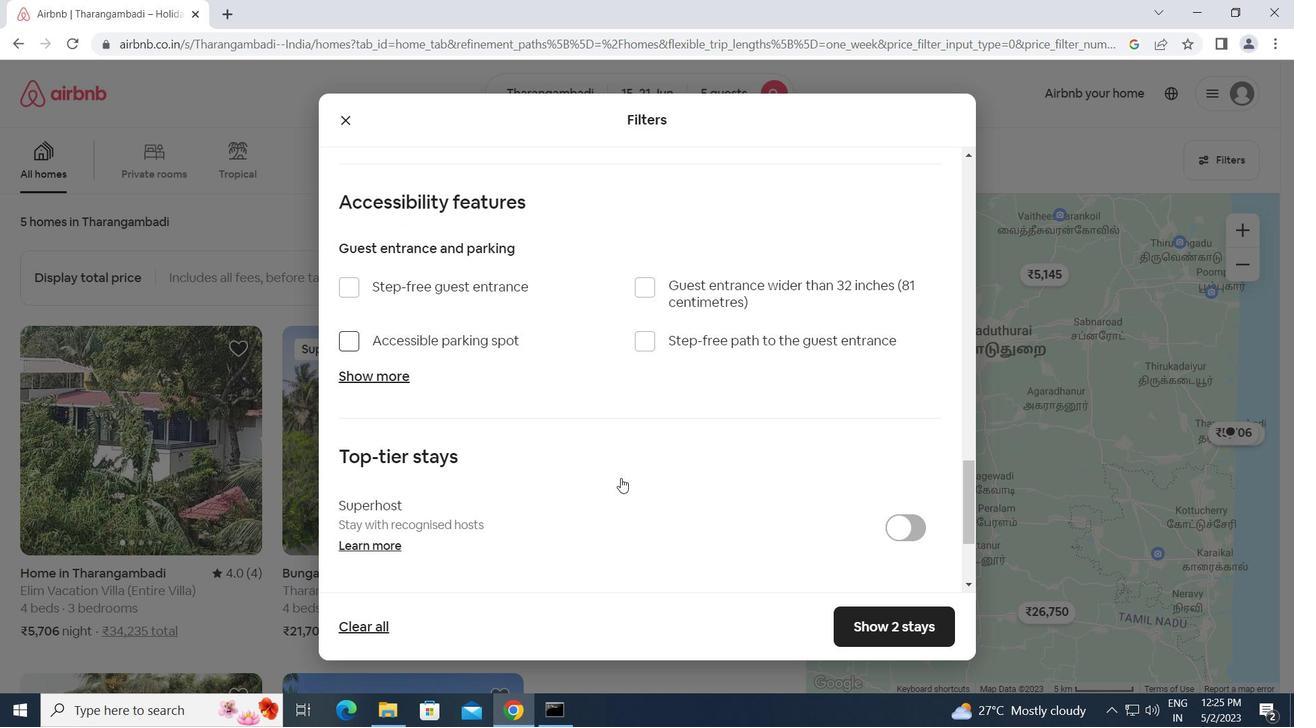 
Action: Mouse scrolled (611, 477) with delta (0, 0)
Screenshot: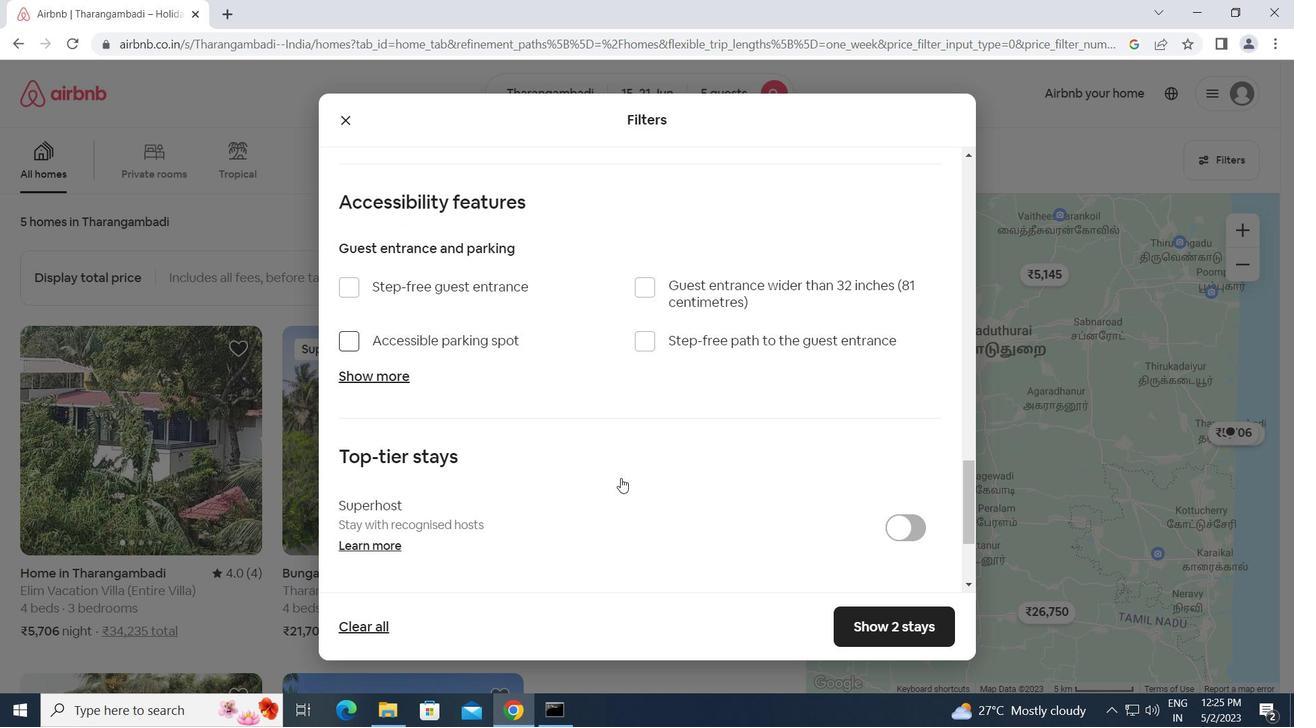 
Action: Mouse moved to (352, 500)
Screenshot: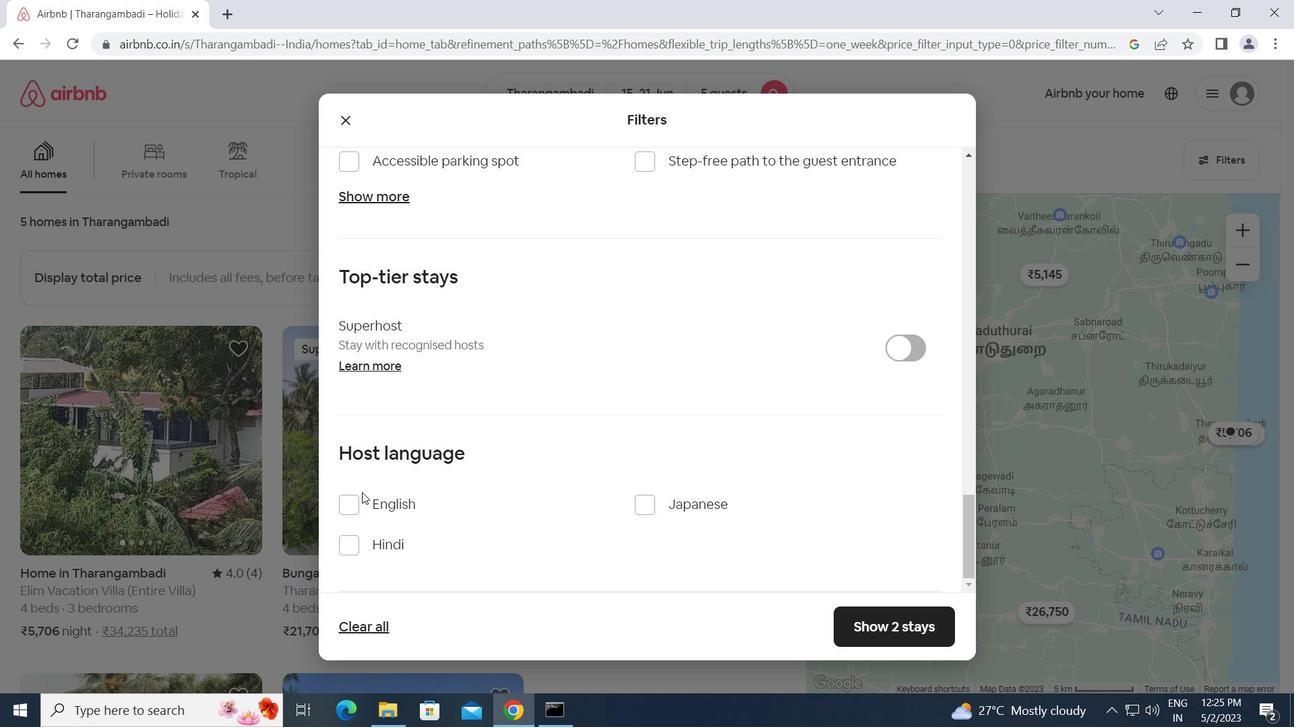 
Action: Mouse pressed left at (352, 500)
Screenshot: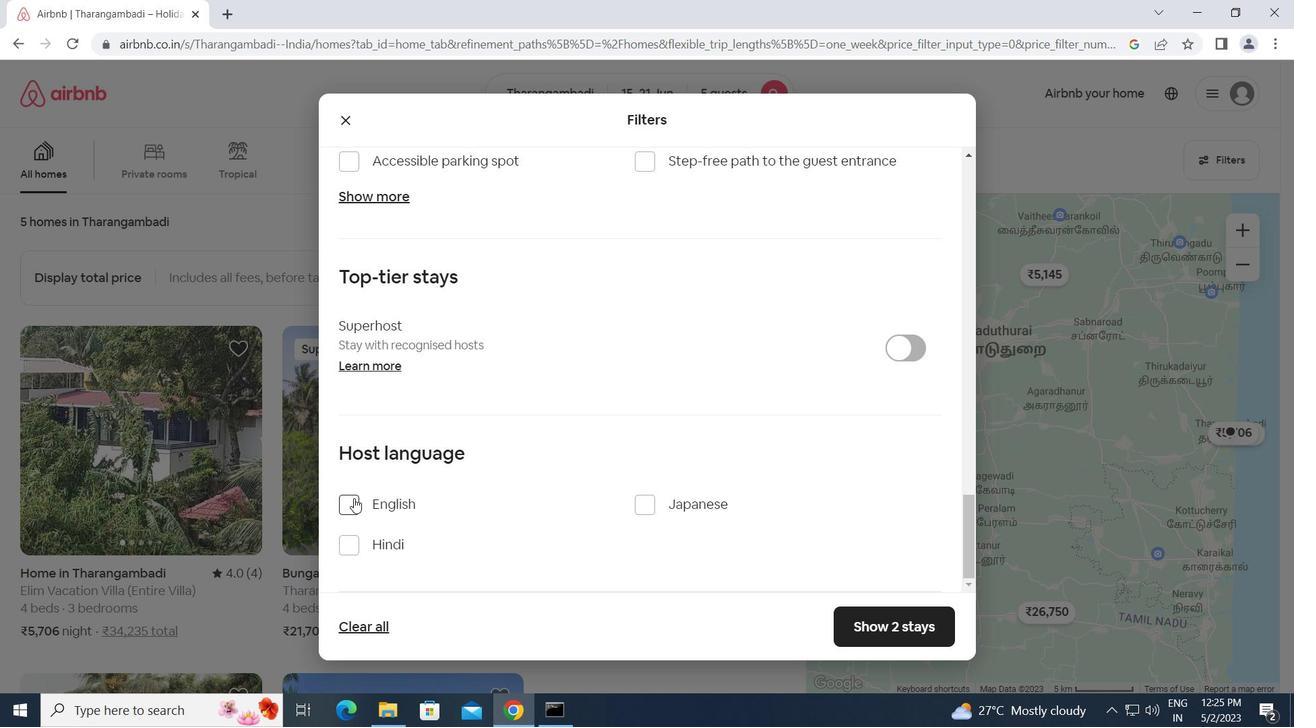 
Action: Mouse moved to (867, 620)
Screenshot: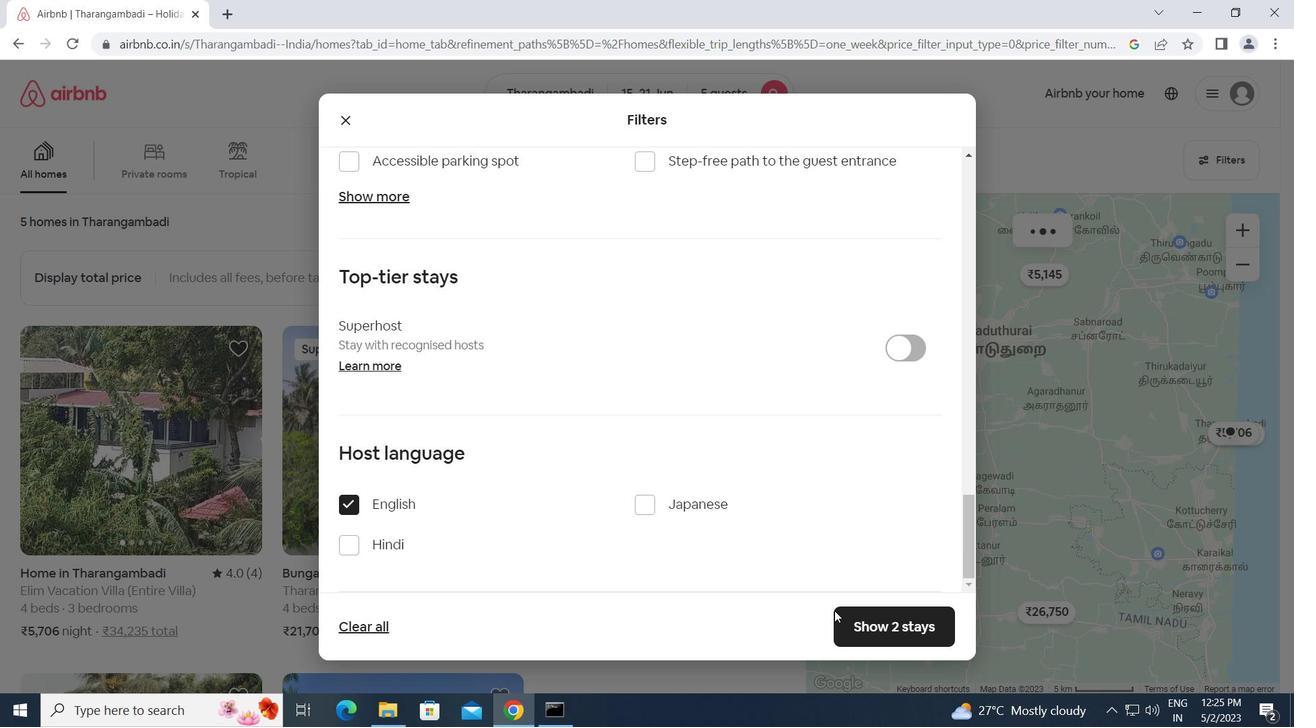 
Action: Mouse pressed left at (867, 620)
Screenshot: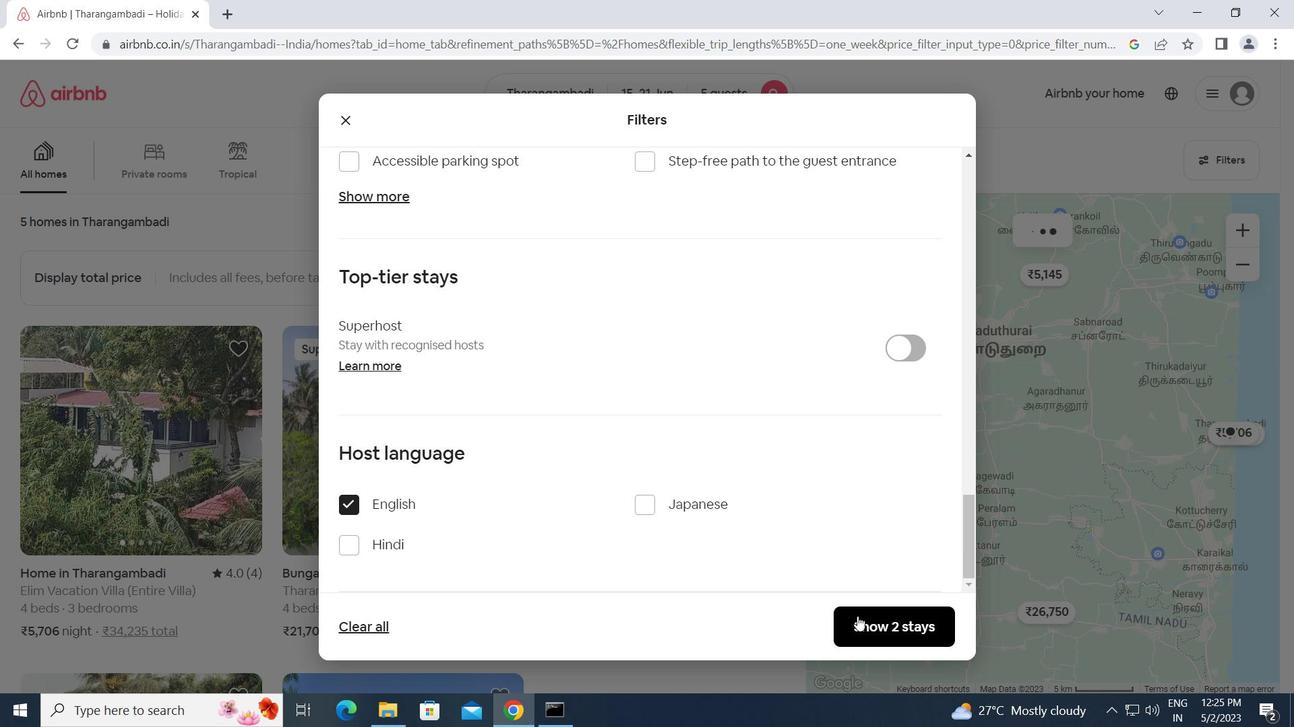 
Action: Mouse moved to (868, 620)
Screenshot: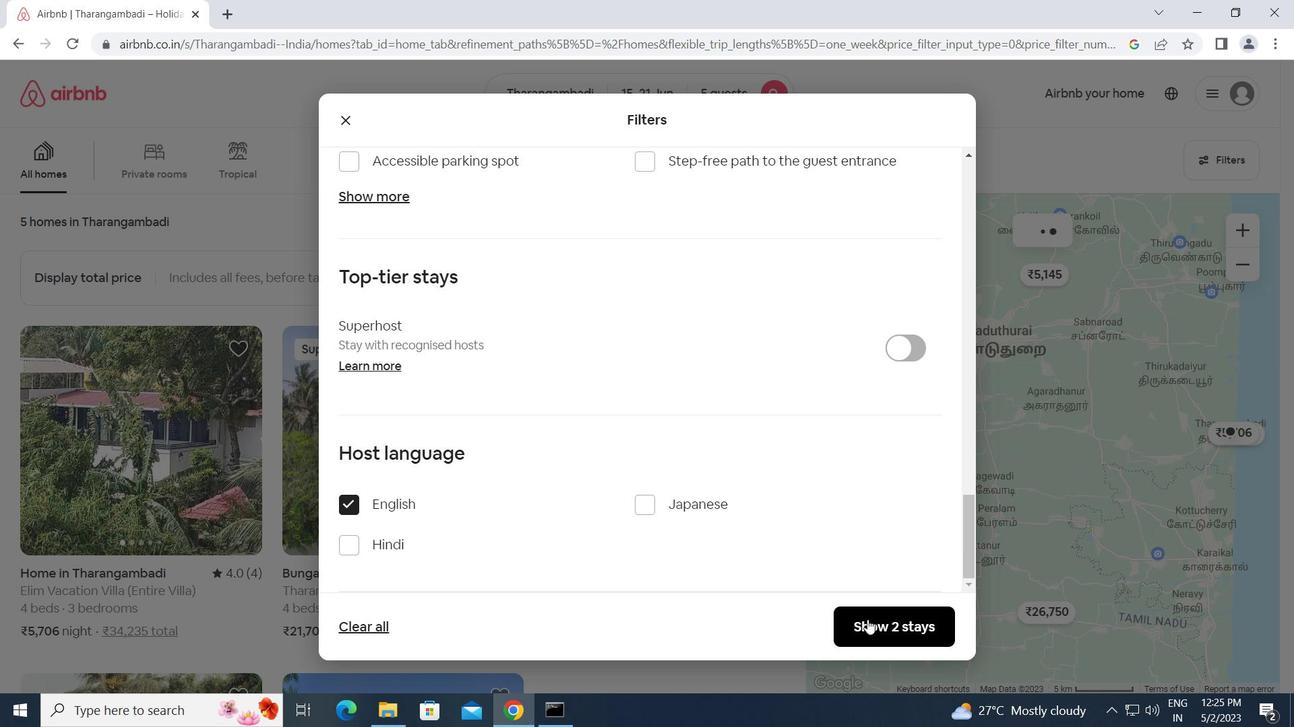 
